 Task: nan
Action: Mouse moved to (76, 110)
Screenshot: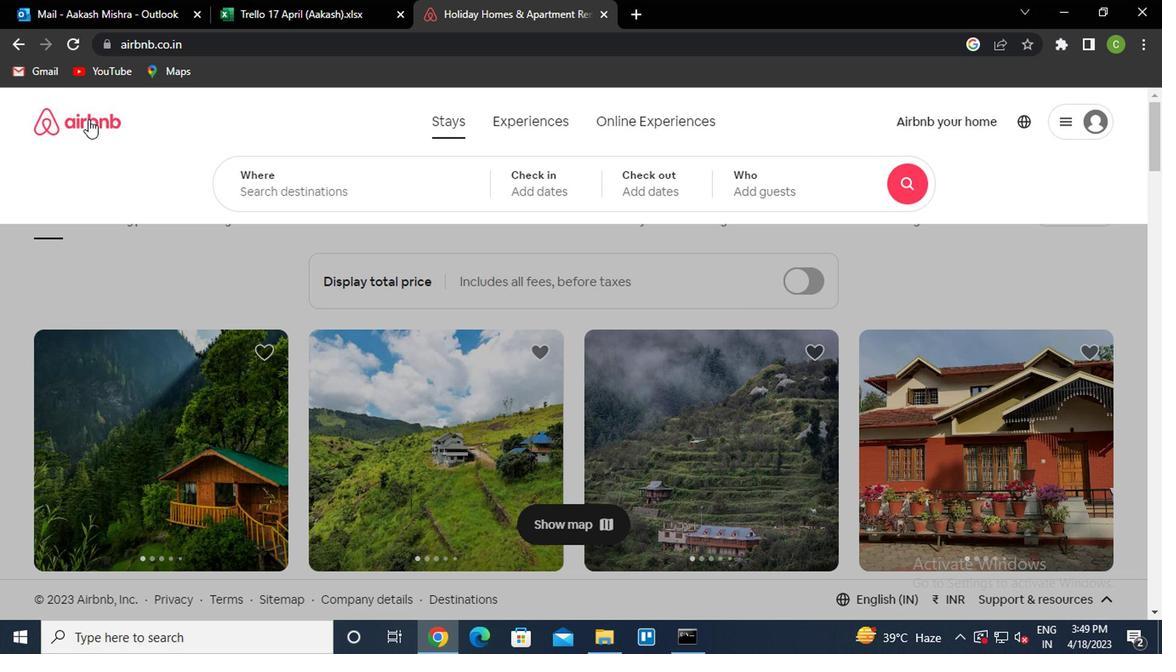 
Action: Mouse pressed left at (76, 110)
Screenshot: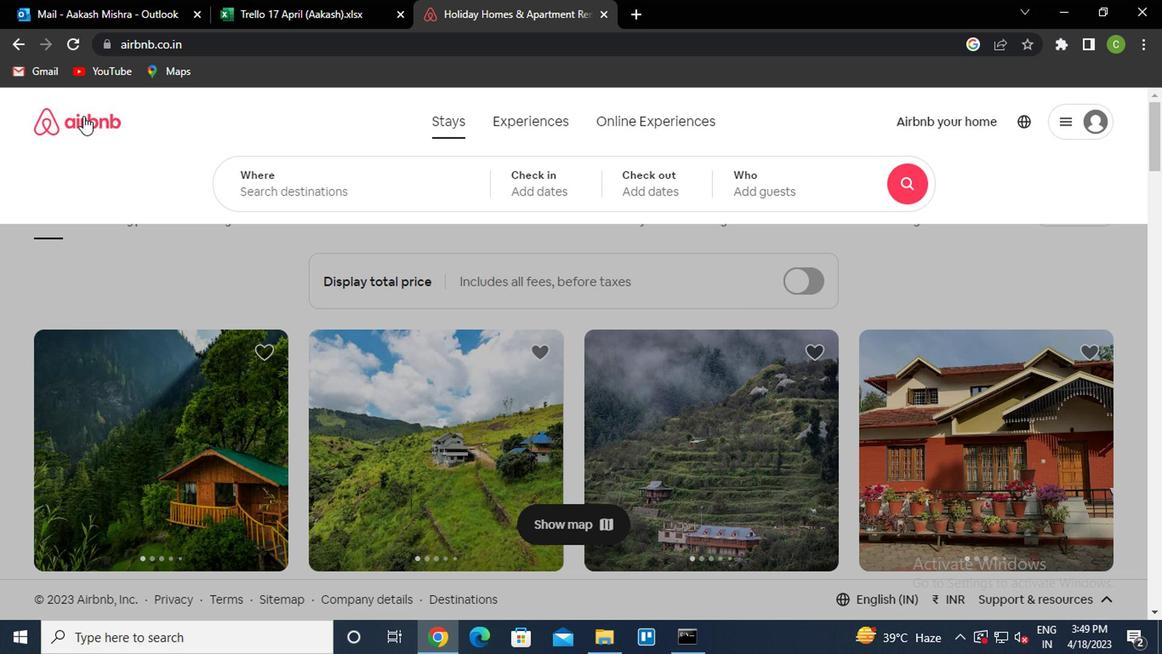 
Action: Mouse moved to (329, 189)
Screenshot: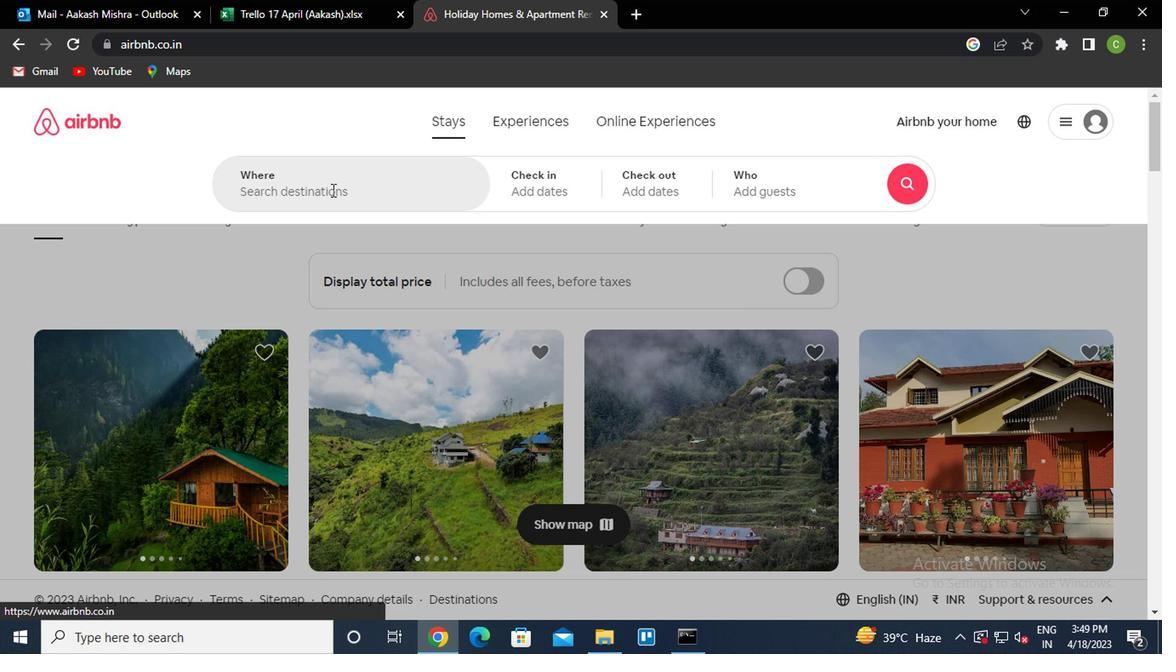 
Action: Mouse pressed left at (329, 189)
Screenshot: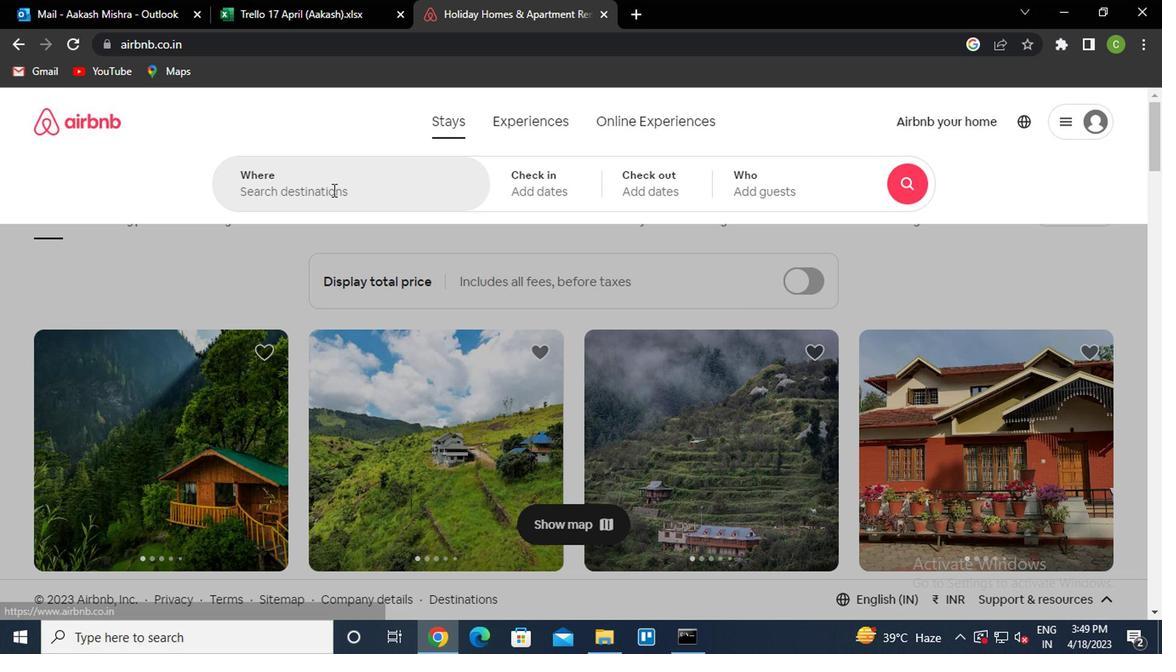 
Action: Mouse moved to (348, 198)
Screenshot: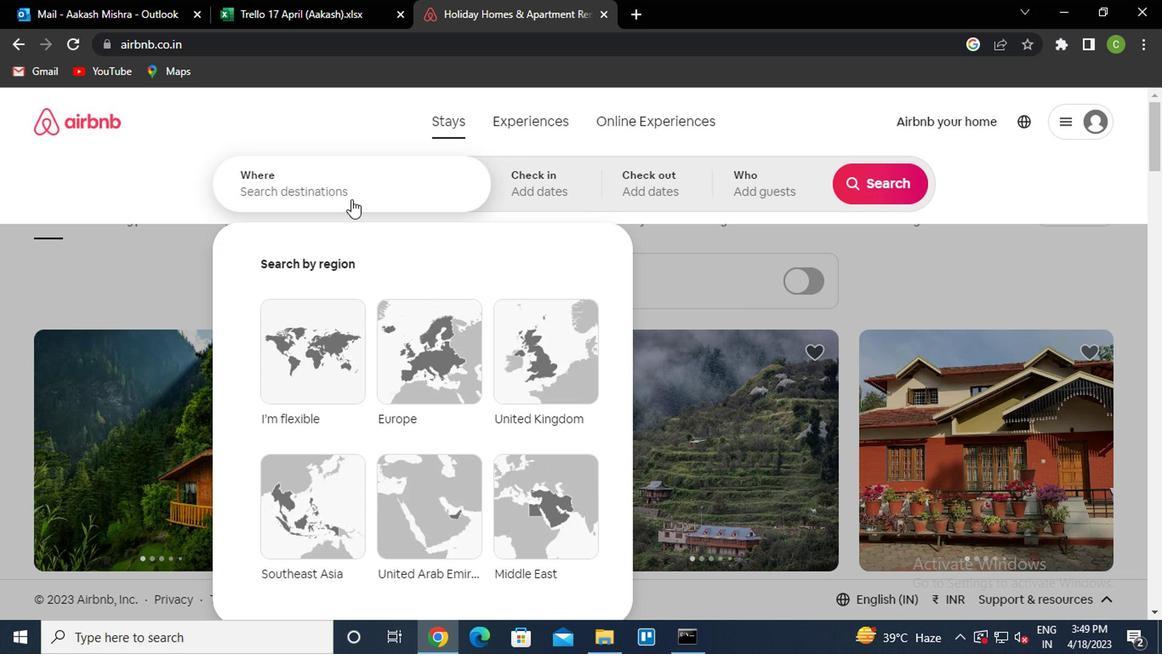
Action: Key pressed c<Key.caps_lock>onceicao<Key.space>brazil<Key.down><Key.enter>
Screenshot: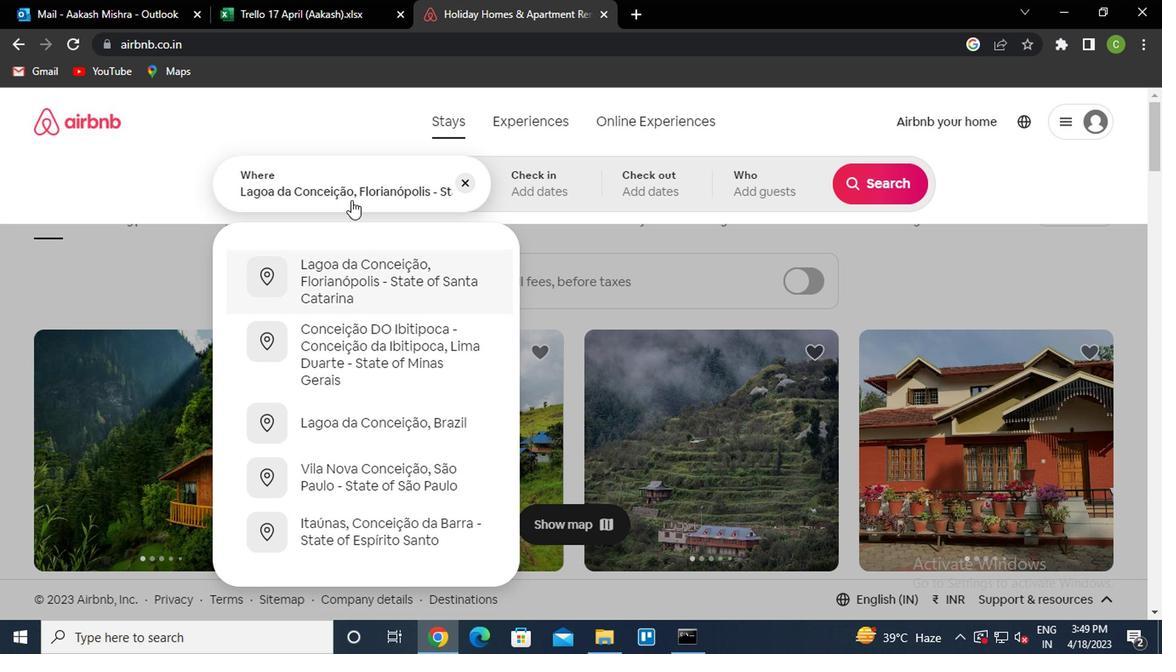 
Action: Mouse moved to (870, 321)
Screenshot: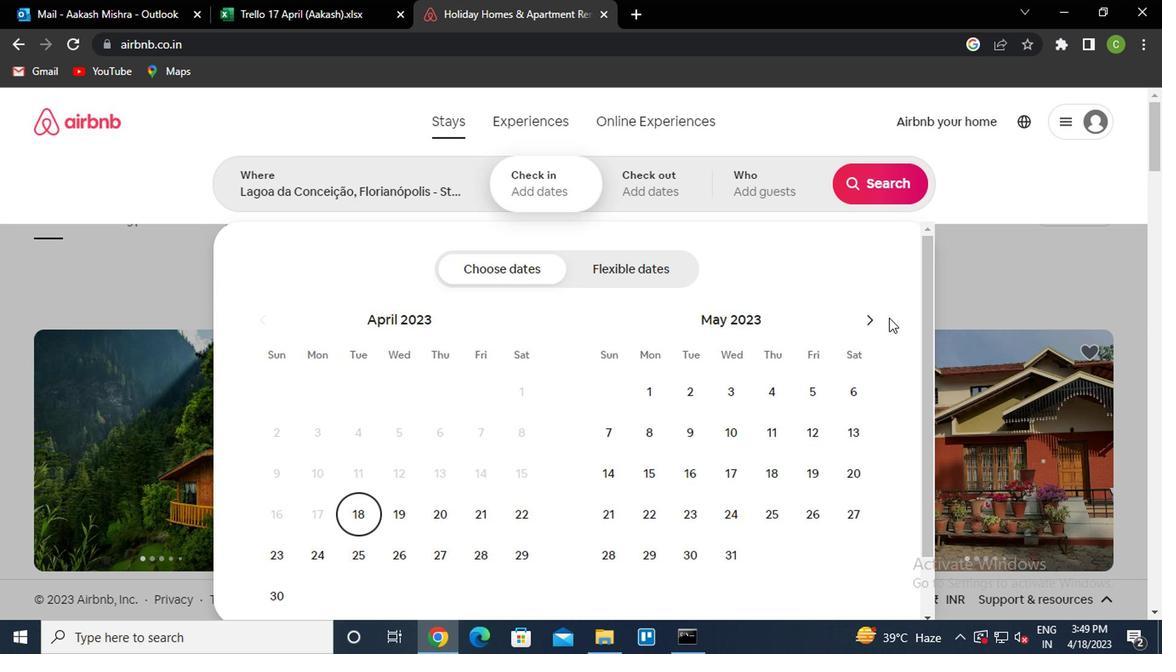 
Action: Mouse pressed left at (870, 321)
Screenshot: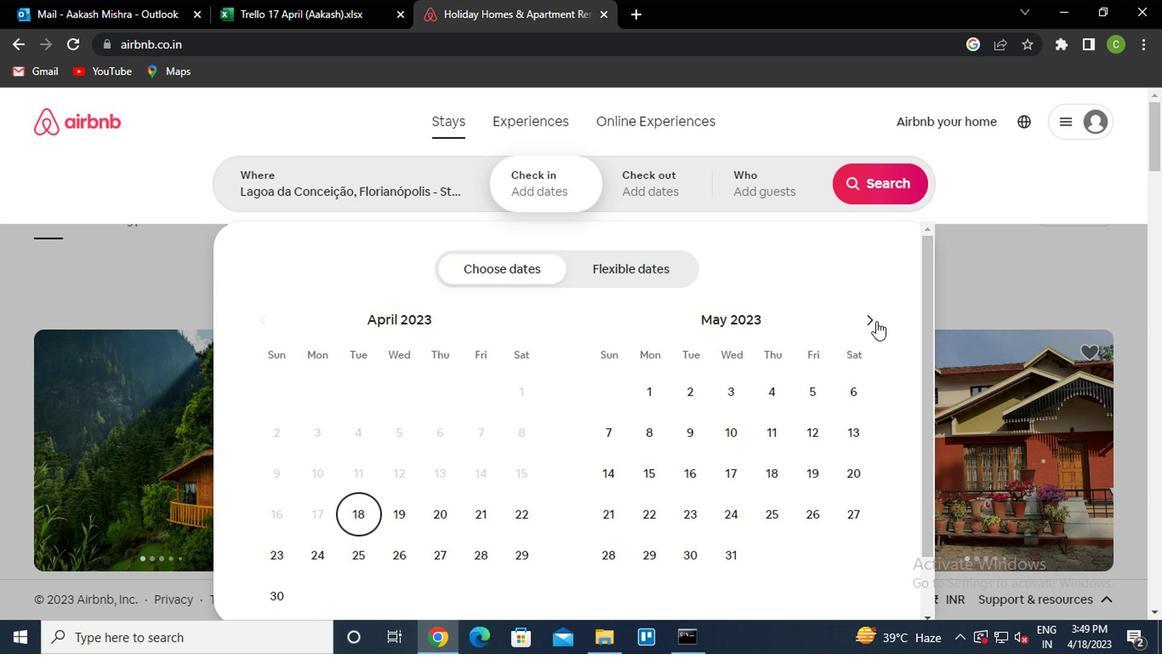 
Action: Mouse moved to (598, 477)
Screenshot: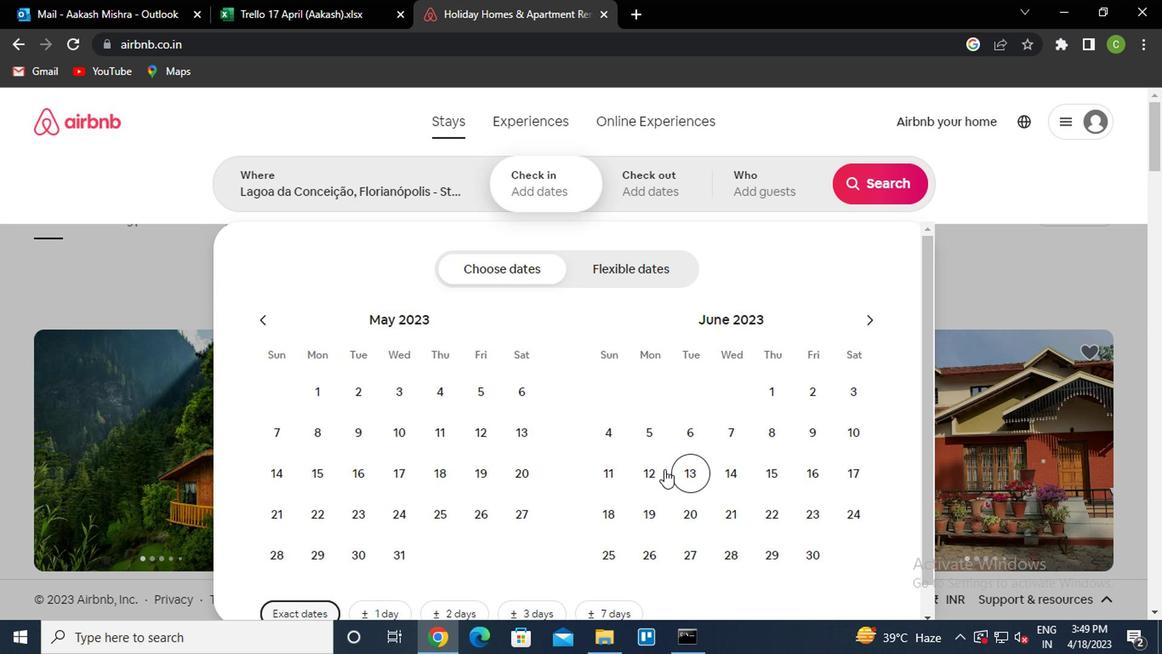 
Action: Mouse pressed left at (598, 477)
Screenshot: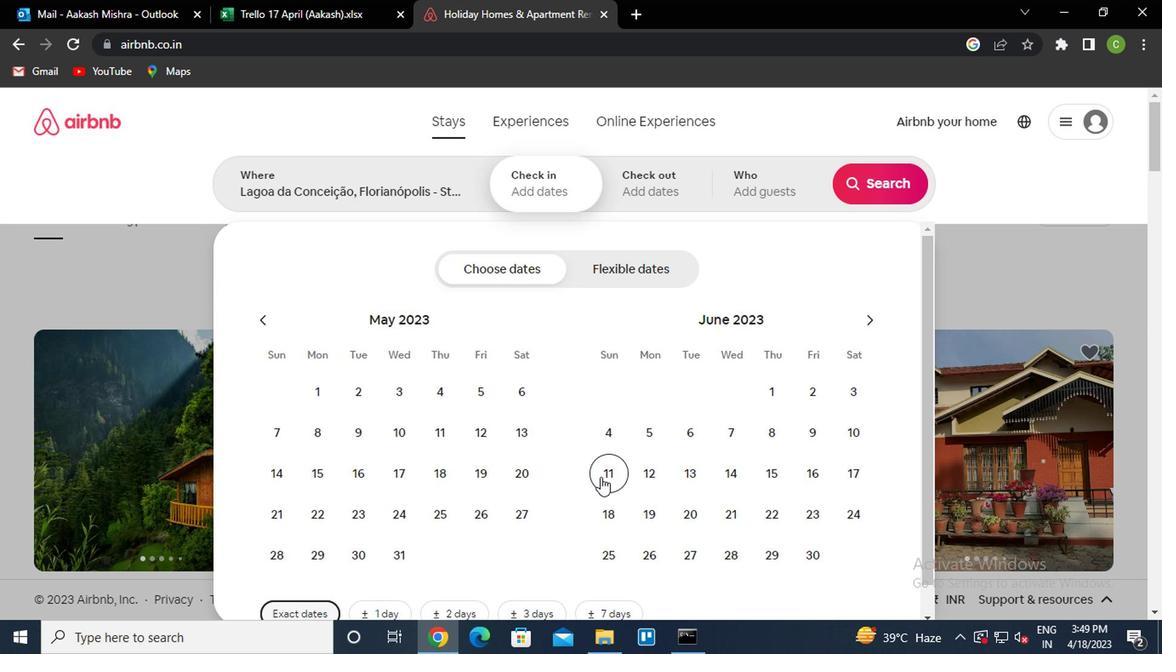 
Action: Mouse moved to (777, 482)
Screenshot: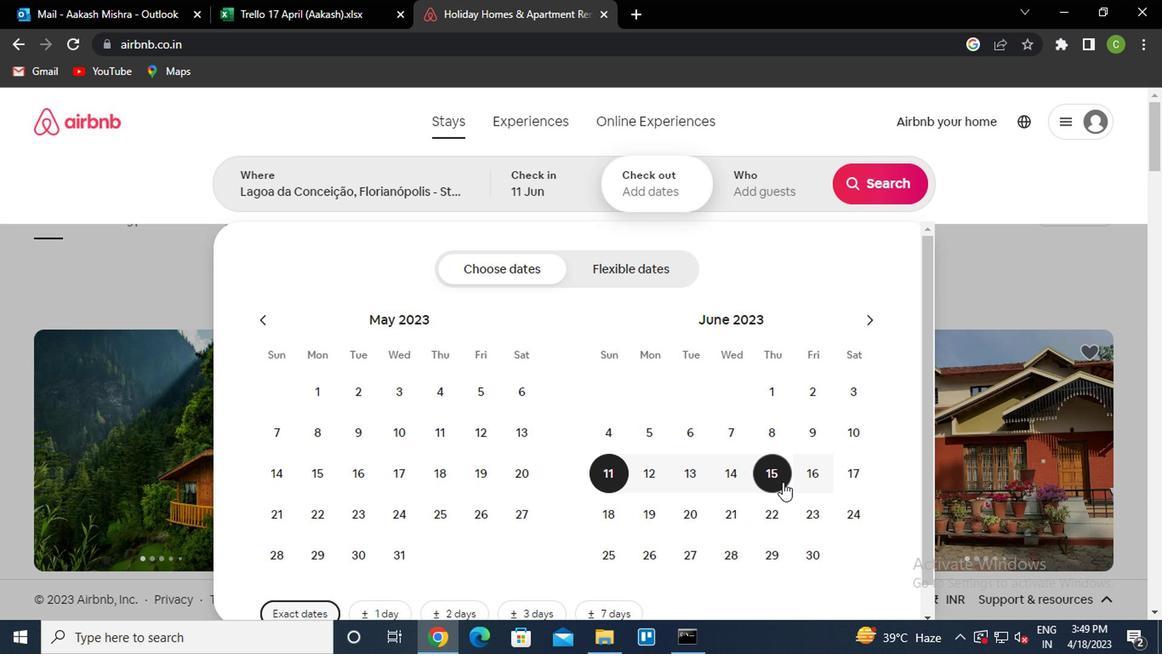 
Action: Mouse pressed left at (777, 482)
Screenshot: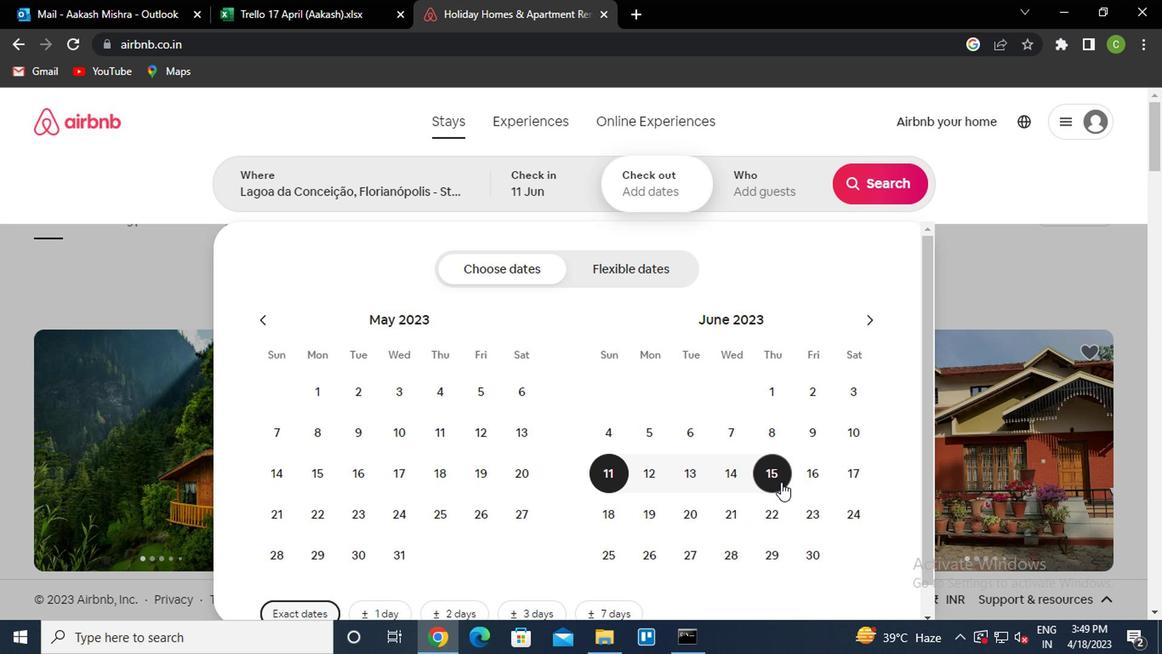 
Action: Mouse moved to (800, 187)
Screenshot: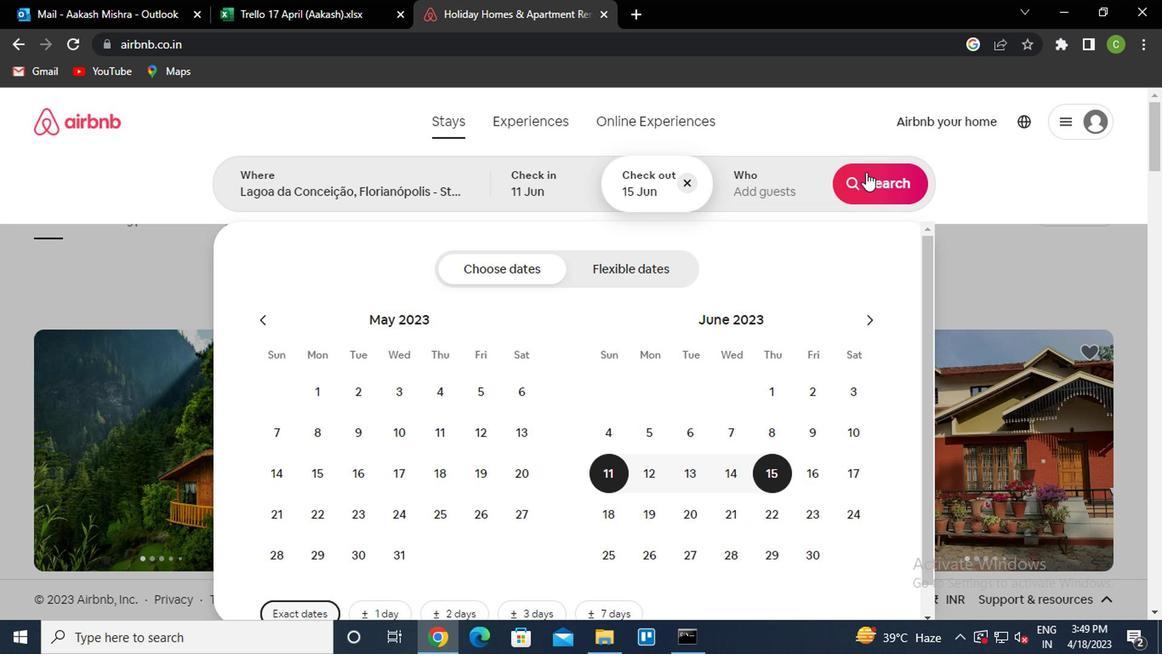 
Action: Mouse pressed left at (800, 187)
Screenshot: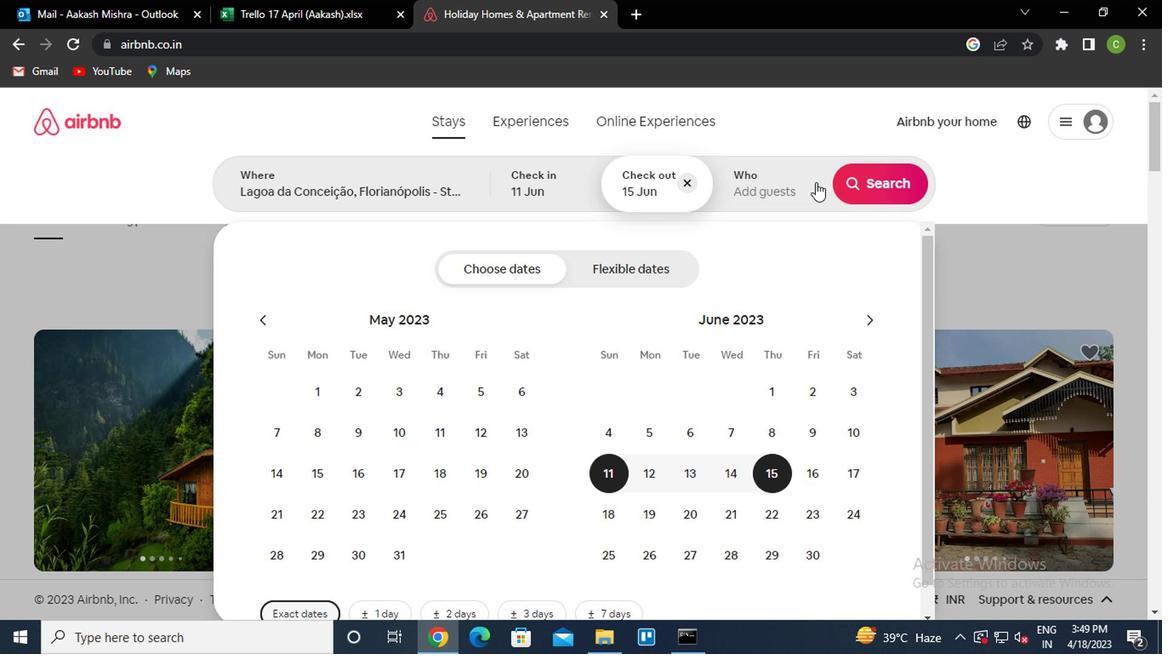 
Action: Mouse moved to (887, 272)
Screenshot: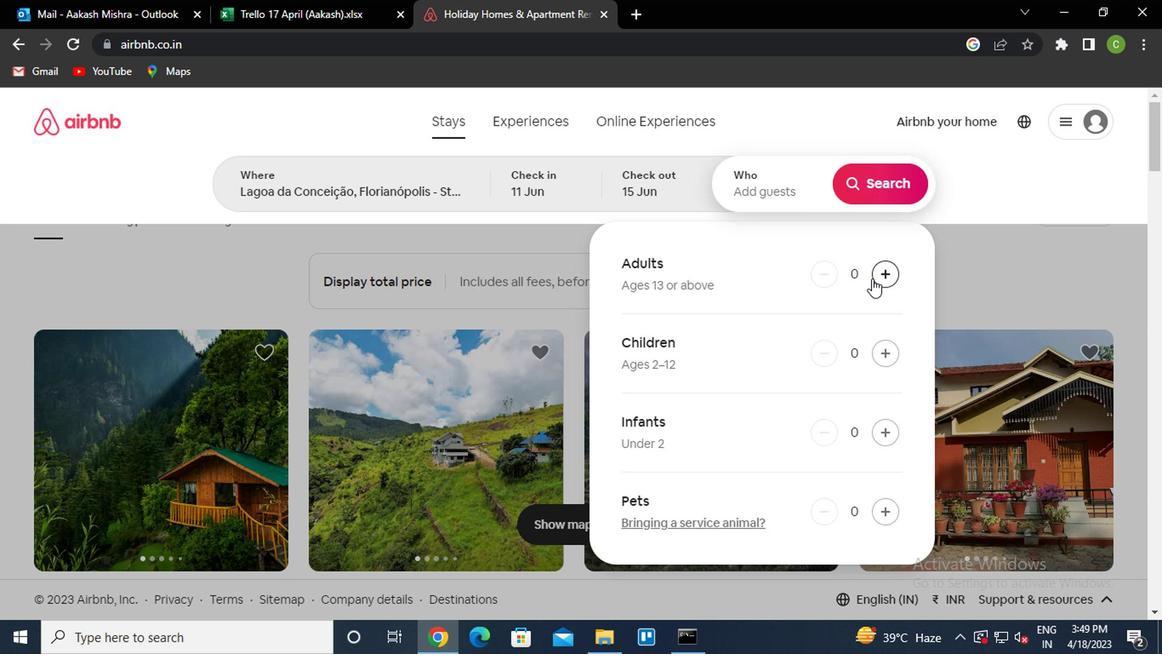 
Action: Mouse pressed left at (887, 272)
Screenshot: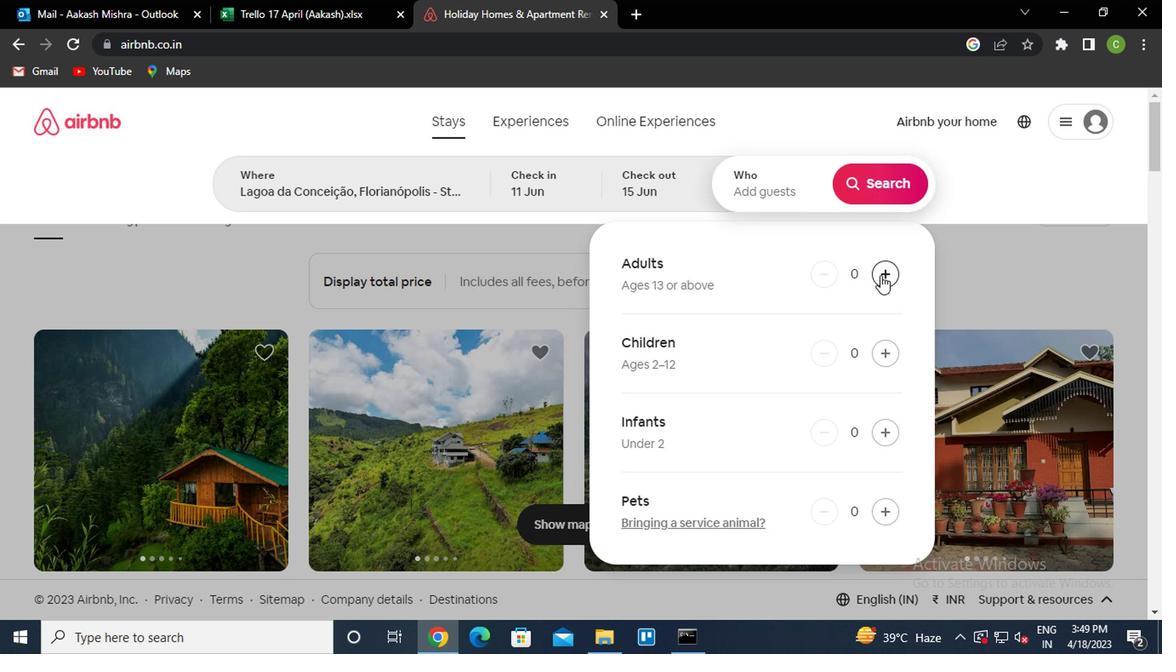 
Action: Mouse pressed left at (887, 272)
Screenshot: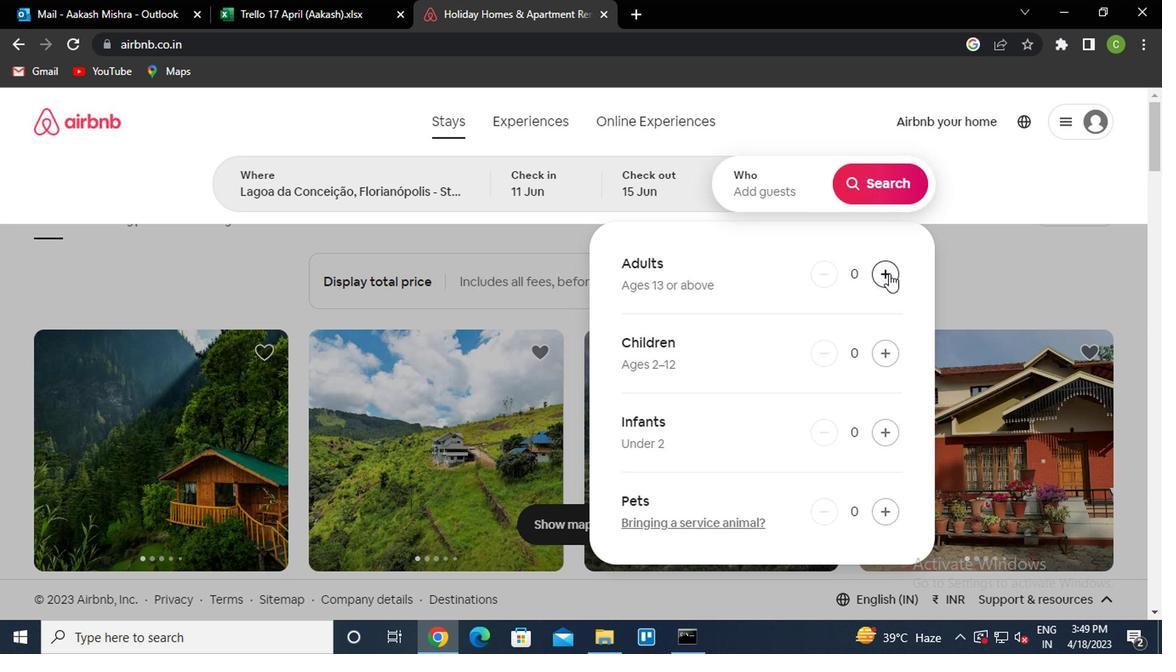 
Action: Mouse moved to (962, 276)
Screenshot: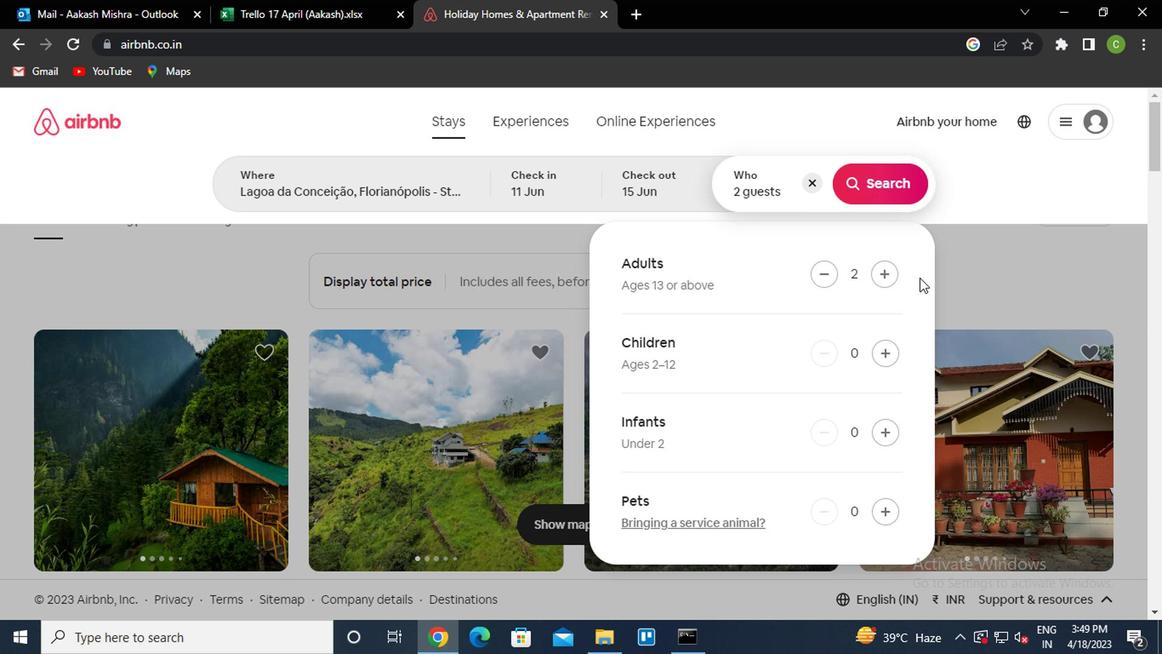 
Action: Mouse pressed left at (962, 276)
Screenshot: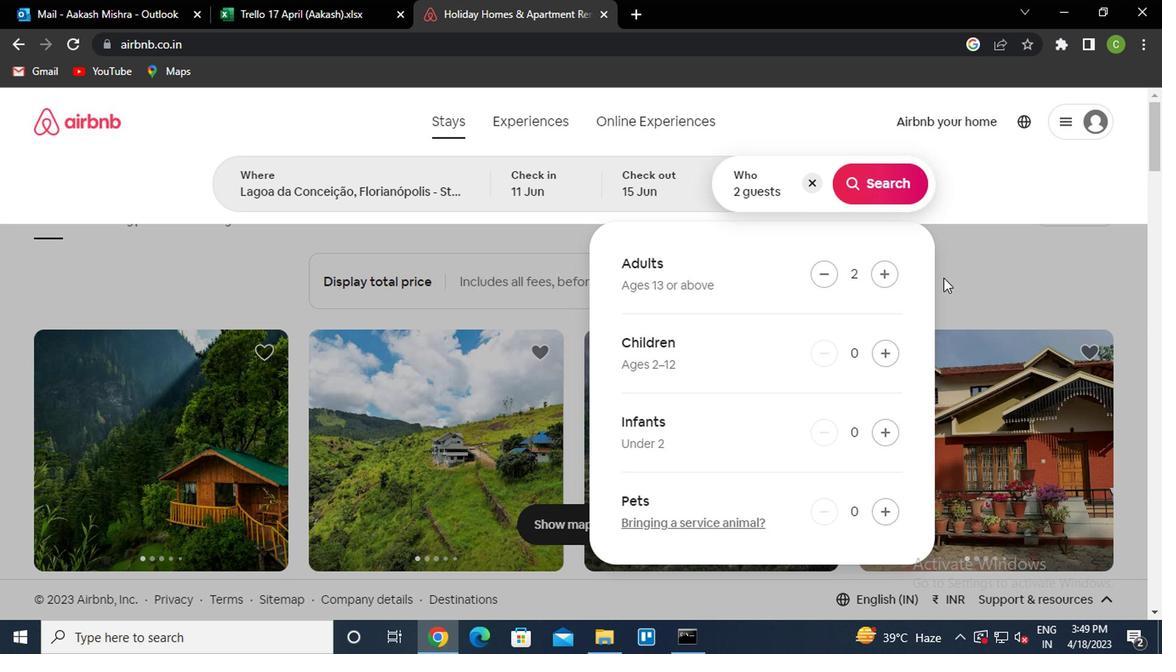 
Action: Mouse moved to (1074, 208)
Screenshot: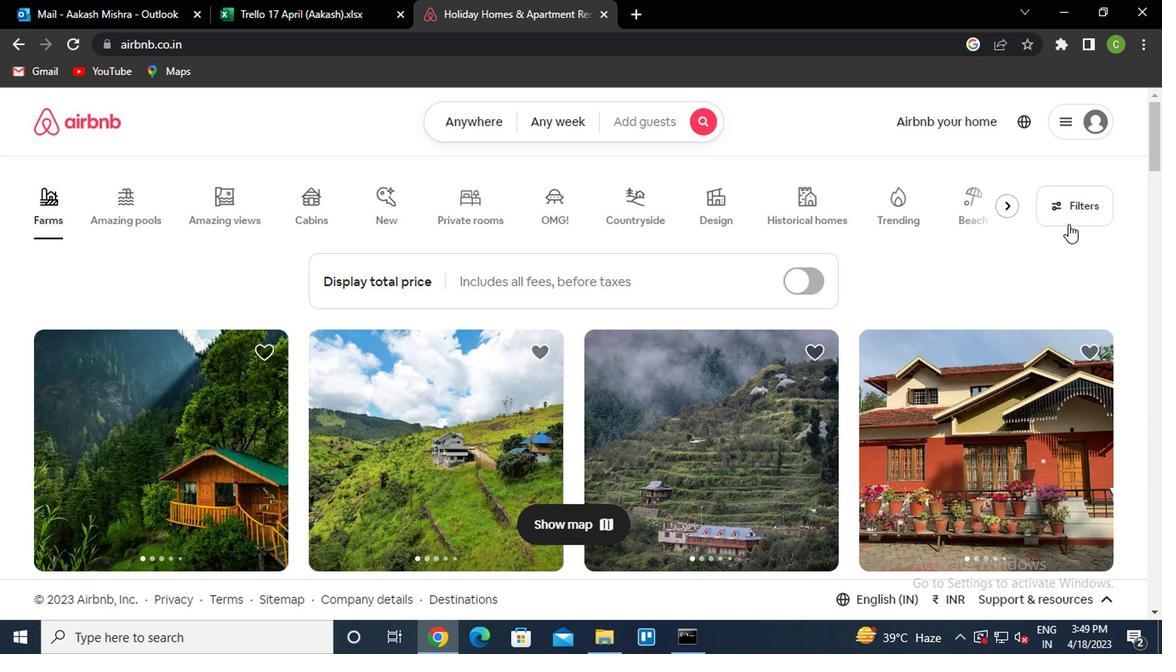 
Action: Mouse pressed left at (1074, 208)
Screenshot: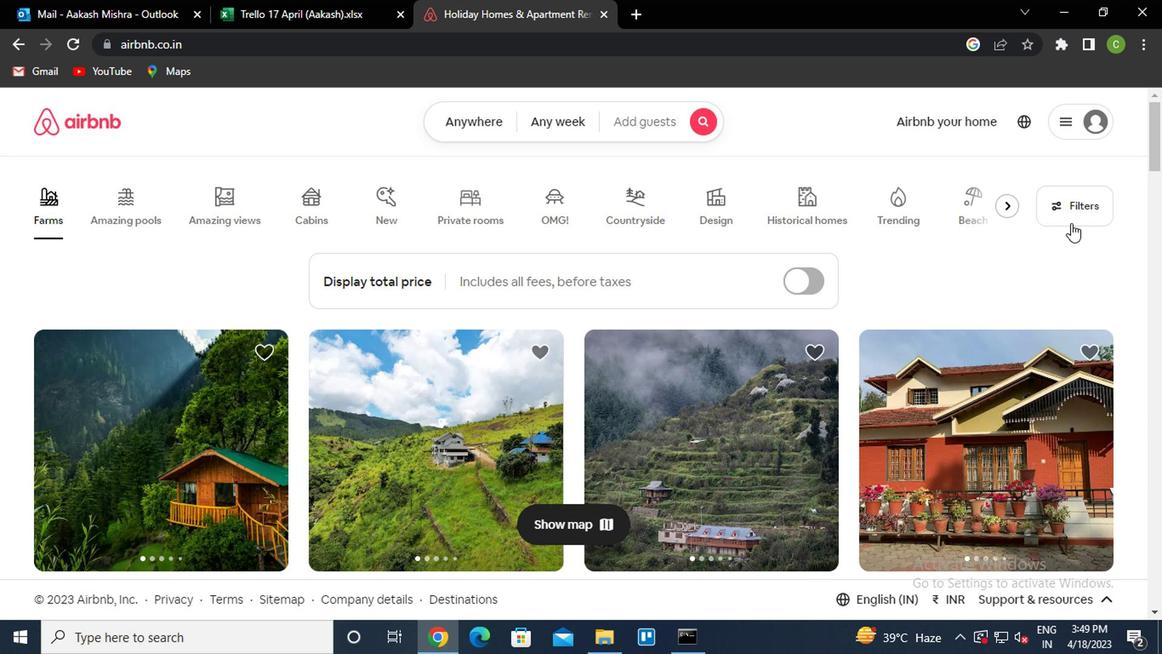 
Action: Mouse moved to (399, 402)
Screenshot: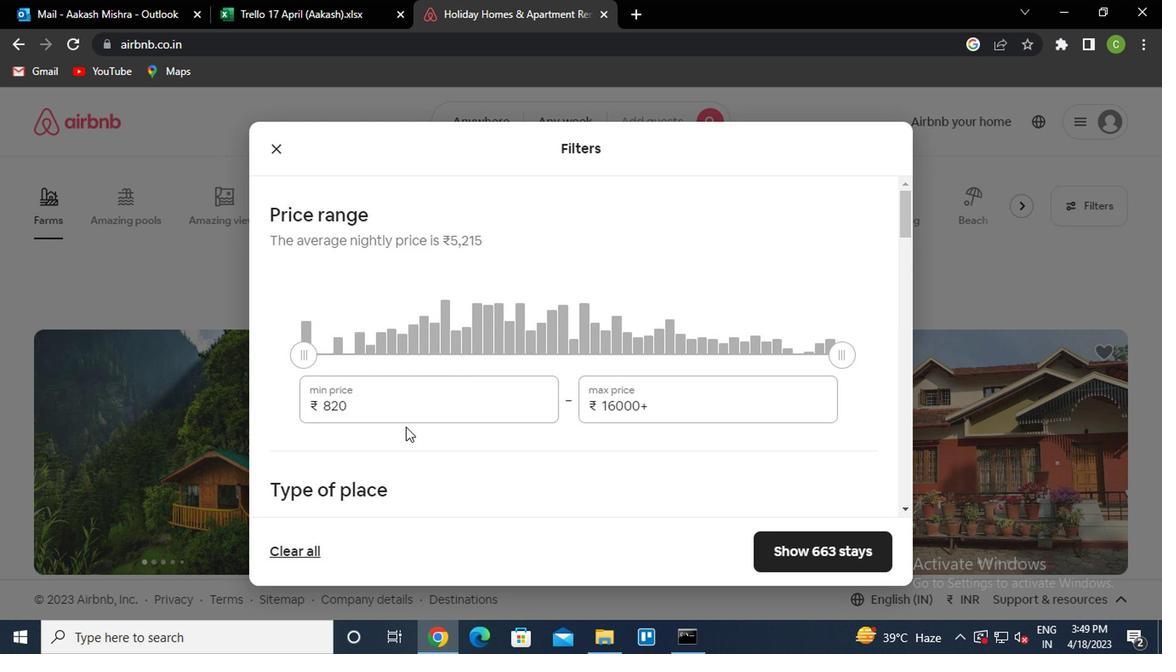 
Action: Mouse pressed left at (399, 402)
Screenshot: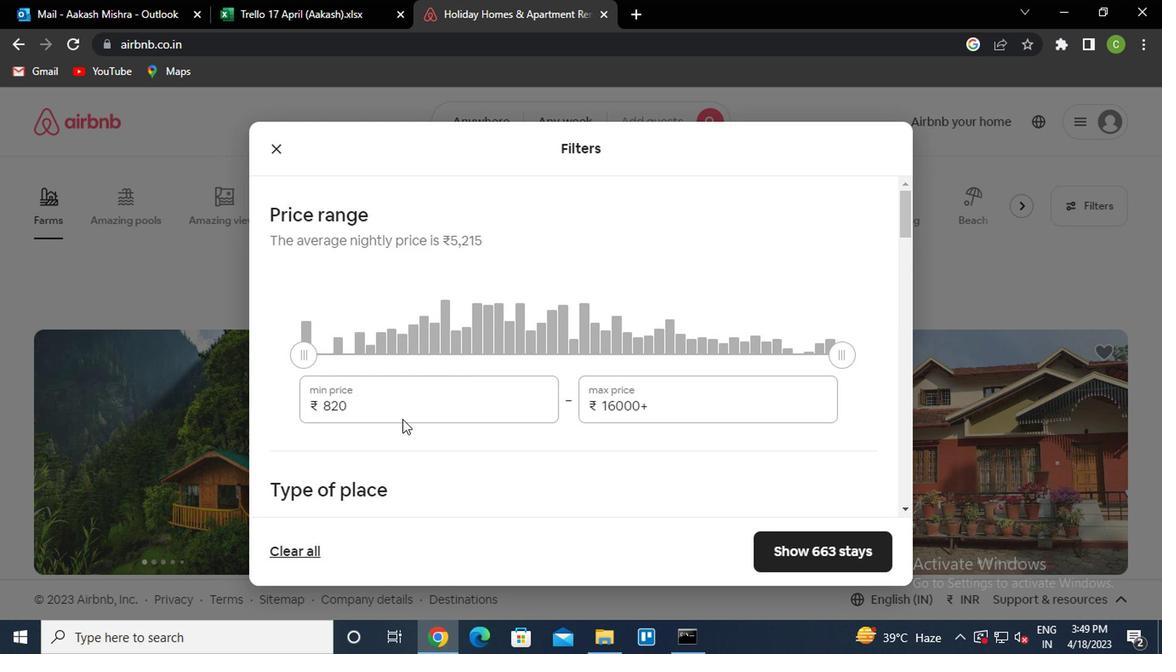 
Action: Key pressed <Key.backspace><Key.backspace><Key.backspace>7000<Key.tab>16000
Screenshot: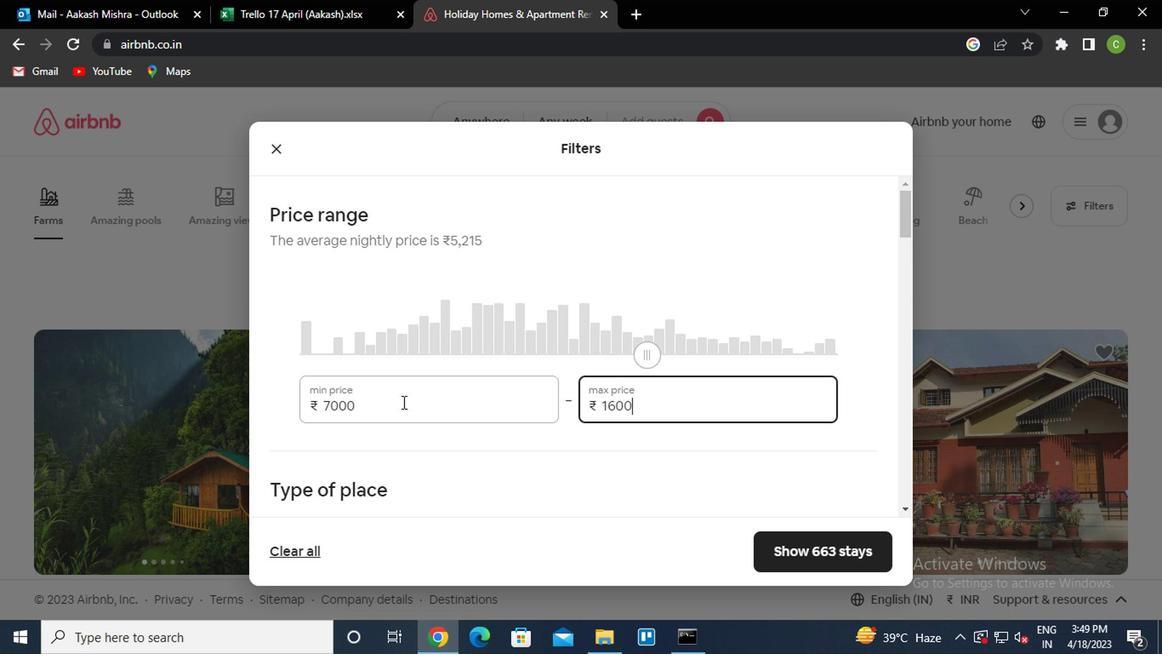 
Action: Mouse scrolled (399, 400) with delta (0, -1)
Screenshot: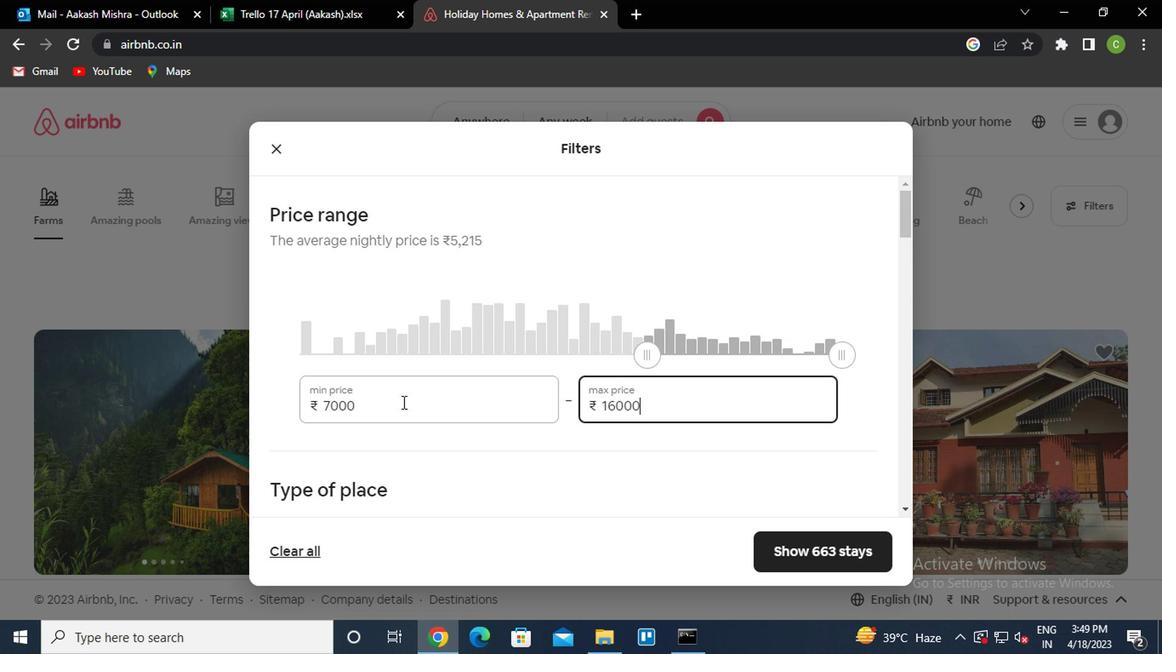 
Action: Mouse scrolled (399, 400) with delta (0, -1)
Screenshot: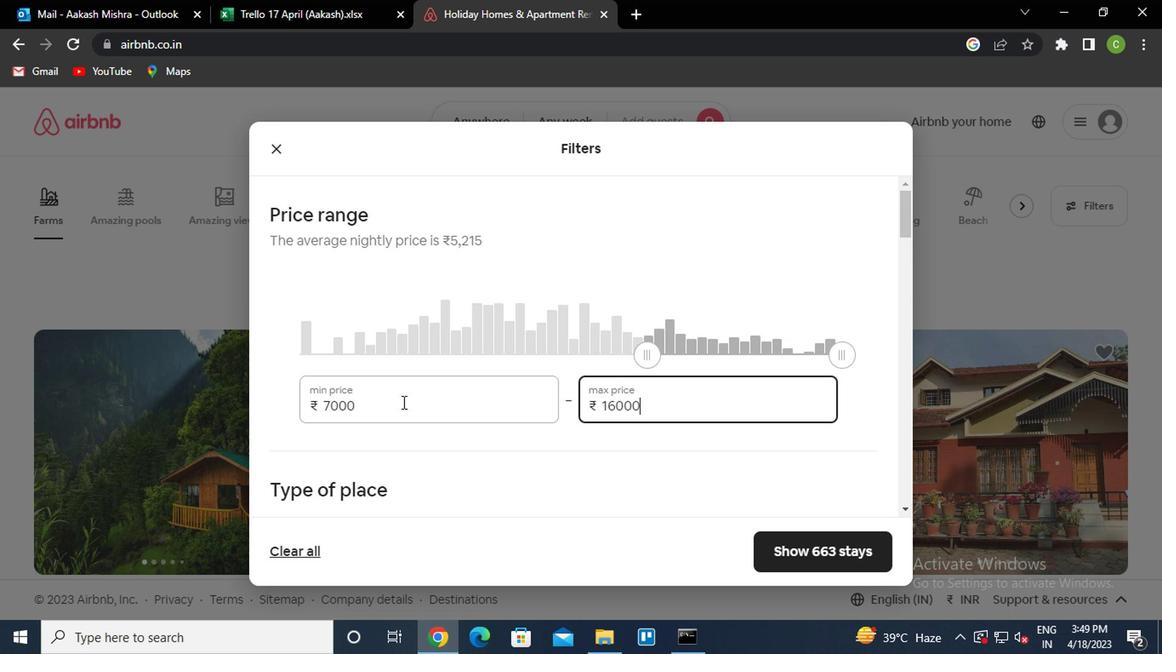 
Action: Mouse scrolled (399, 400) with delta (0, -1)
Screenshot: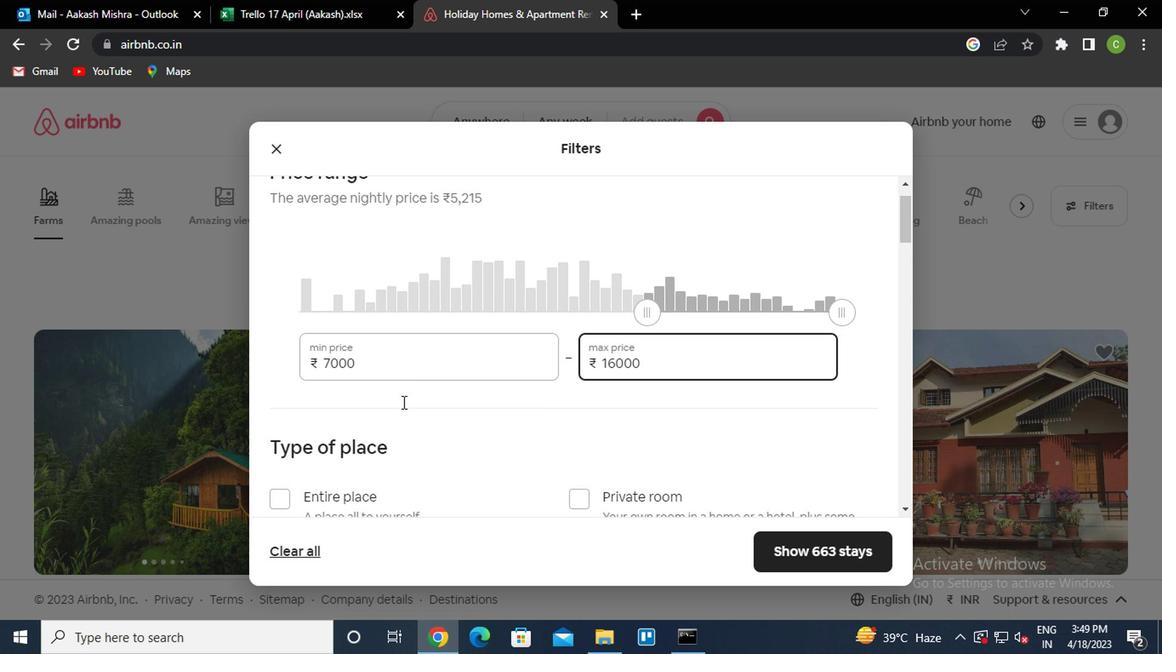 
Action: Mouse moved to (583, 285)
Screenshot: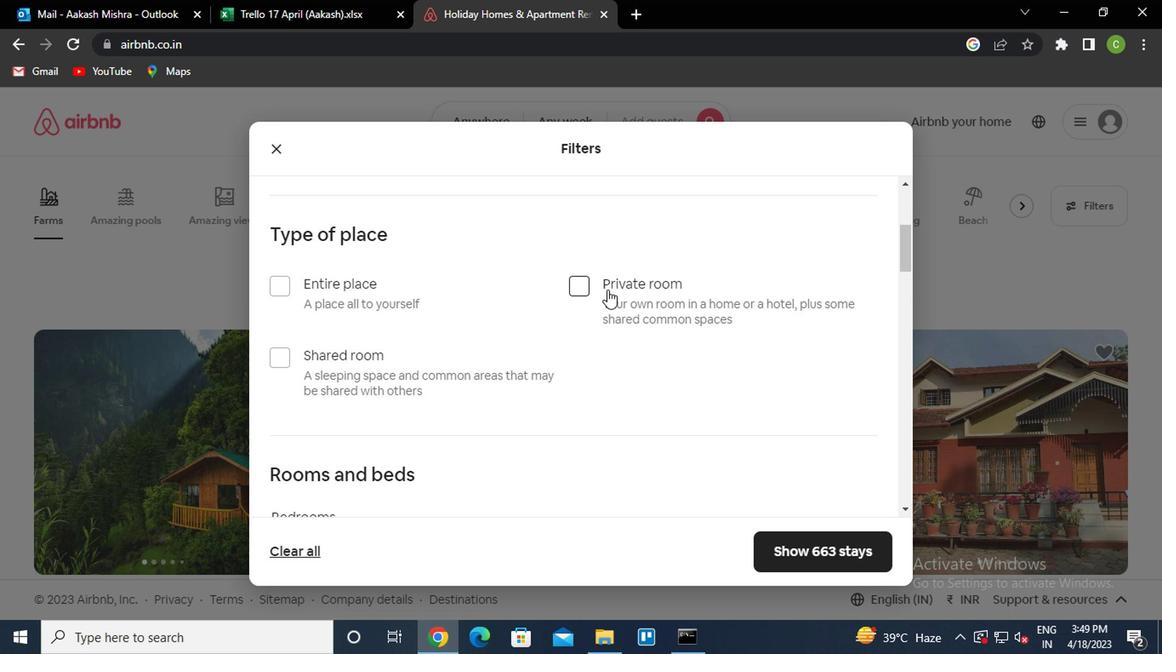 
Action: Mouse pressed left at (583, 285)
Screenshot: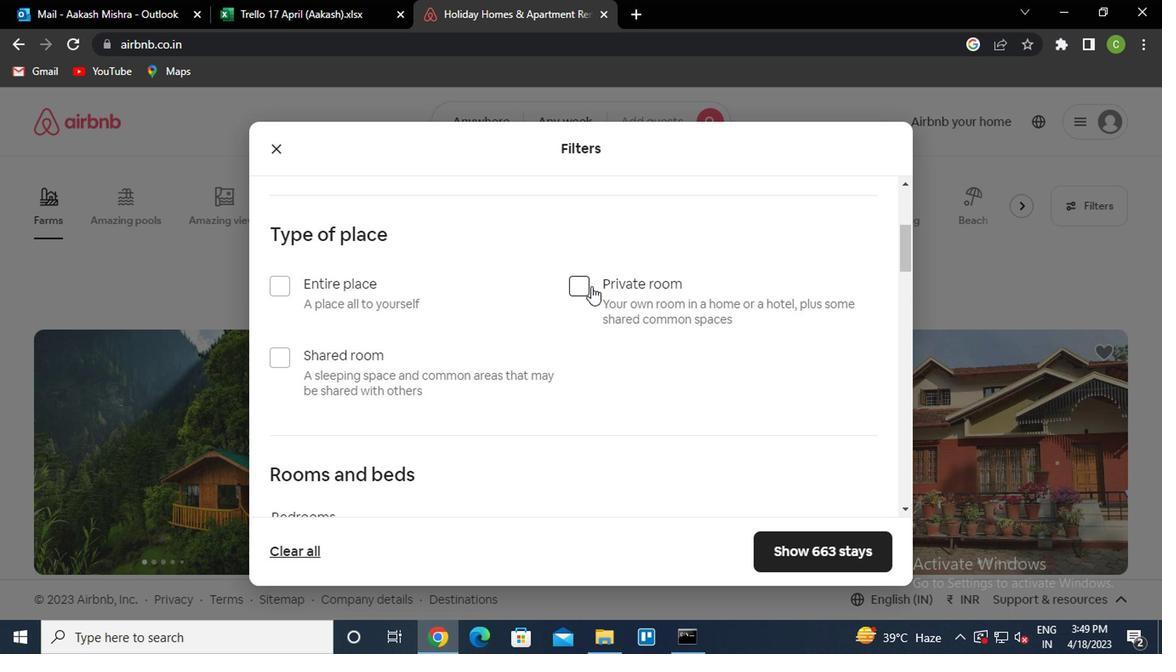 
Action: Mouse moved to (677, 381)
Screenshot: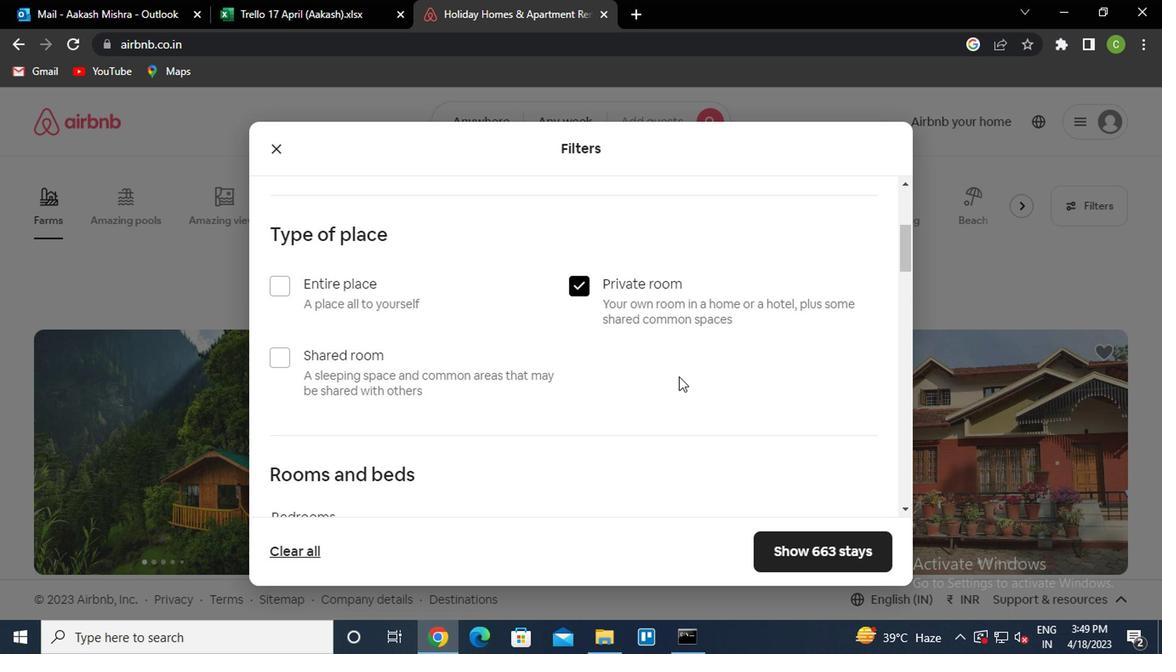 
Action: Mouse scrolled (677, 380) with delta (0, -1)
Screenshot: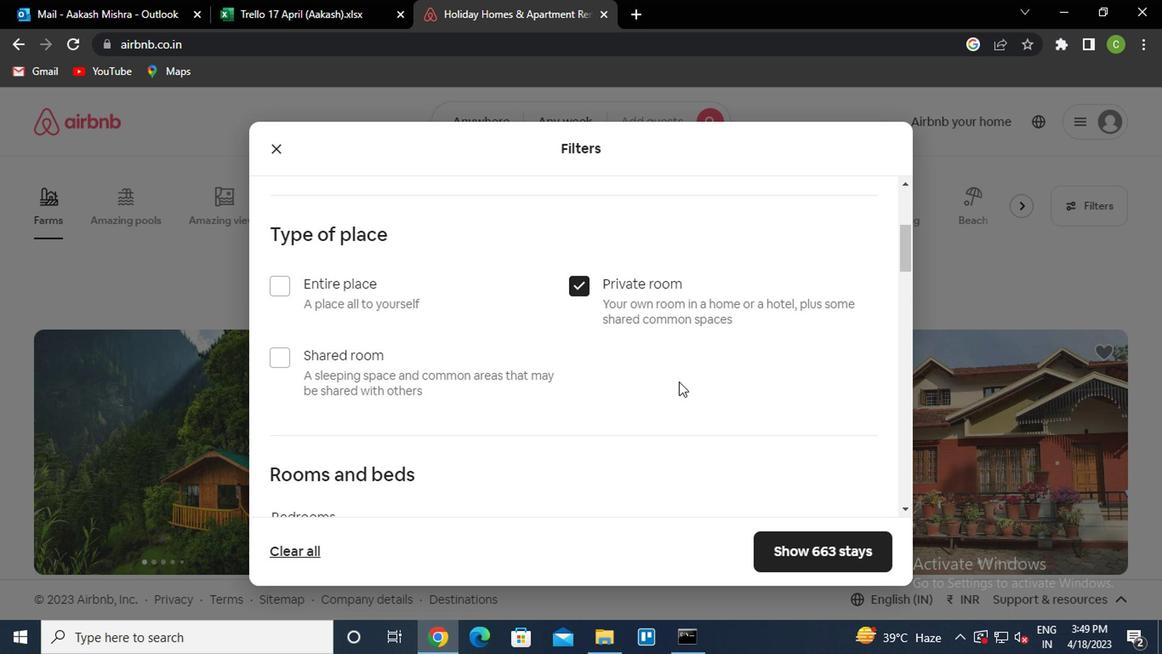 
Action: Mouse moved to (367, 469)
Screenshot: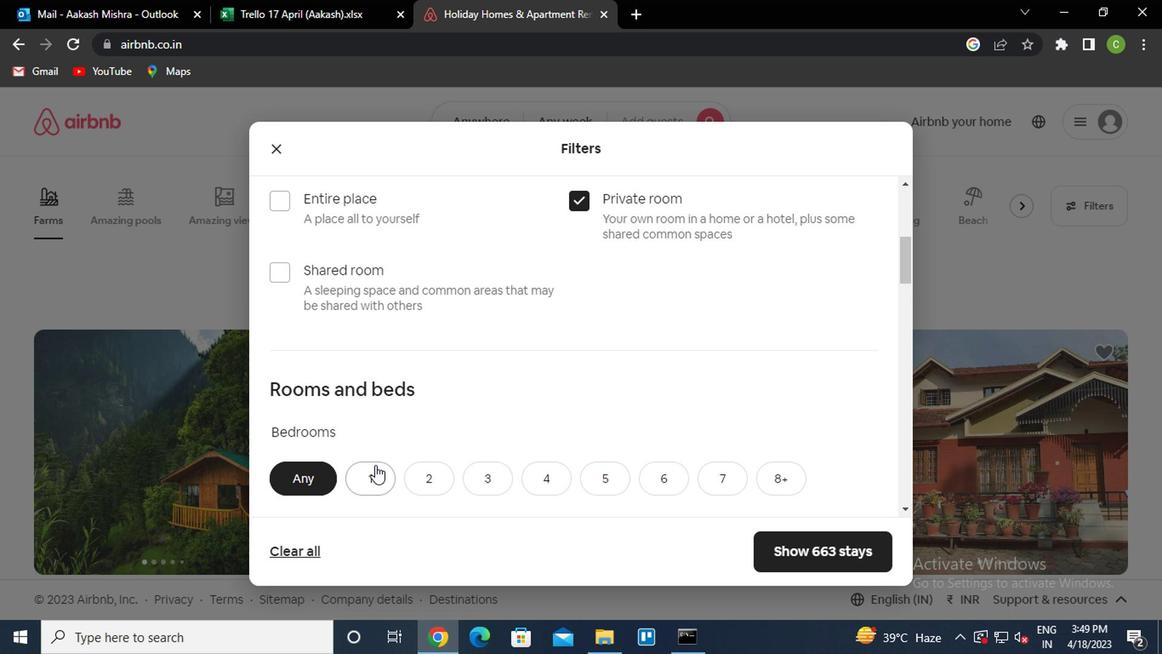 
Action: Mouse pressed left at (367, 469)
Screenshot: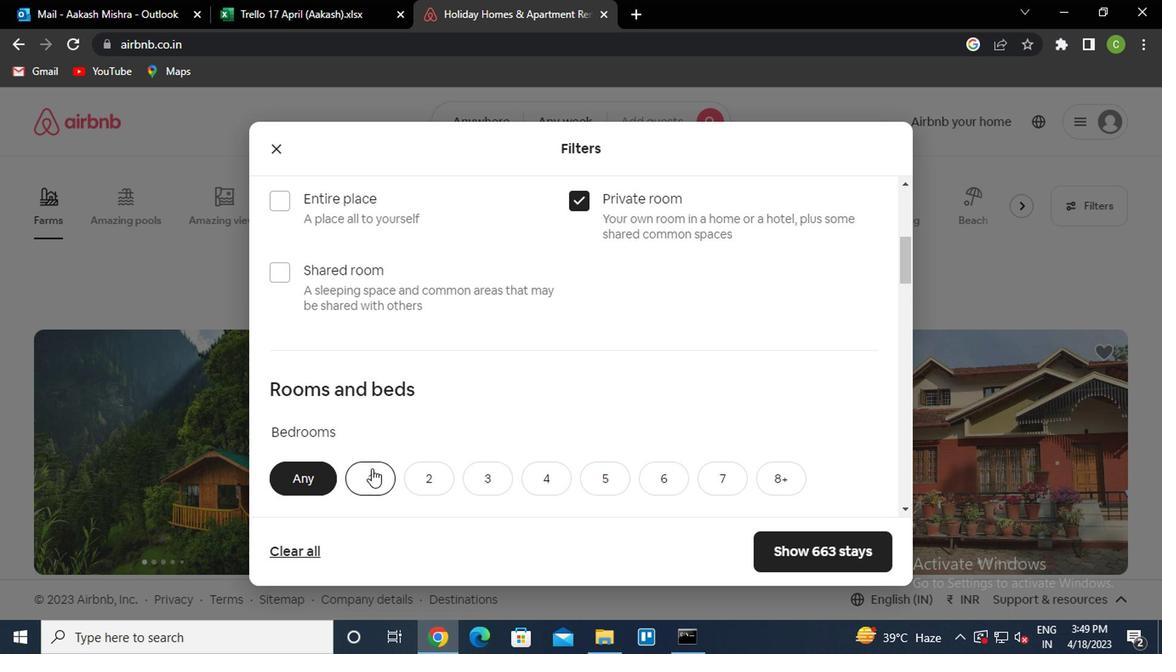
Action: Mouse moved to (467, 403)
Screenshot: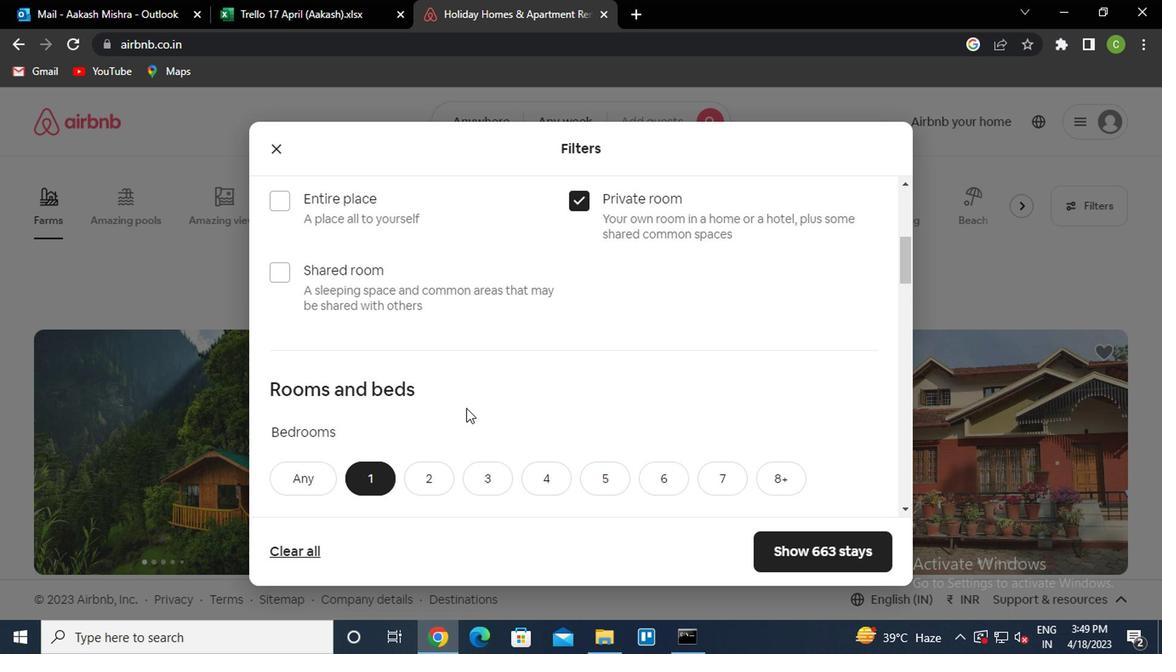 
Action: Mouse scrolled (467, 402) with delta (0, 0)
Screenshot: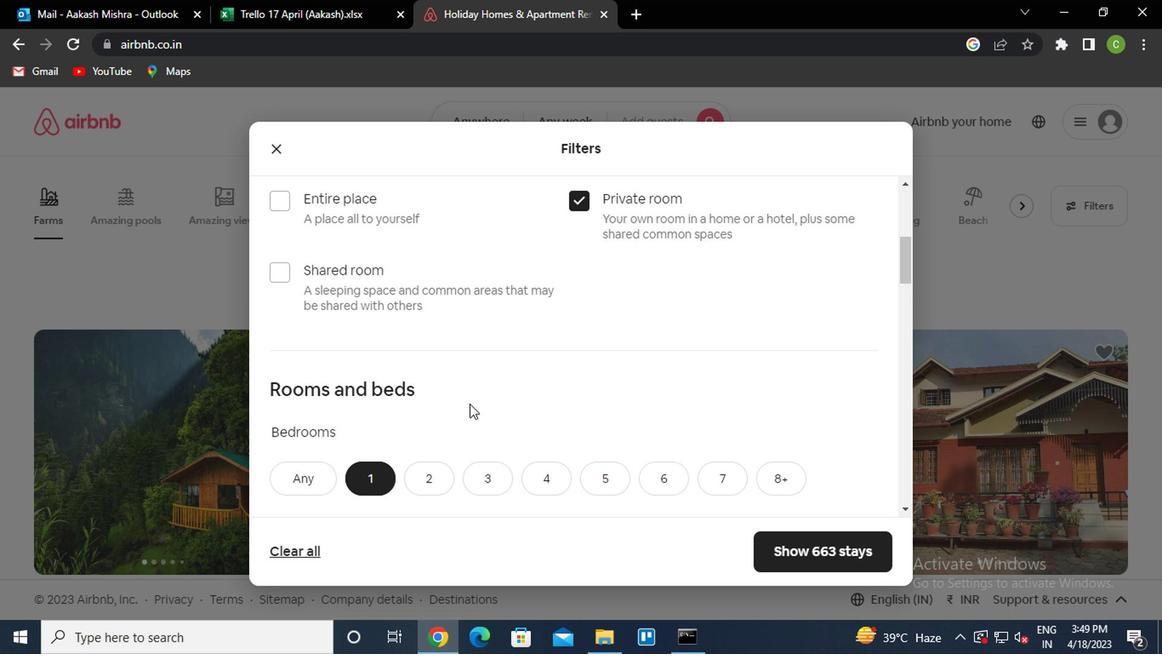 
Action: Mouse moved to (417, 482)
Screenshot: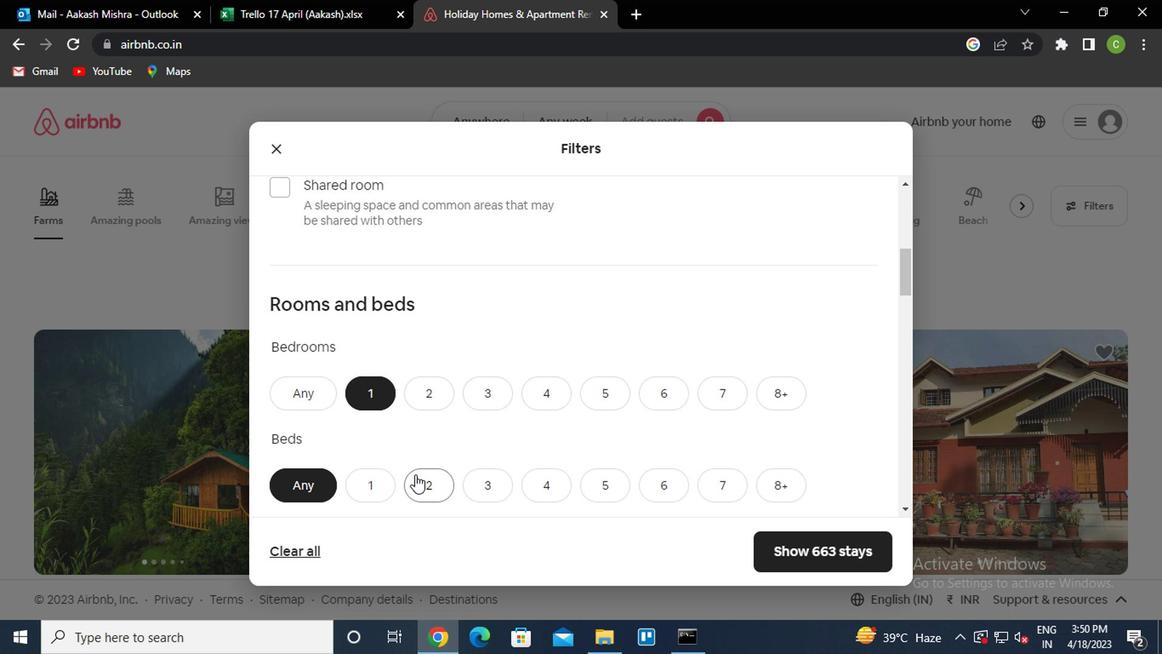 
Action: Mouse pressed left at (417, 482)
Screenshot: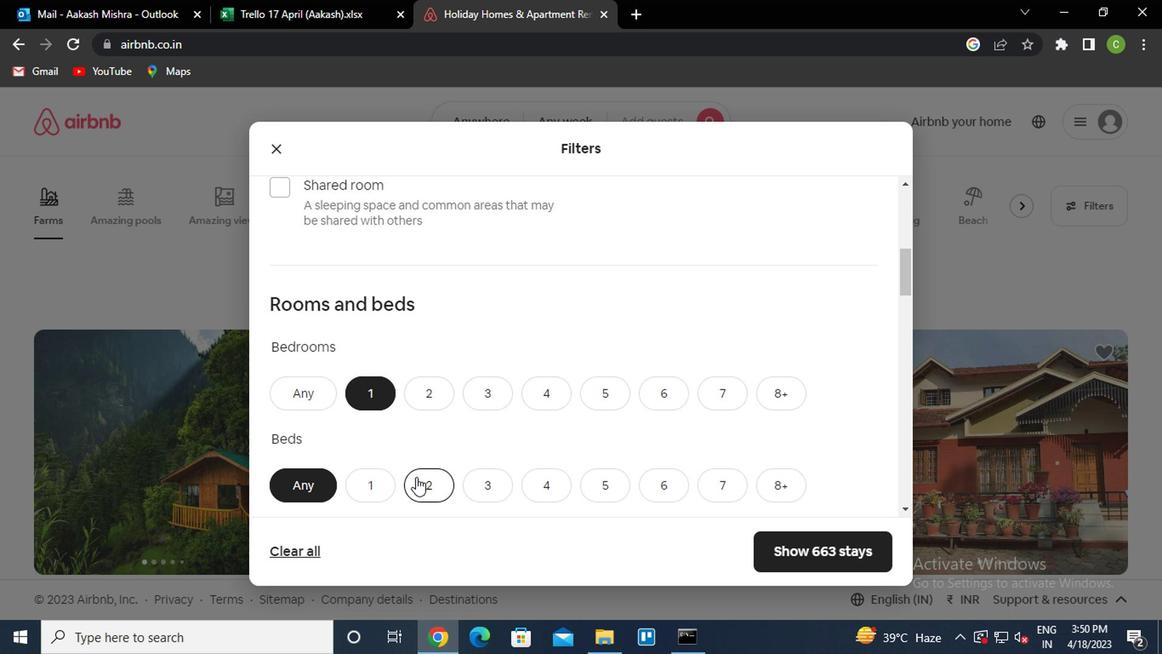 
Action: Mouse moved to (432, 457)
Screenshot: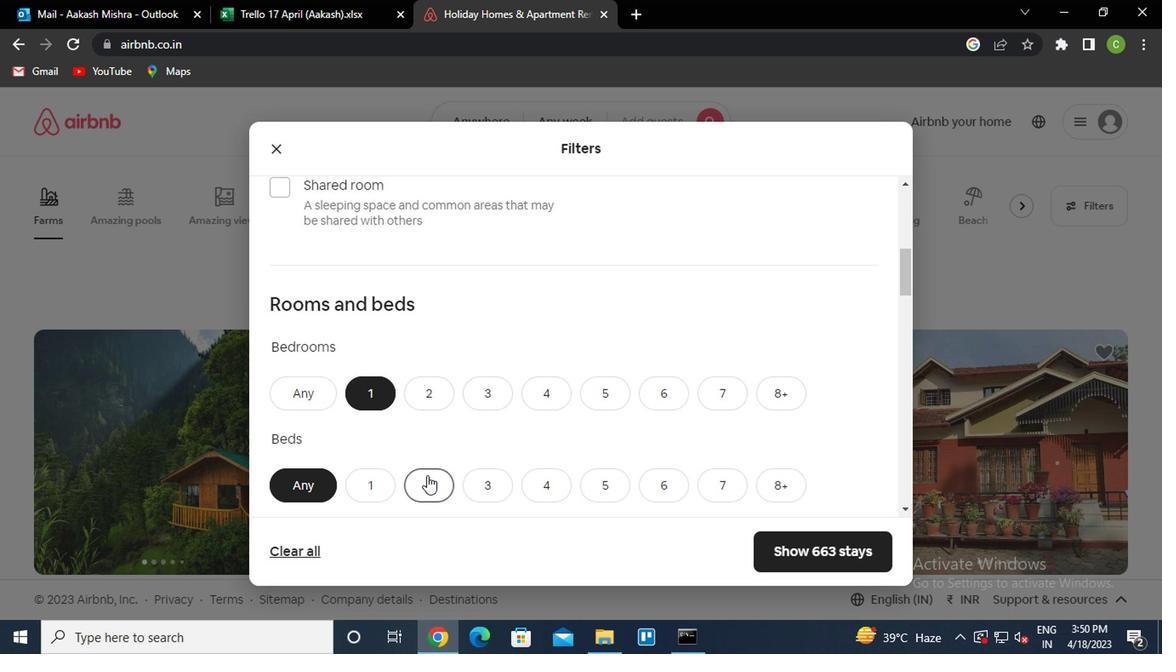 
Action: Mouse scrolled (432, 456) with delta (0, 0)
Screenshot: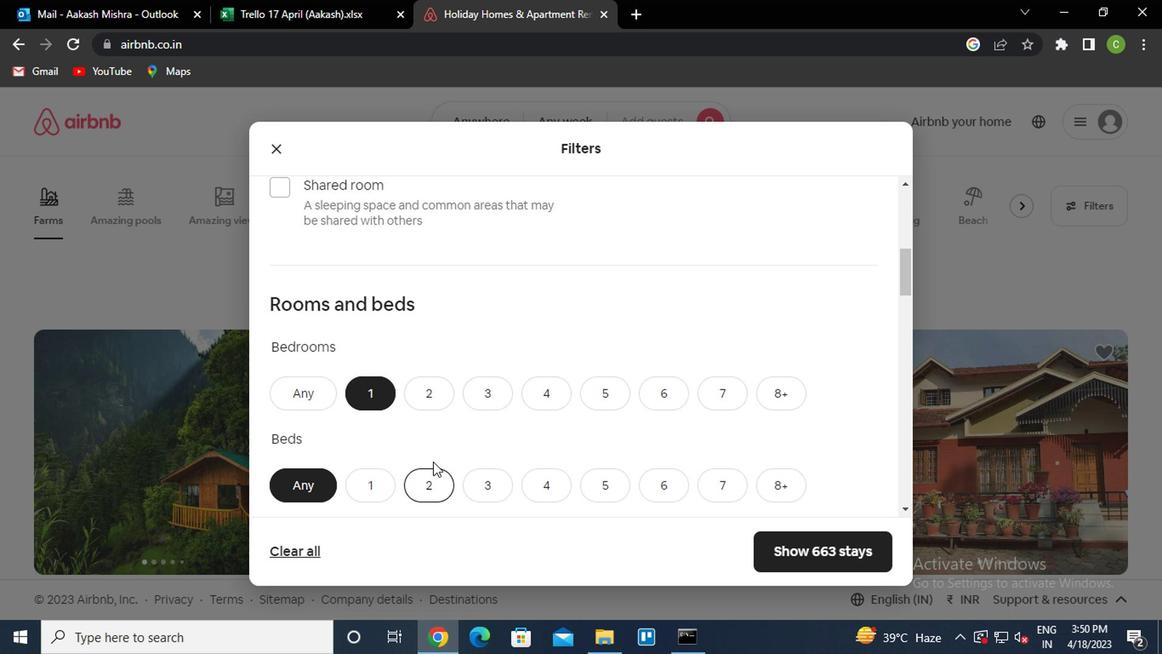 
Action: Mouse moved to (432, 456)
Screenshot: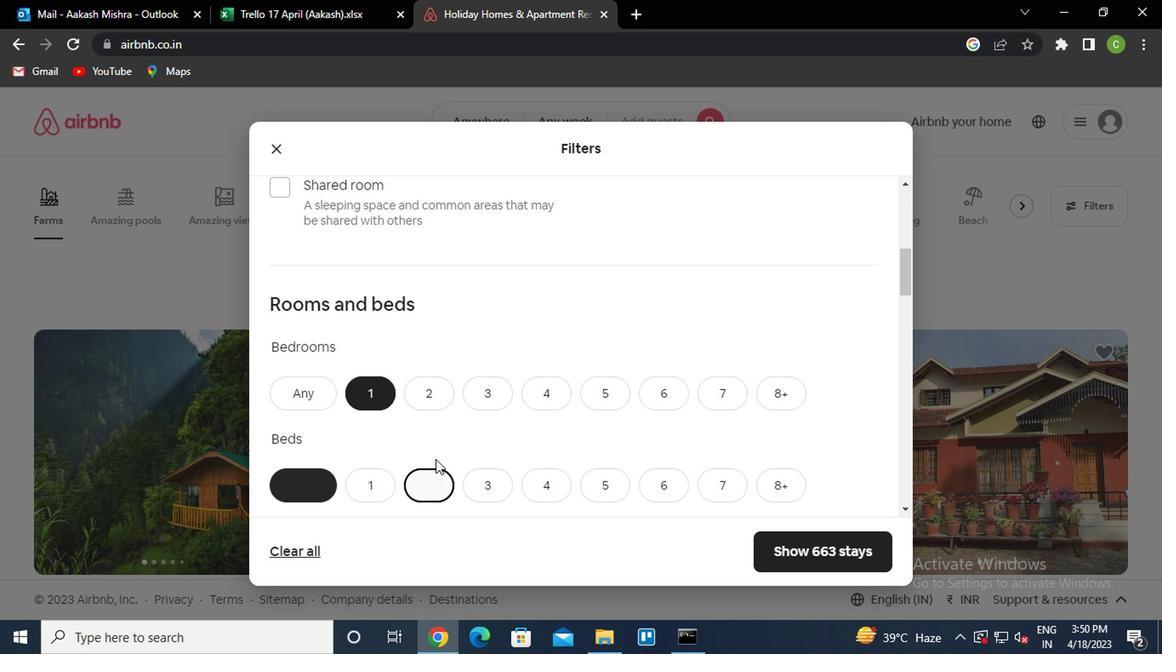 
Action: Mouse scrolled (432, 454) with delta (0, -1)
Screenshot: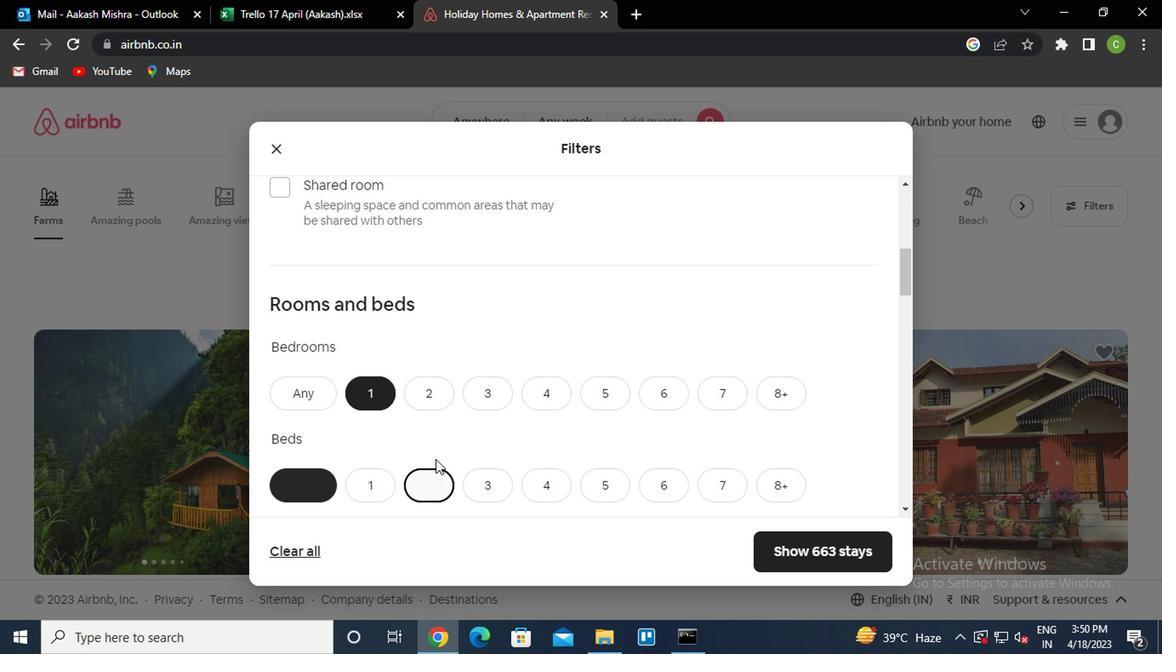 
Action: Mouse moved to (372, 406)
Screenshot: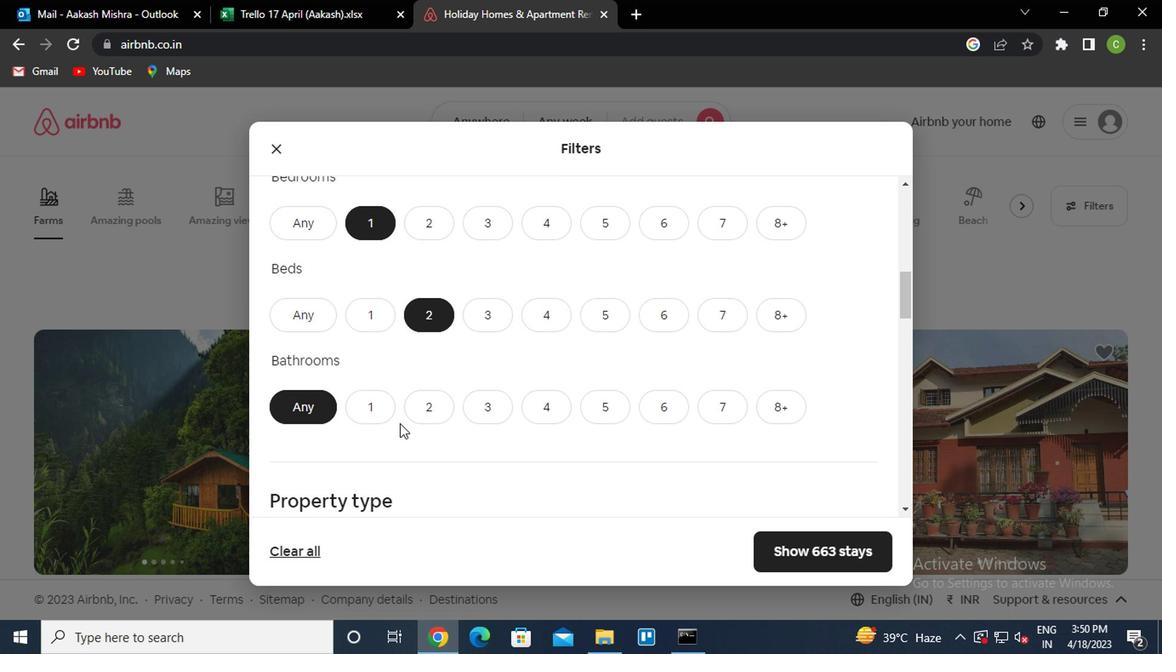
Action: Mouse pressed left at (372, 406)
Screenshot: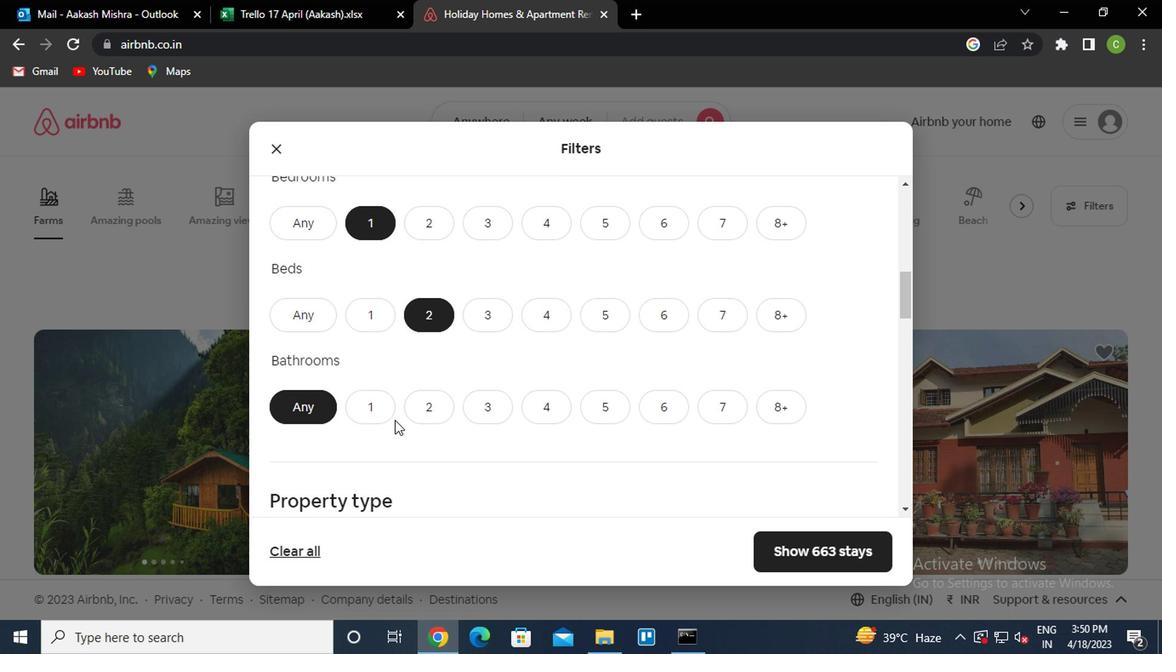 
Action: Mouse moved to (545, 442)
Screenshot: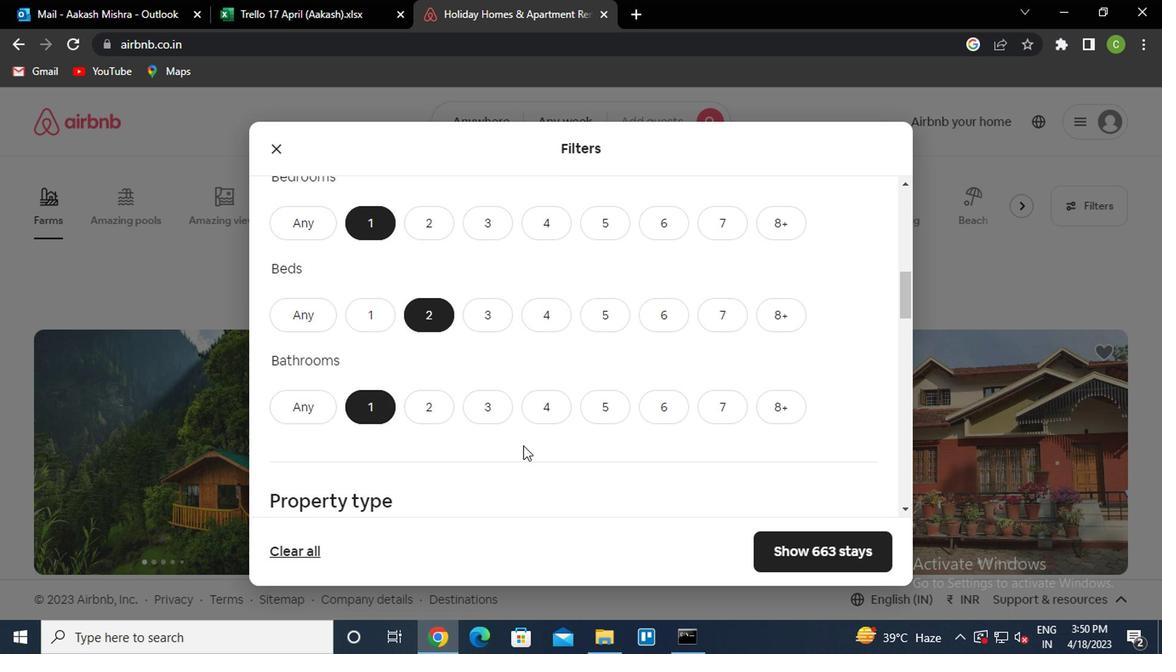 
Action: Mouse scrolled (545, 442) with delta (0, 0)
Screenshot: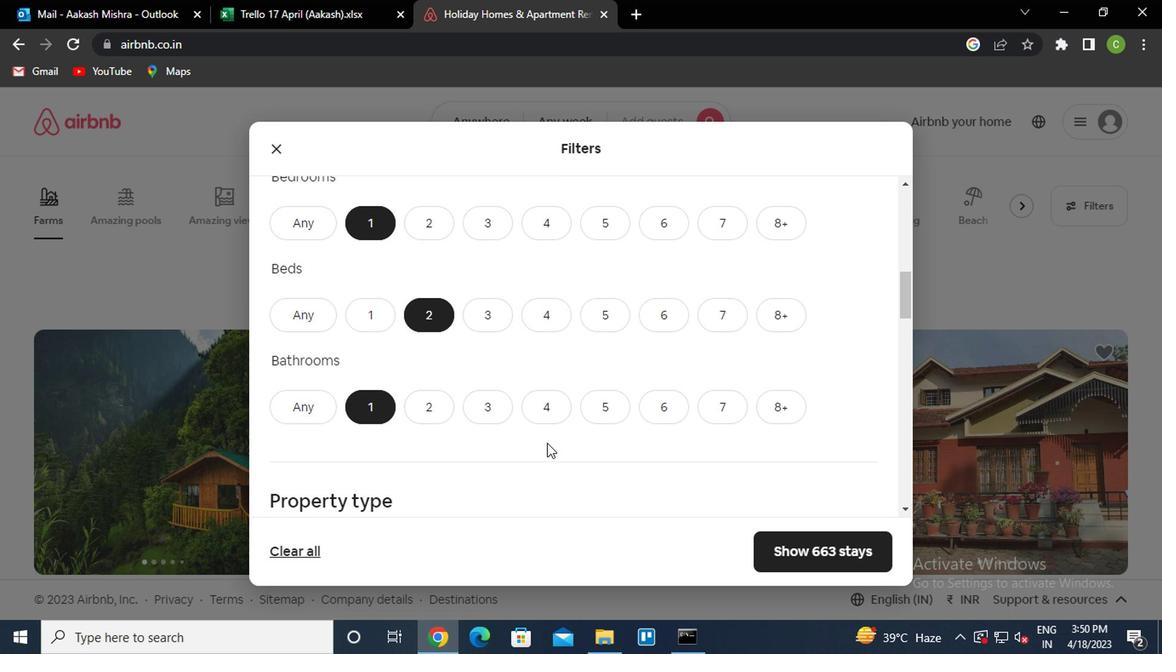 
Action: Mouse scrolled (545, 442) with delta (0, 0)
Screenshot: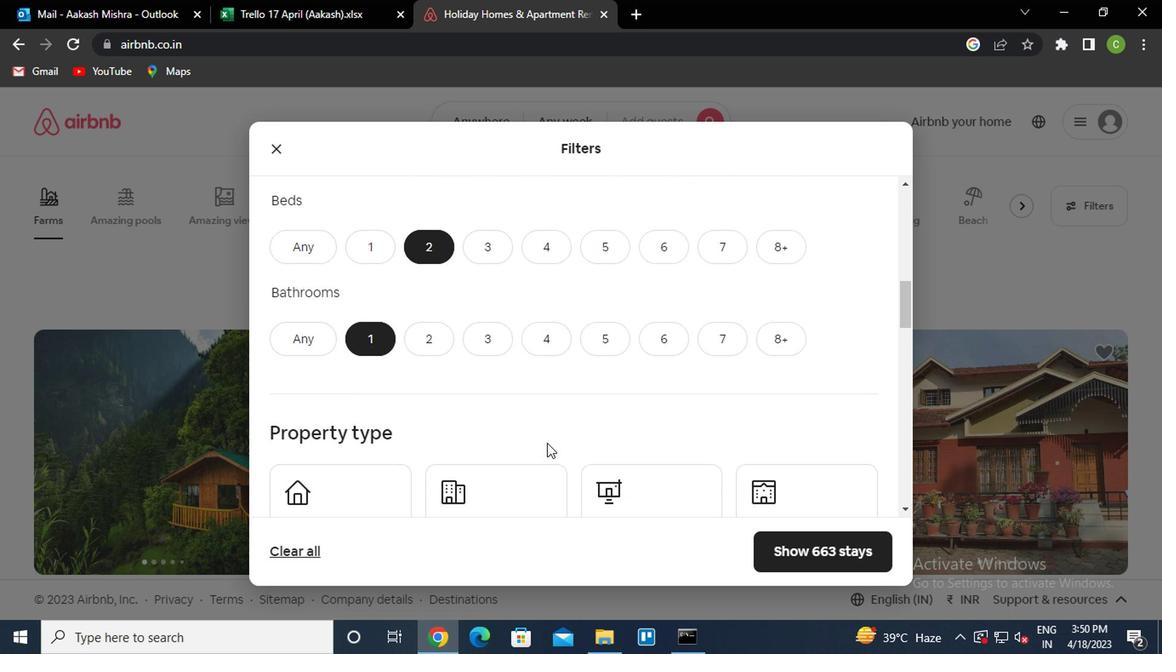 
Action: Mouse scrolled (545, 442) with delta (0, 0)
Screenshot: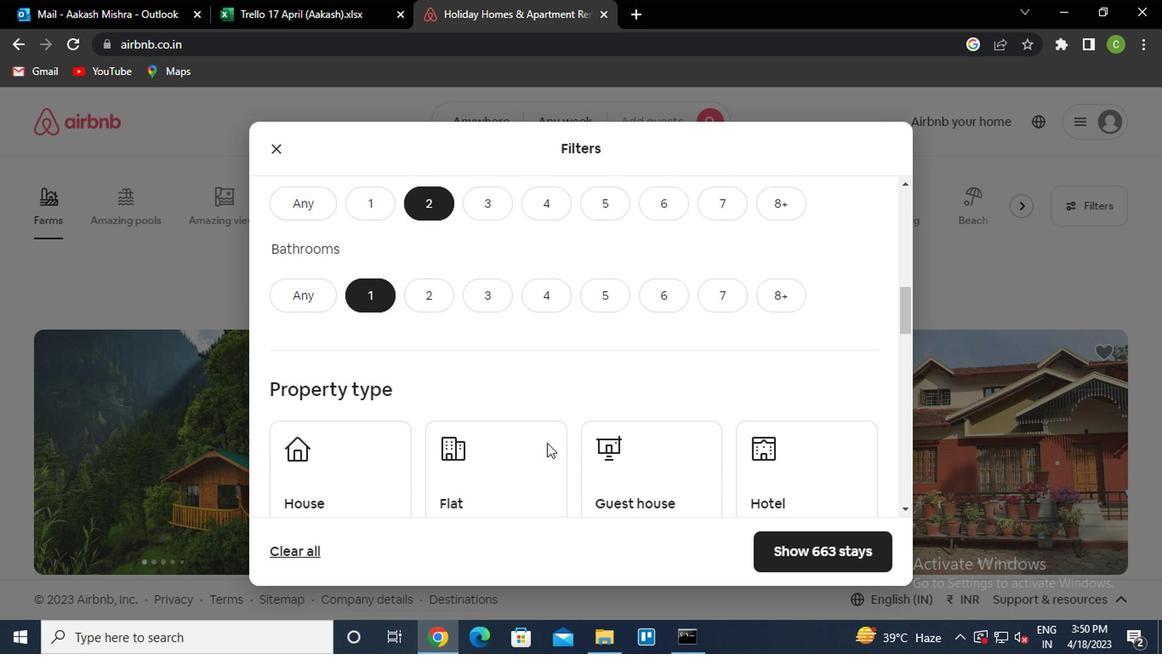 
Action: Mouse moved to (792, 330)
Screenshot: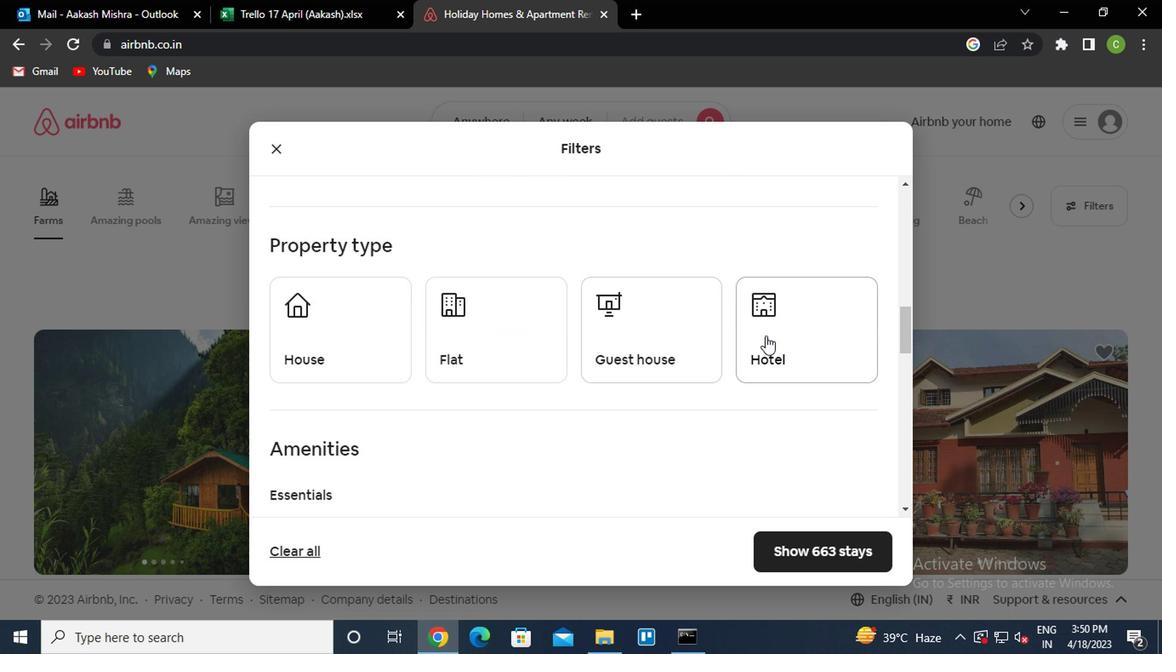
Action: Mouse pressed left at (792, 330)
Screenshot: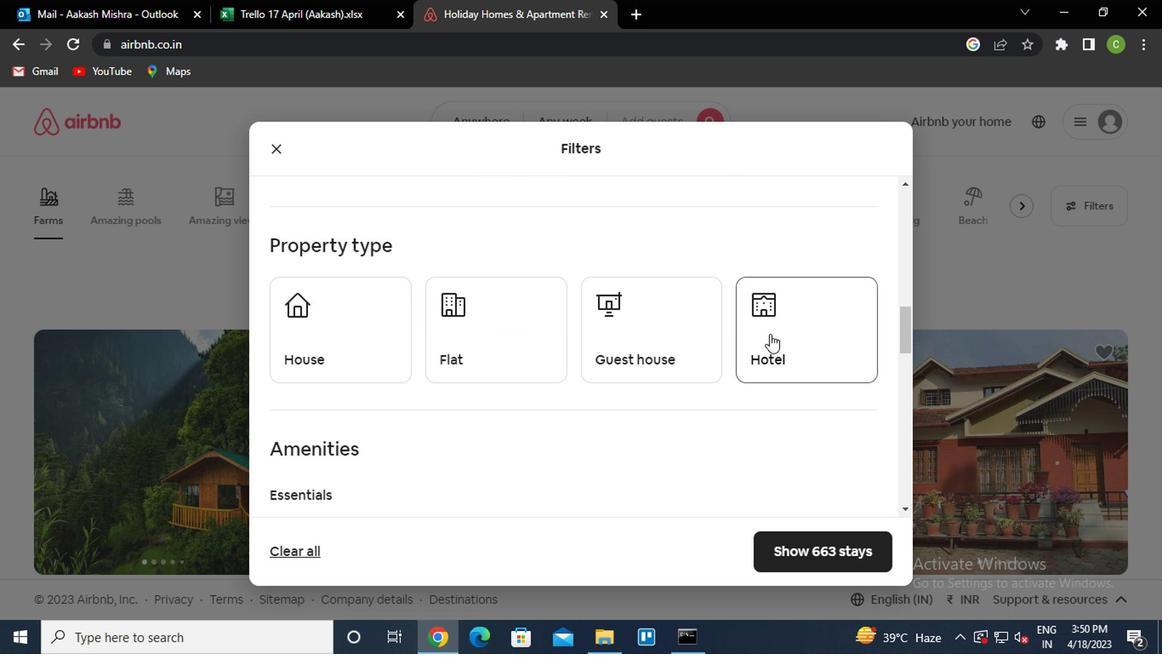 
Action: Mouse moved to (618, 475)
Screenshot: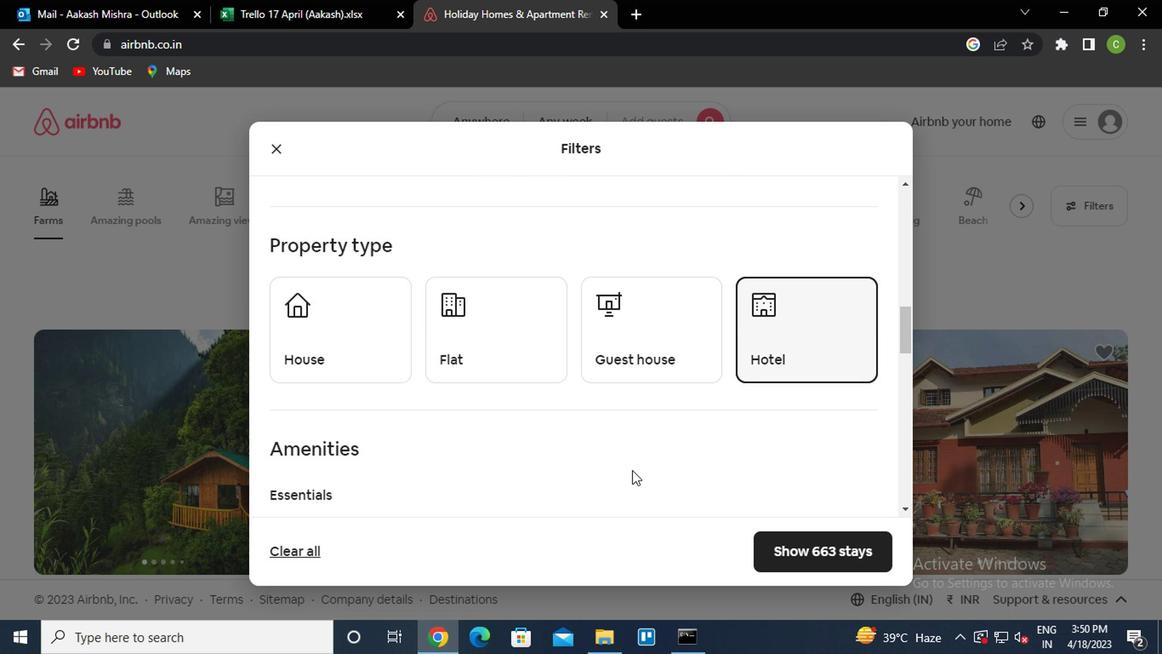 
Action: Mouse scrolled (618, 474) with delta (0, 0)
Screenshot: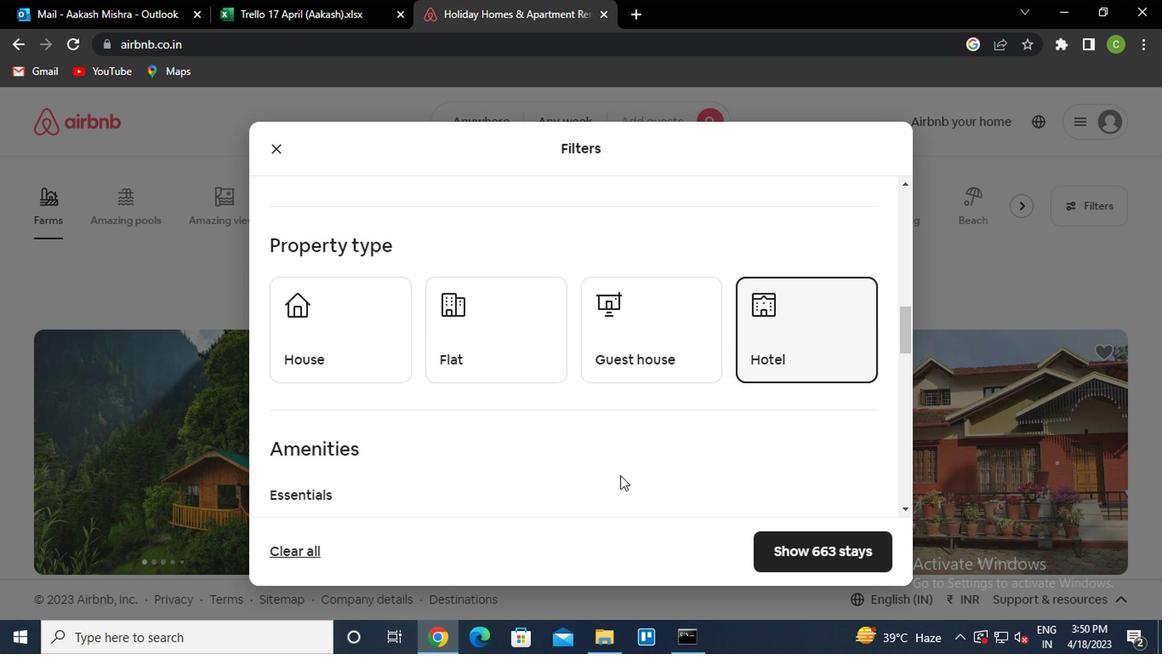 
Action: Mouse scrolled (618, 474) with delta (0, 0)
Screenshot: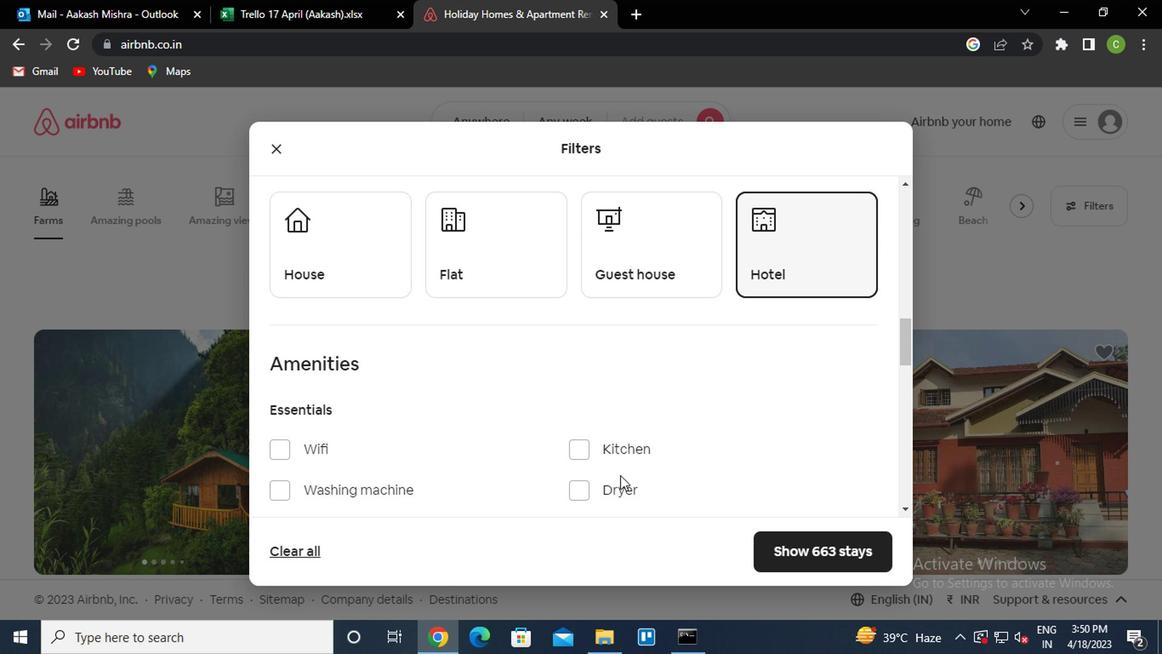 
Action: Mouse scrolled (618, 474) with delta (0, 0)
Screenshot: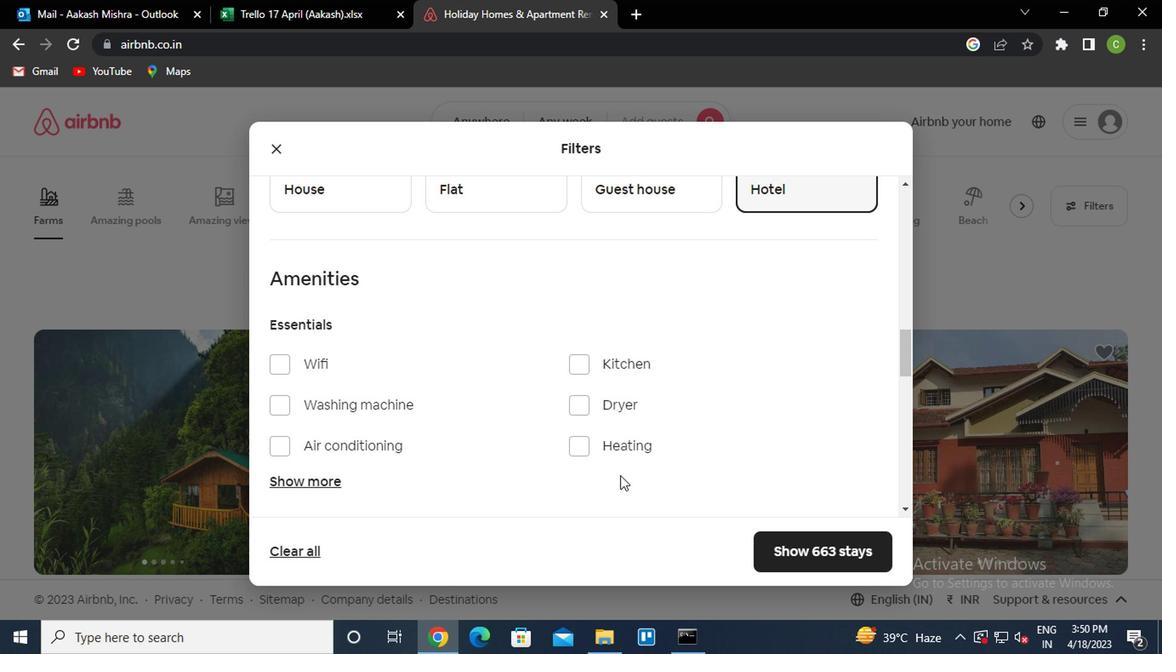 
Action: Mouse moved to (612, 477)
Screenshot: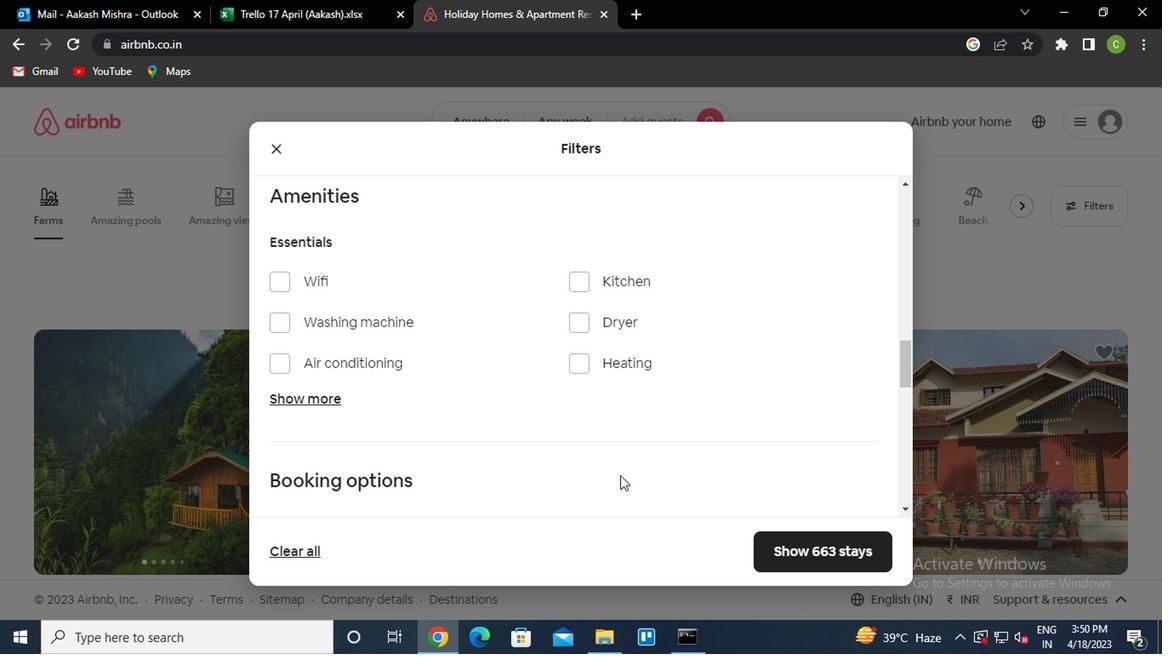
Action: Mouse scrolled (612, 477) with delta (0, 0)
Screenshot: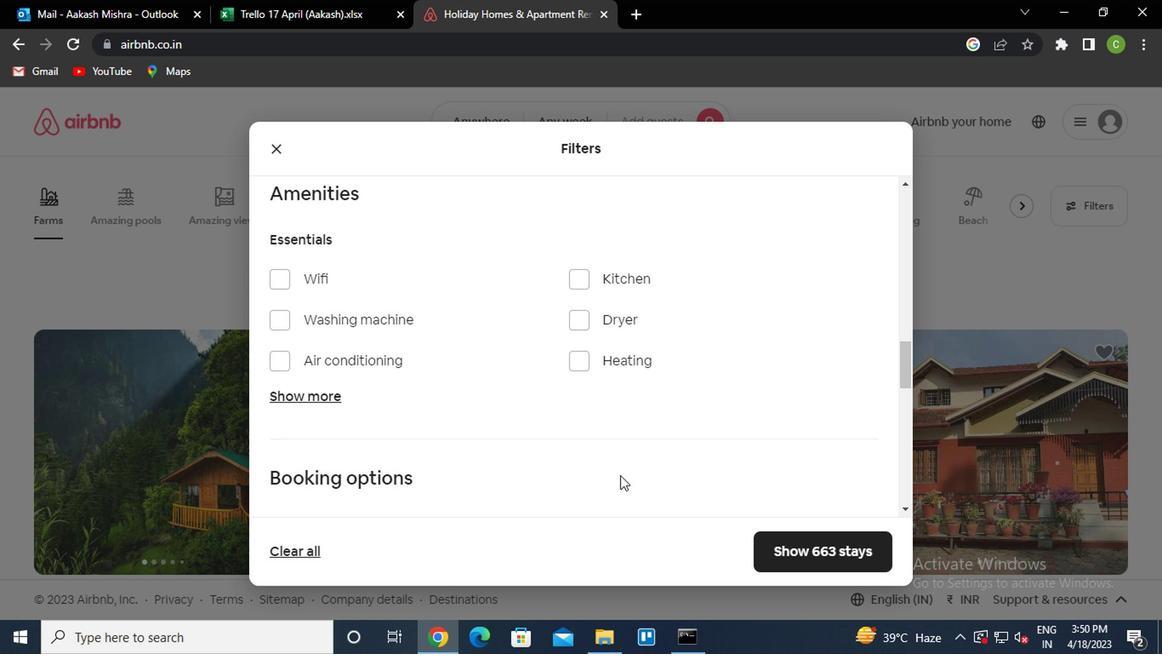 
Action: Mouse moved to (604, 477)
Screenshot: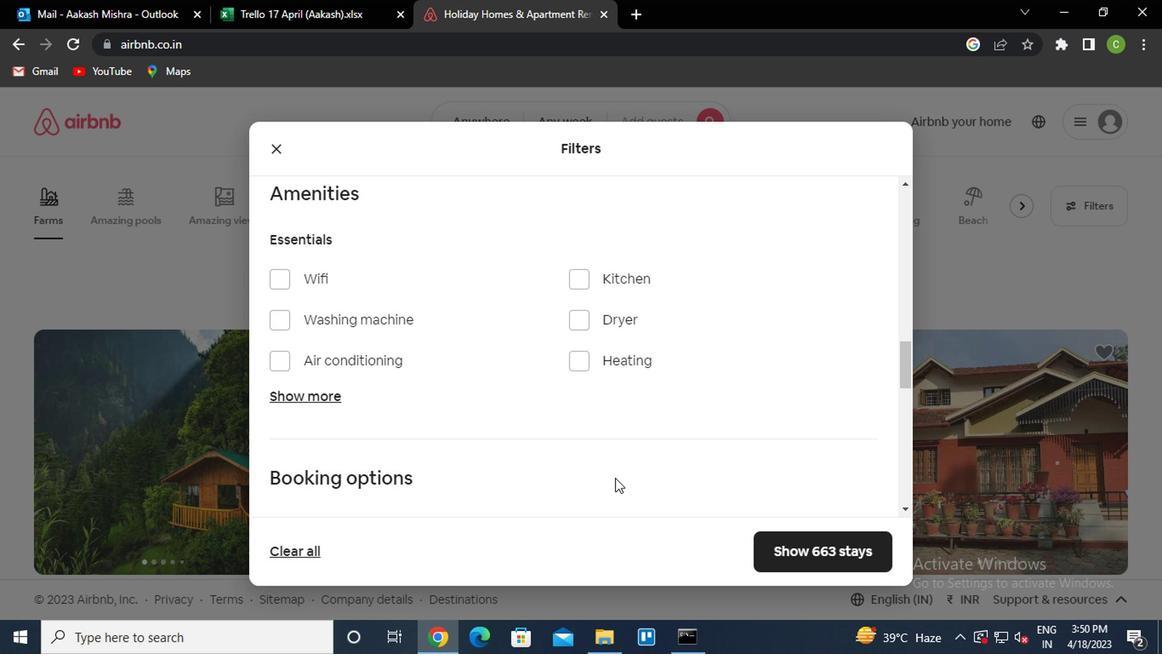 
Action: Mouse scrolled (604, 477) with delta (0, 0)
Screenshot: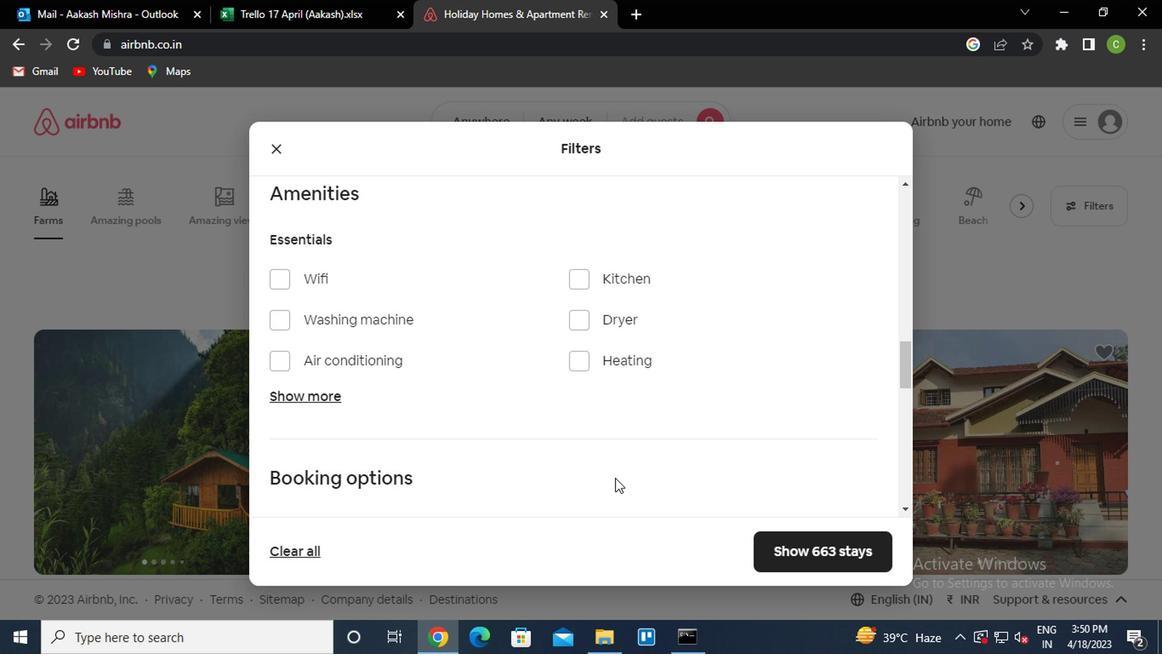 
Action: Mouse moved to (595, 477)
Screenshot: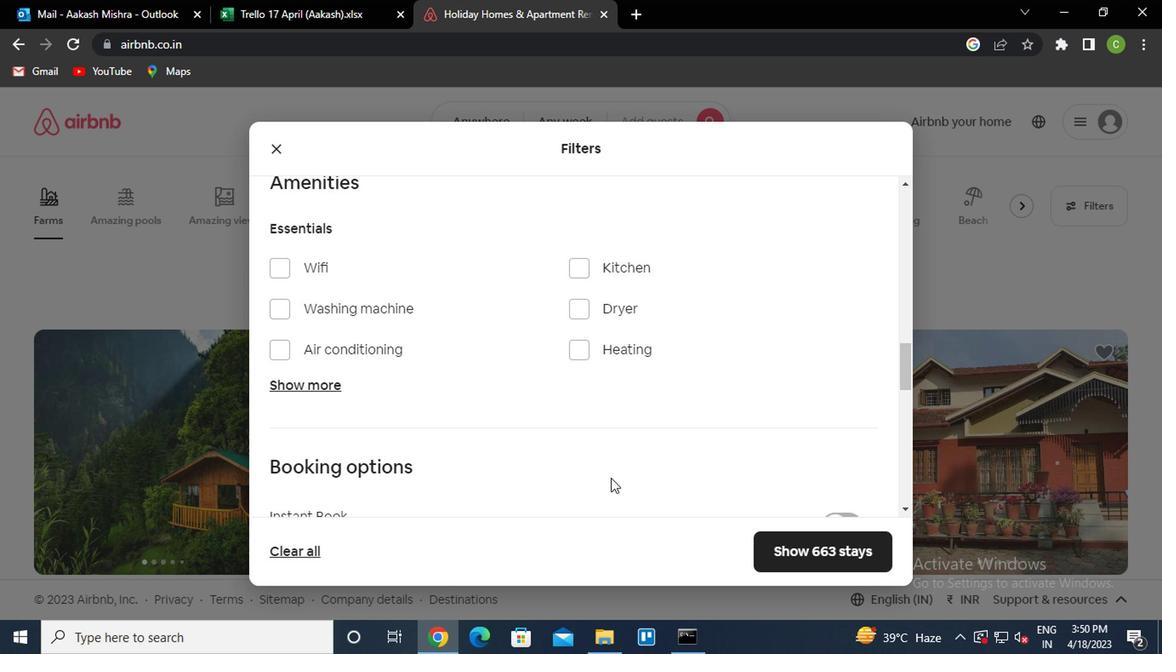 
Action: Mouse scrolled (595, 477) with delta (0, 0)
Screenshot: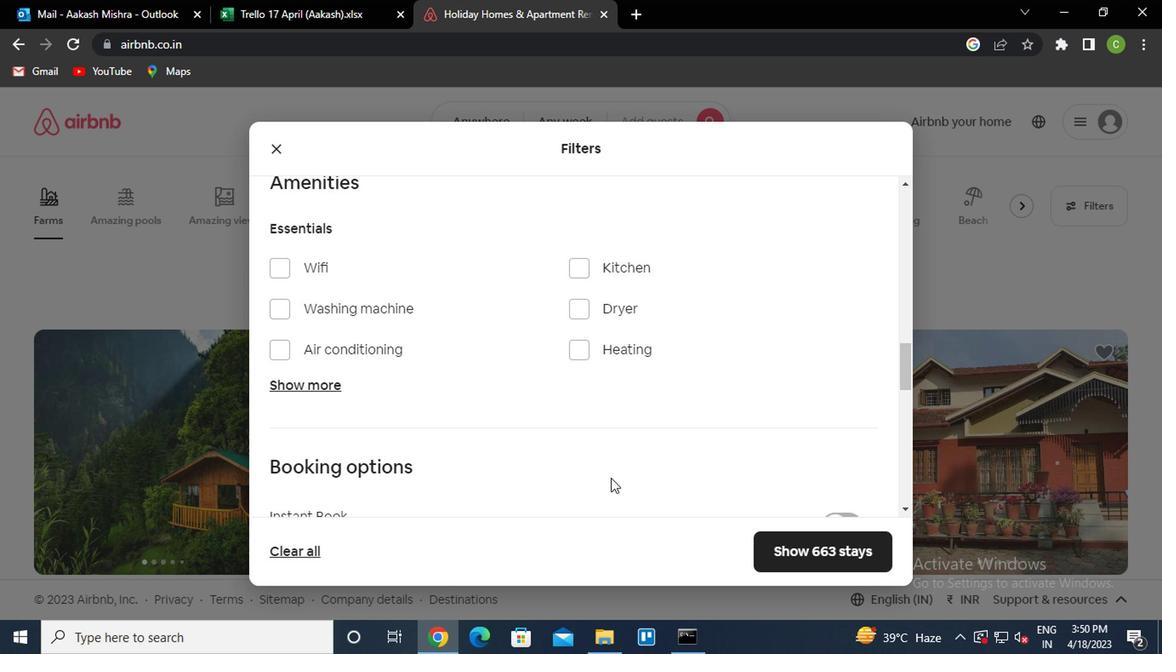
Action: Mouse moved to (591, 477)
Screenshot: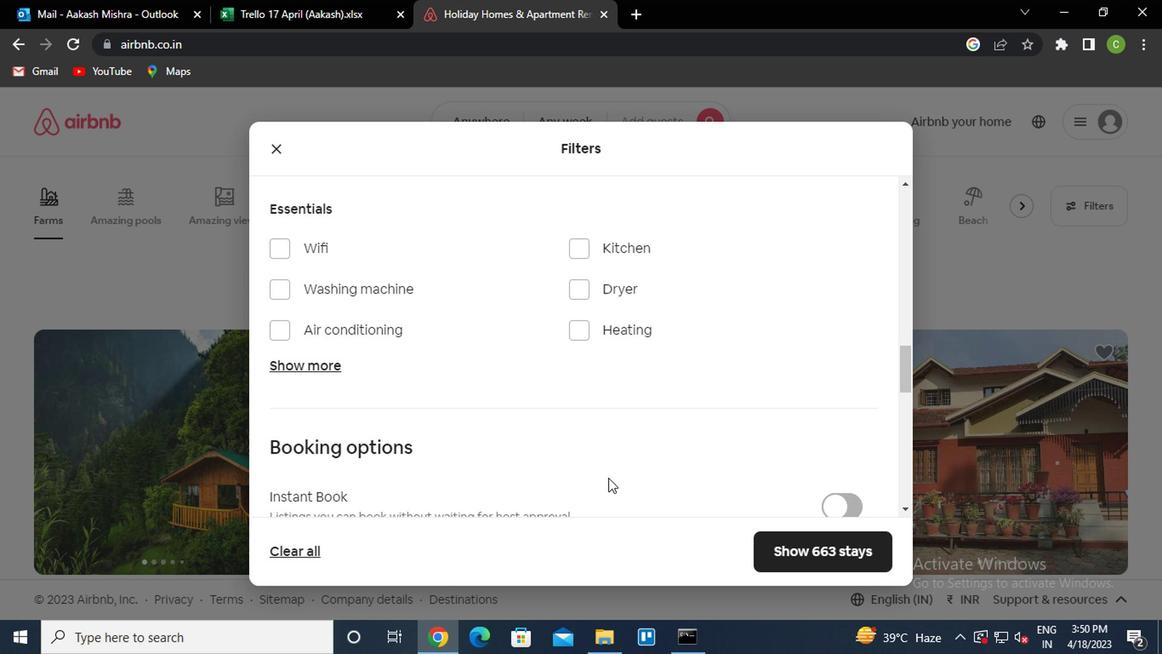 
Action: Mouse scrolled (591, 476) with delta (0, 0)
Screenshot: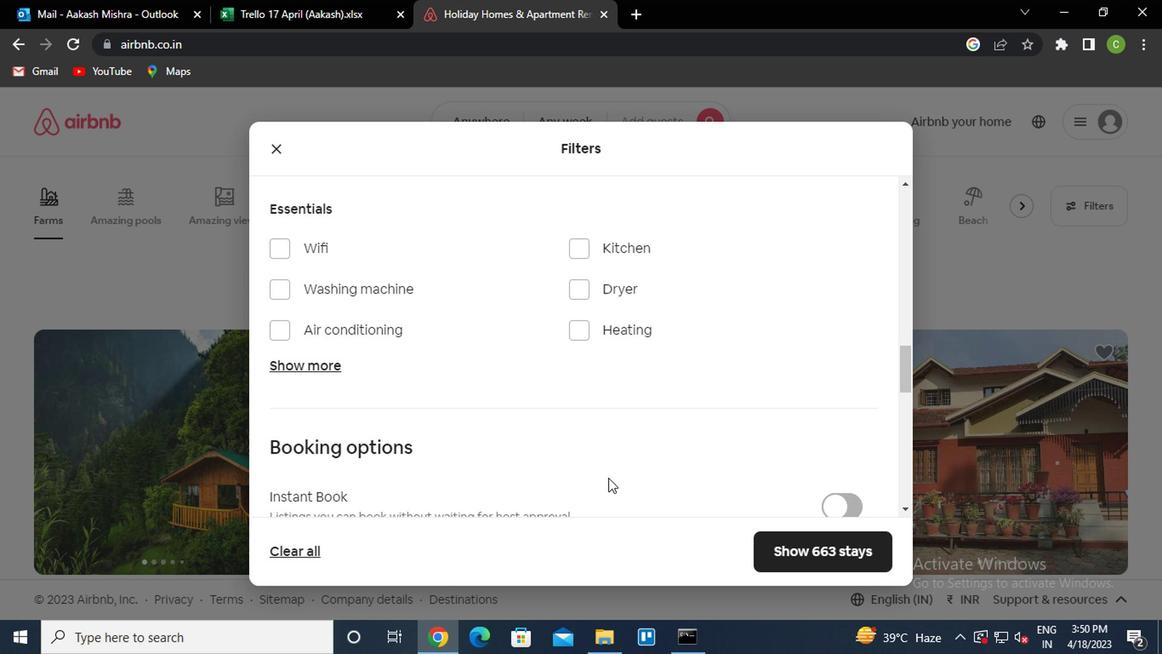 
Action: Mouse moved to (448, 371)
Screenshot: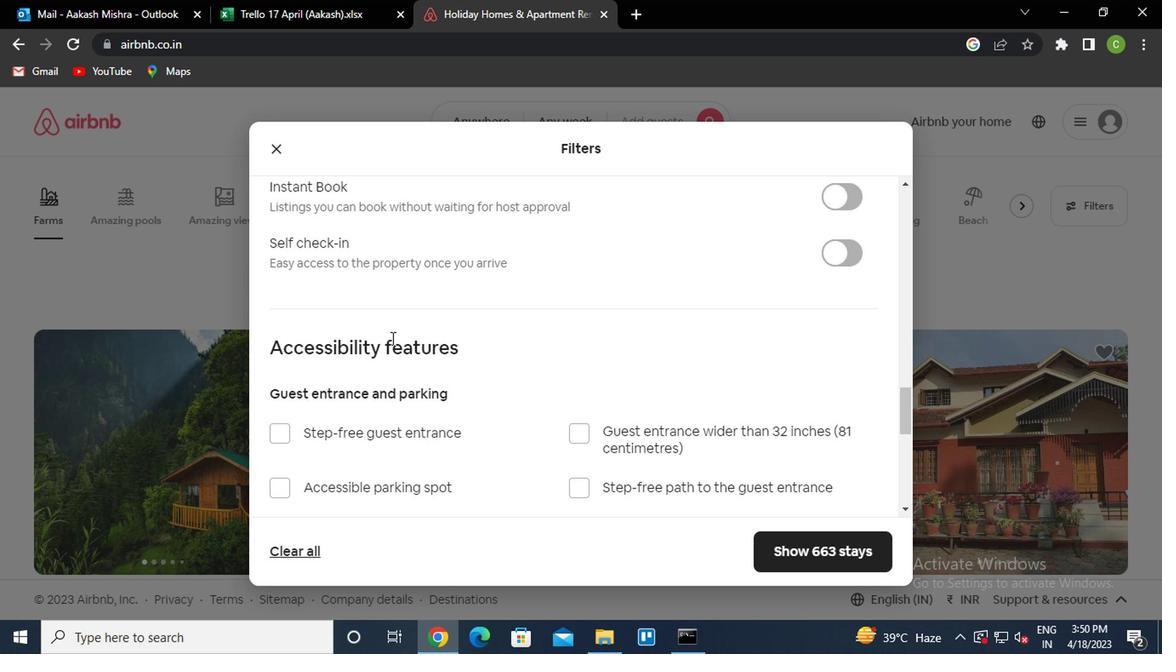 
Action: Mouse scrolled (448, 371) with delta (0, 0)
Screenshot: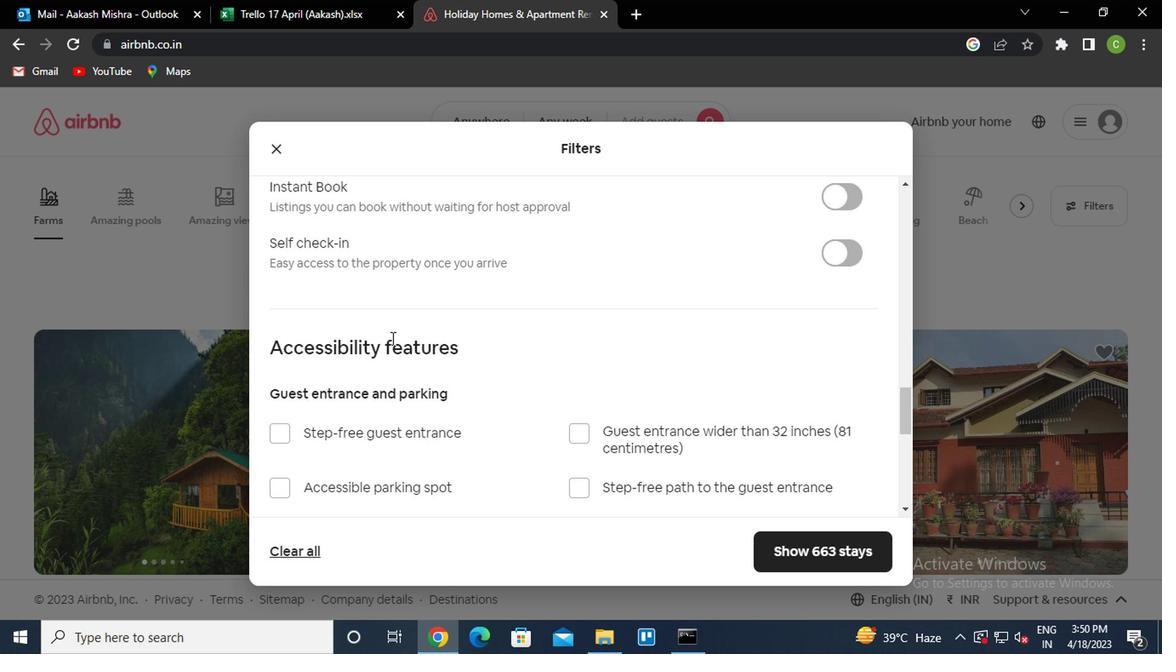 
Action: Mouse moved to (448, 371)
Screenshot: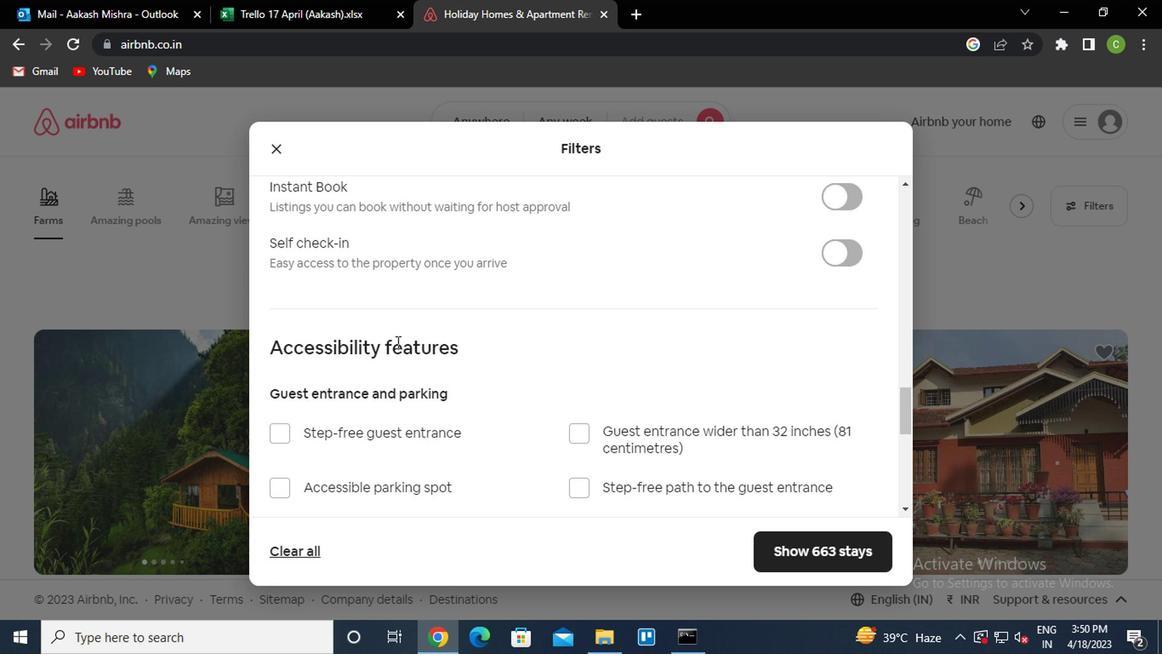 
Action: Mouse scrolled (448, 371) with delta (0, 0)
Screenshot: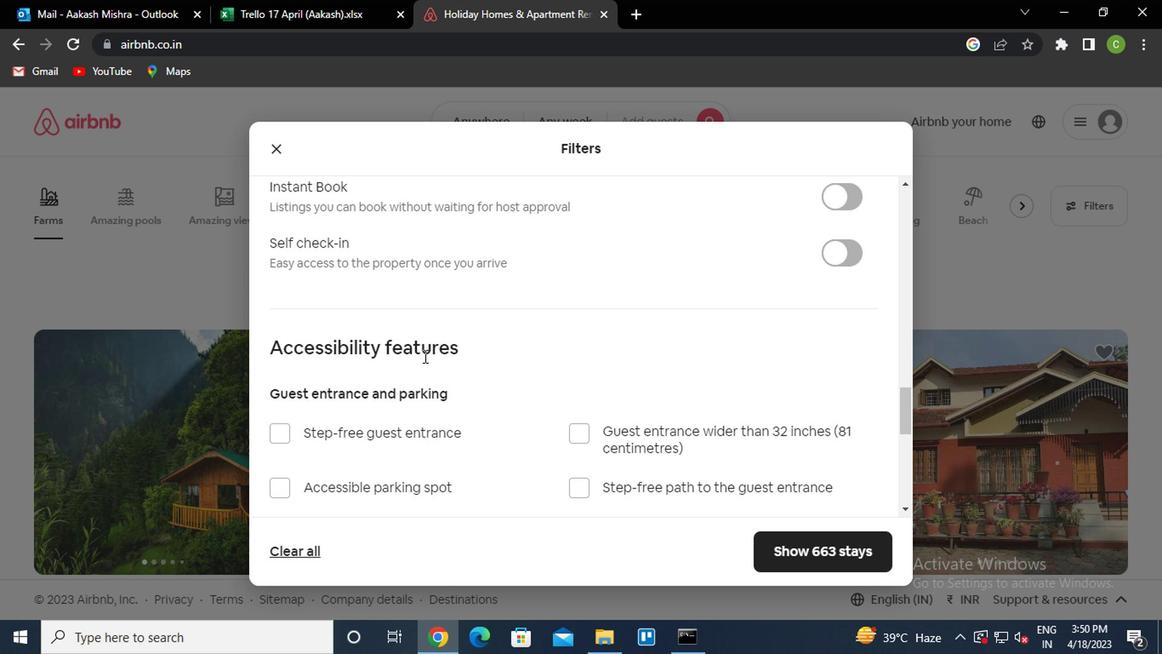 
Action: Mouse moved to (590, 348)
Screenshot: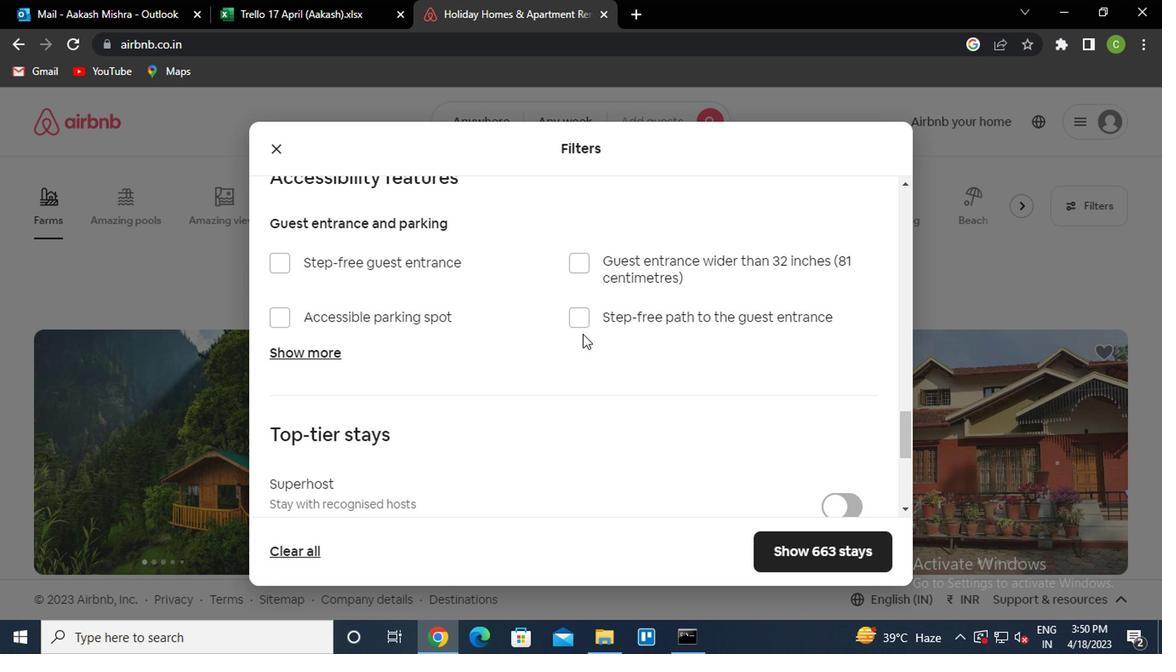 
Action: Mouse scrolled (590, 347) with delta (0, -1)
Screenshot: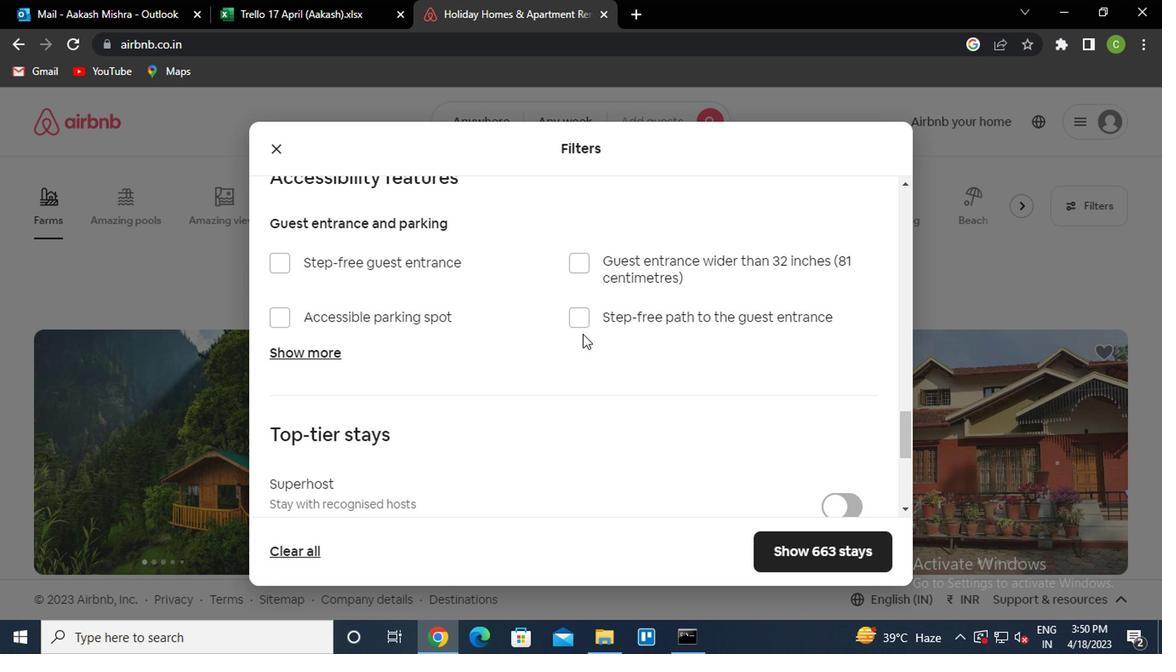 
Action: Mouse moved to (589, 351)
Screenshot: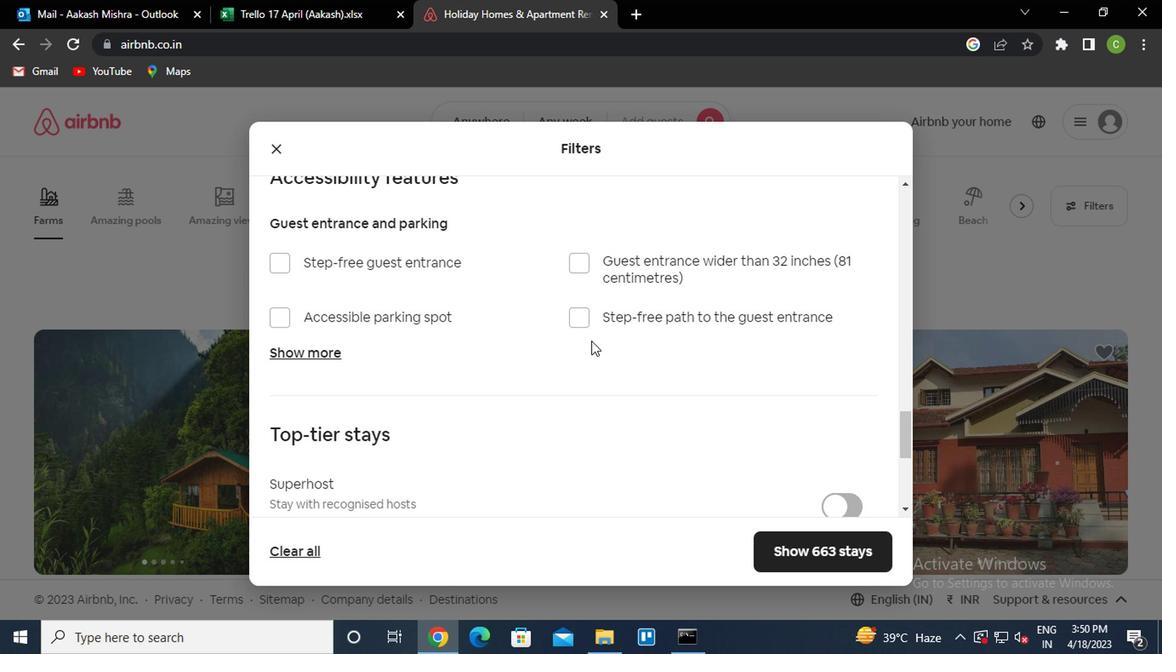 
Action: Mouse scrolled (589, 350) with delta (0, 0)
Screenshot: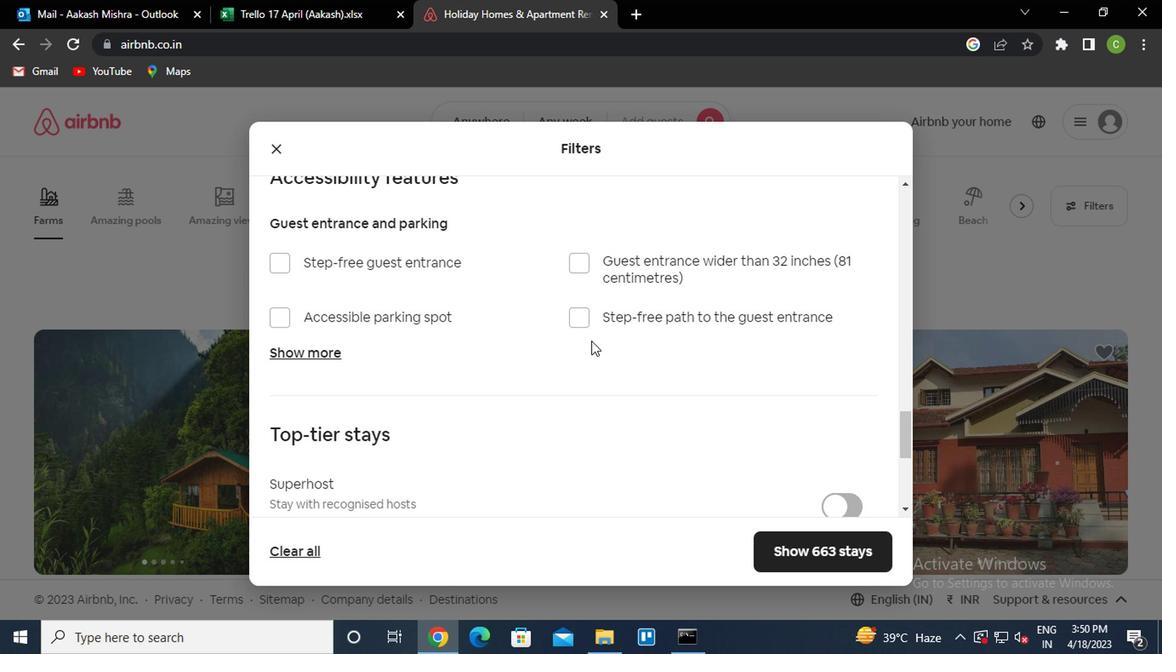 
Action: Mouse moved to (588, 351)
Screenshot: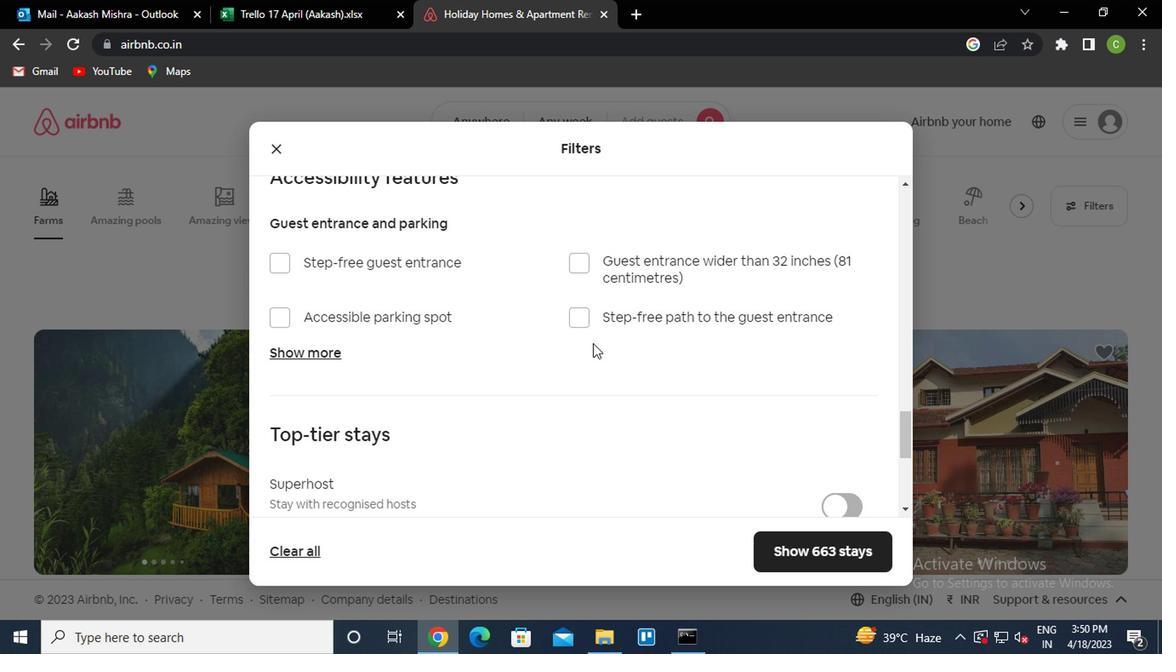 
Action: Mouse scrolled (588, 351) with delta (0, 0)
Screenshot: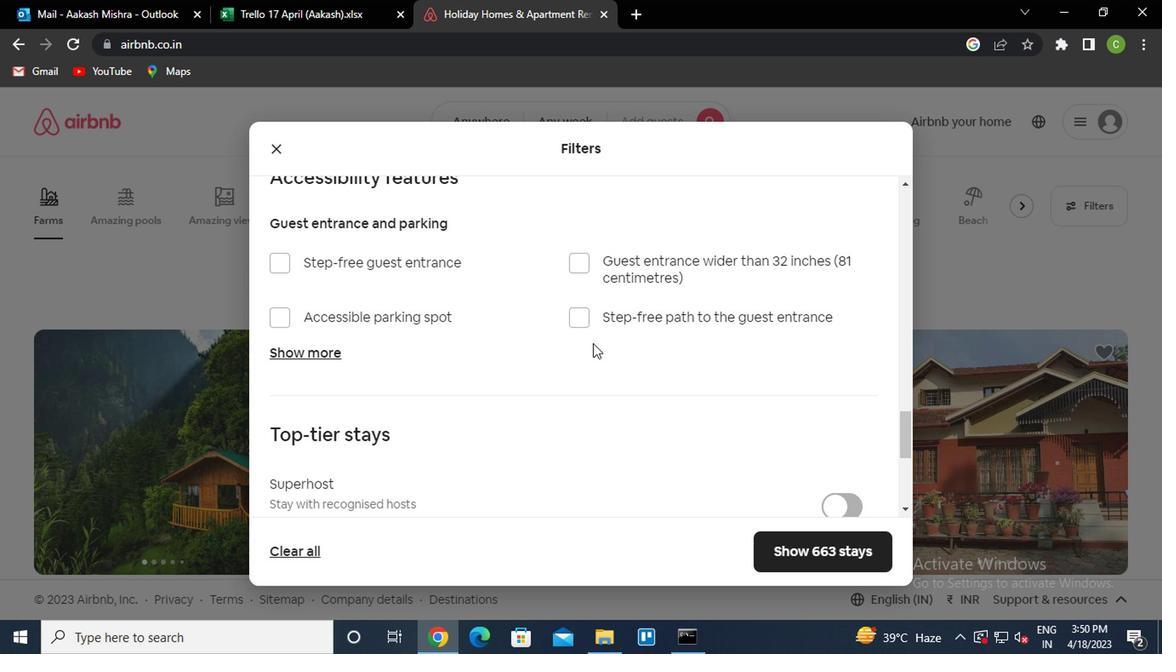 
Action: Mouse moved to (586, 354)
Screenshot: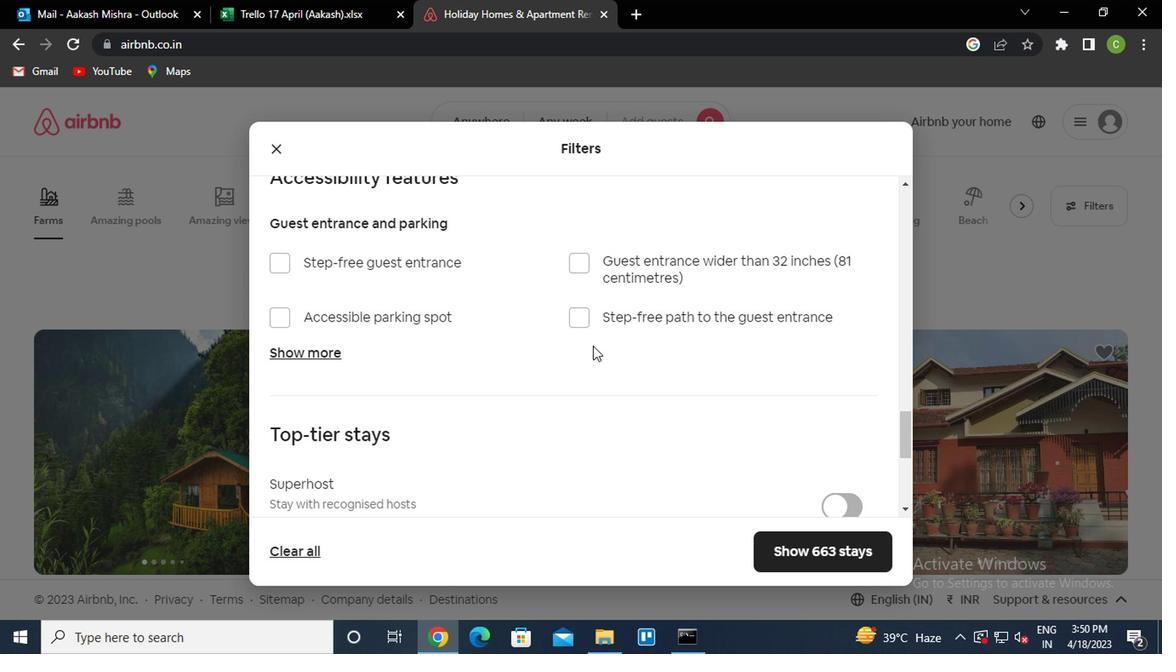 
Action: Mouse scrolled (586, 353) with delta (0, -1)
Screenshot: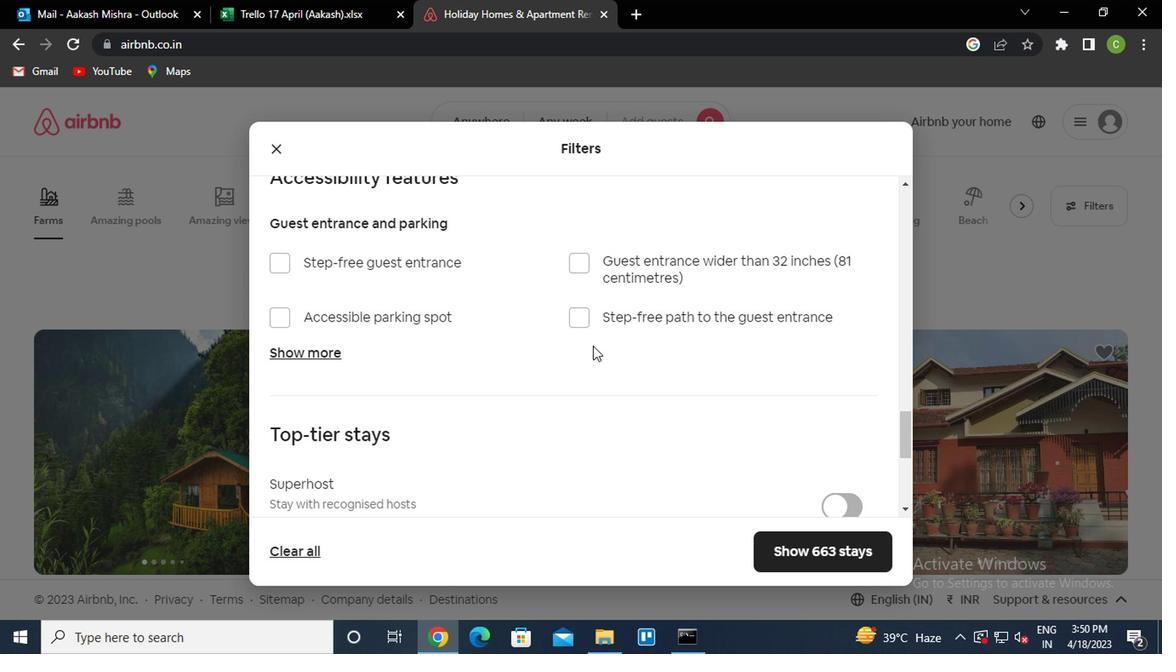 
Action: Mouse moved to (560, 334)
Screenshot: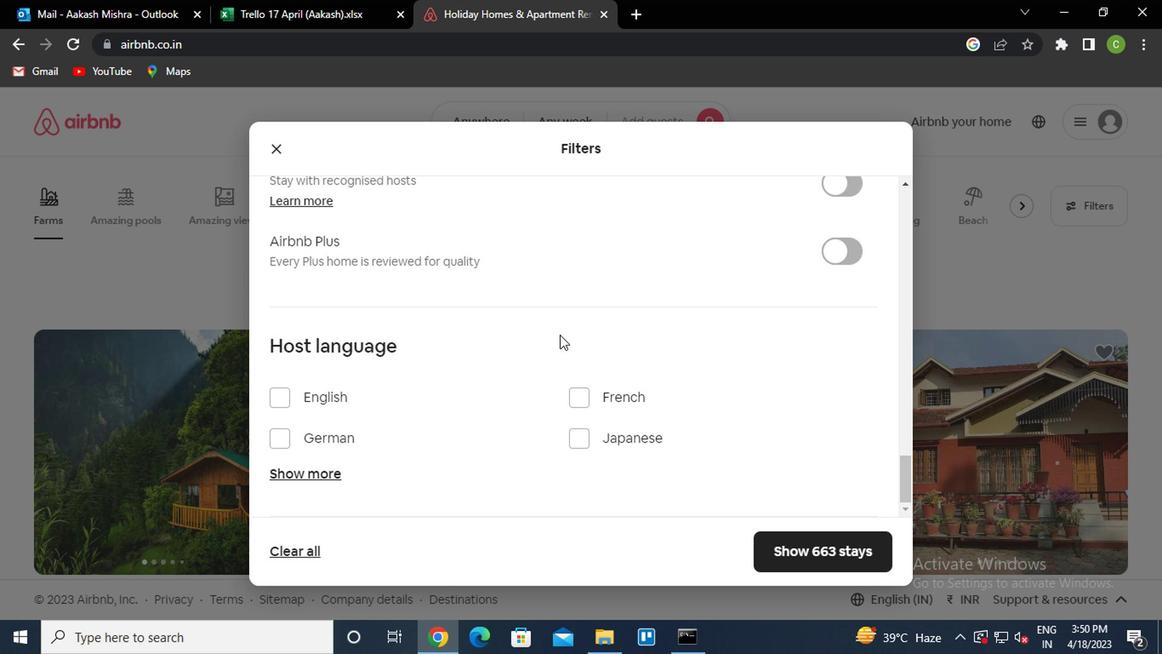 
Action: Mouse scrolled (560, 336) with delta (0, 1)
Screenshot: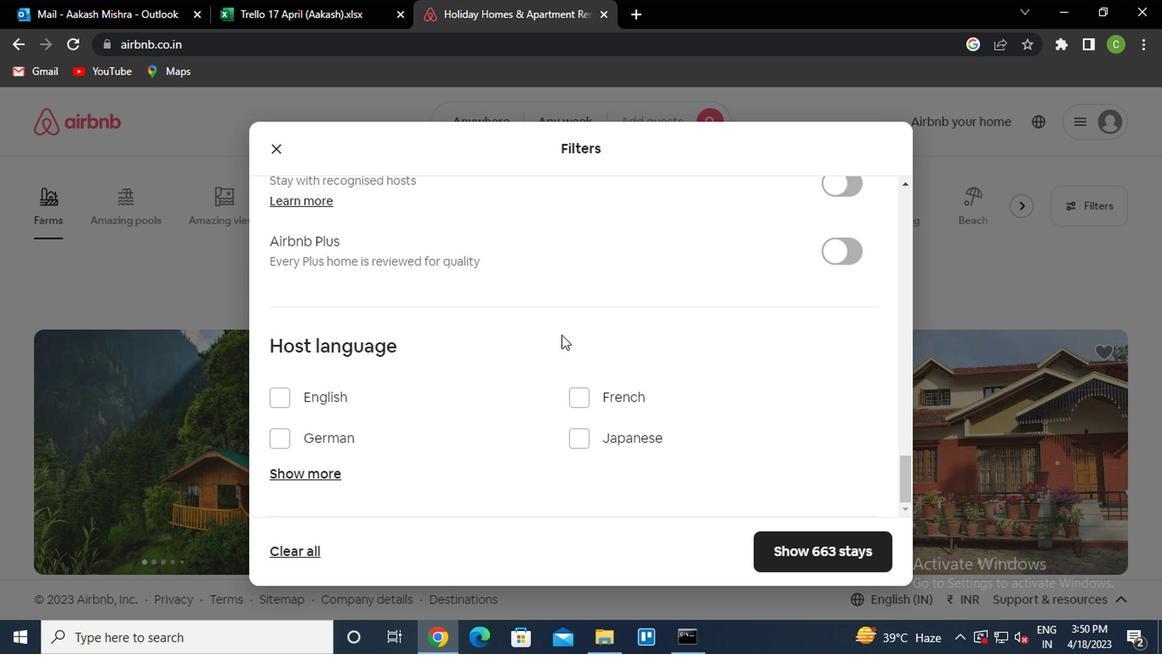 
Action: Mouse moved to (654, 355)
Screenshot: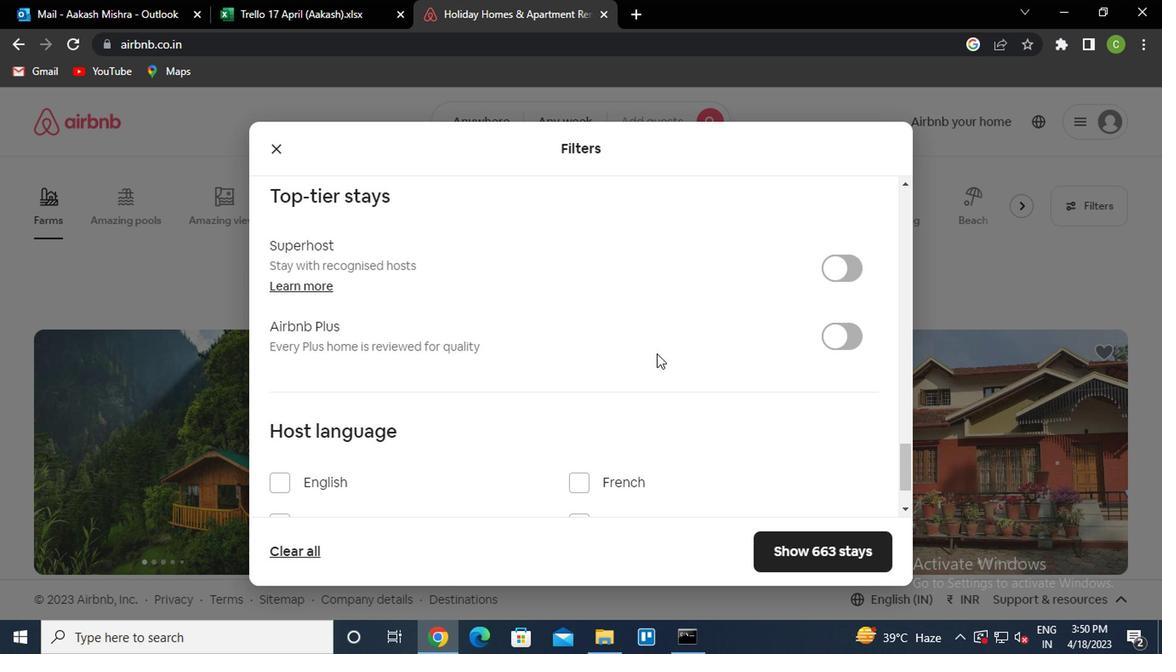 
Action: Mouse scrolled (654, 354) with delta (0, 0)
Screenshot: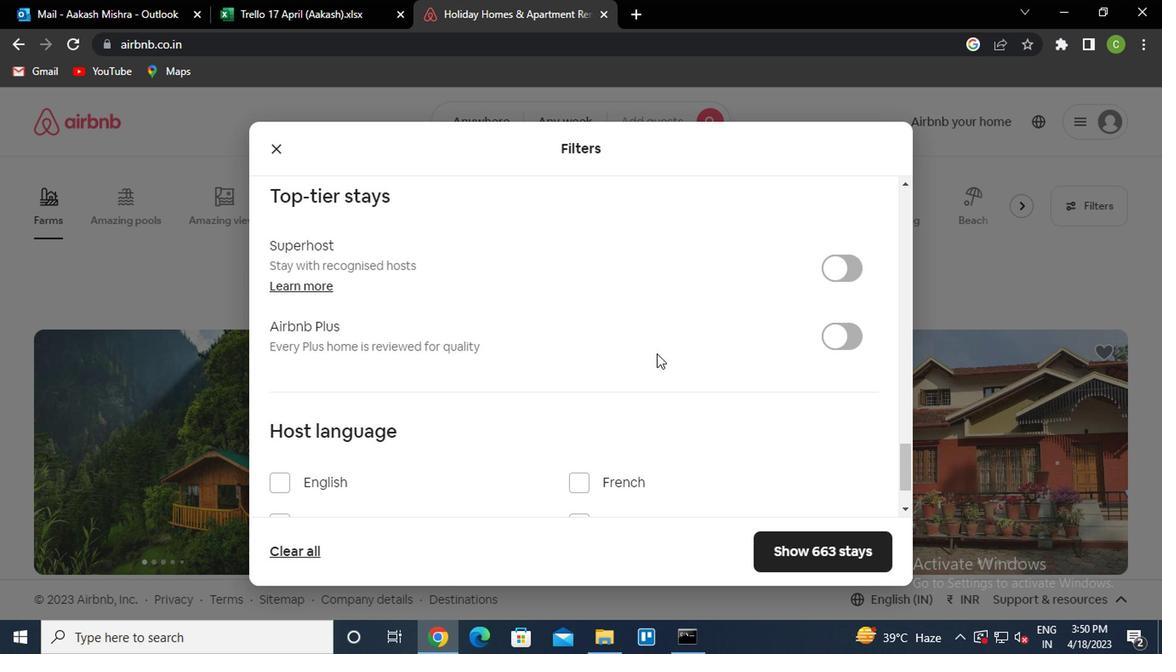 
Action: Mouse scrolled (654, 354) with delta (0, 0)
Screenshot: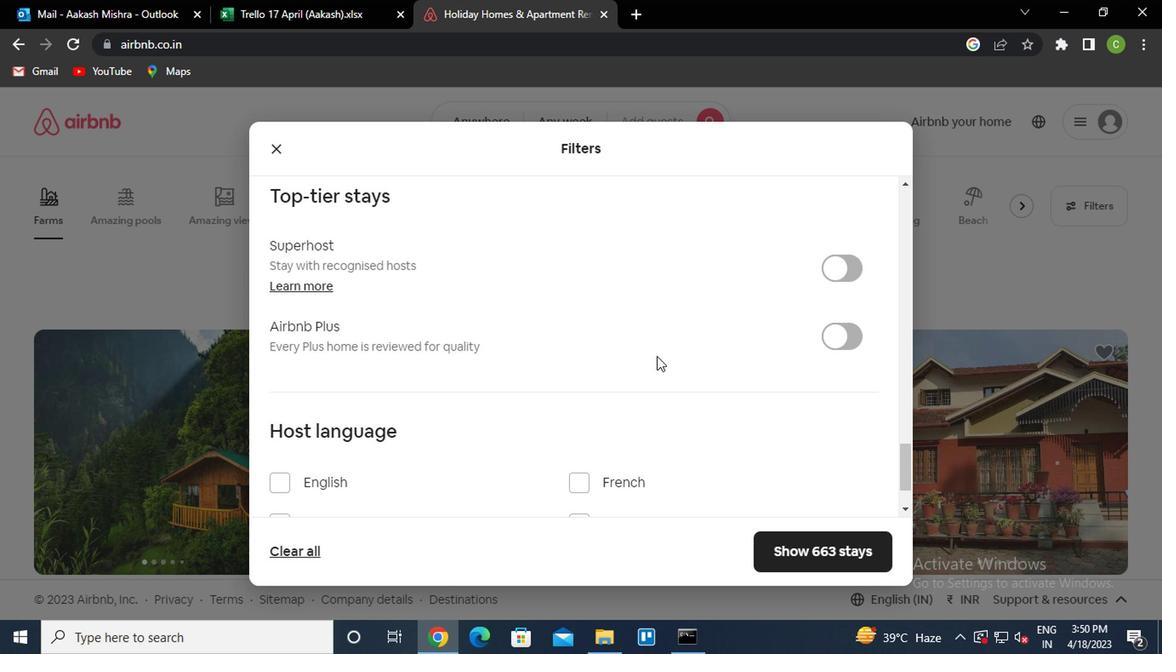 
Action: Mouse scrolled (654, 356) with delta (0, 1)
Screenshot: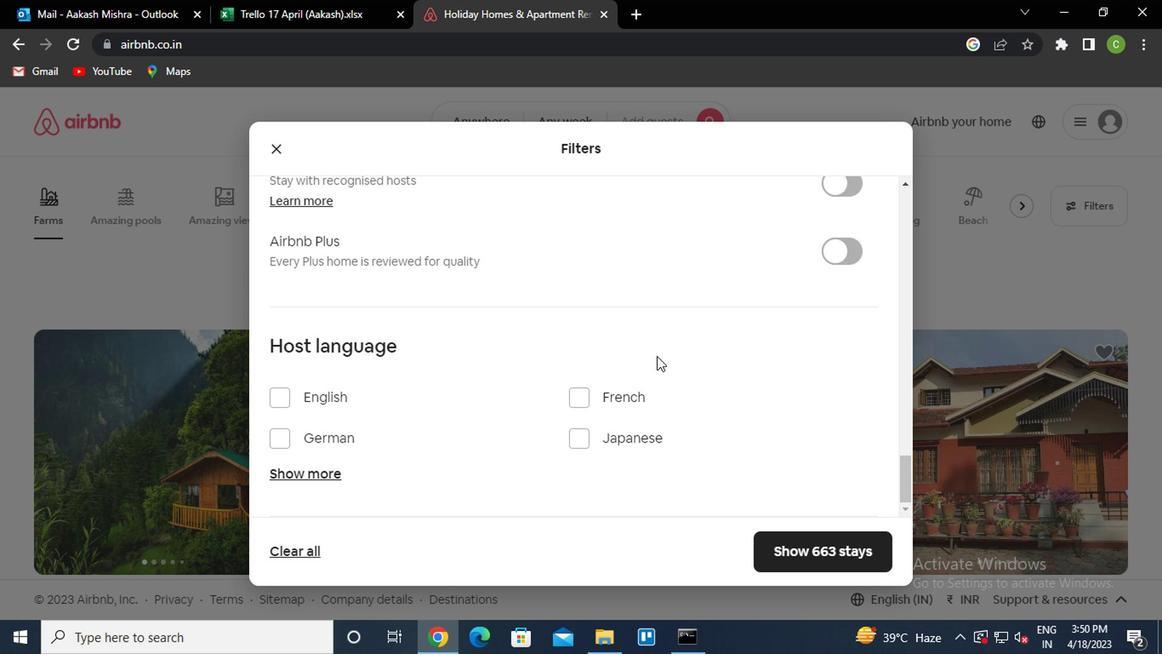 
Action: Mouse scrolled (654, 356) with delta (0, 1)
Screenshot: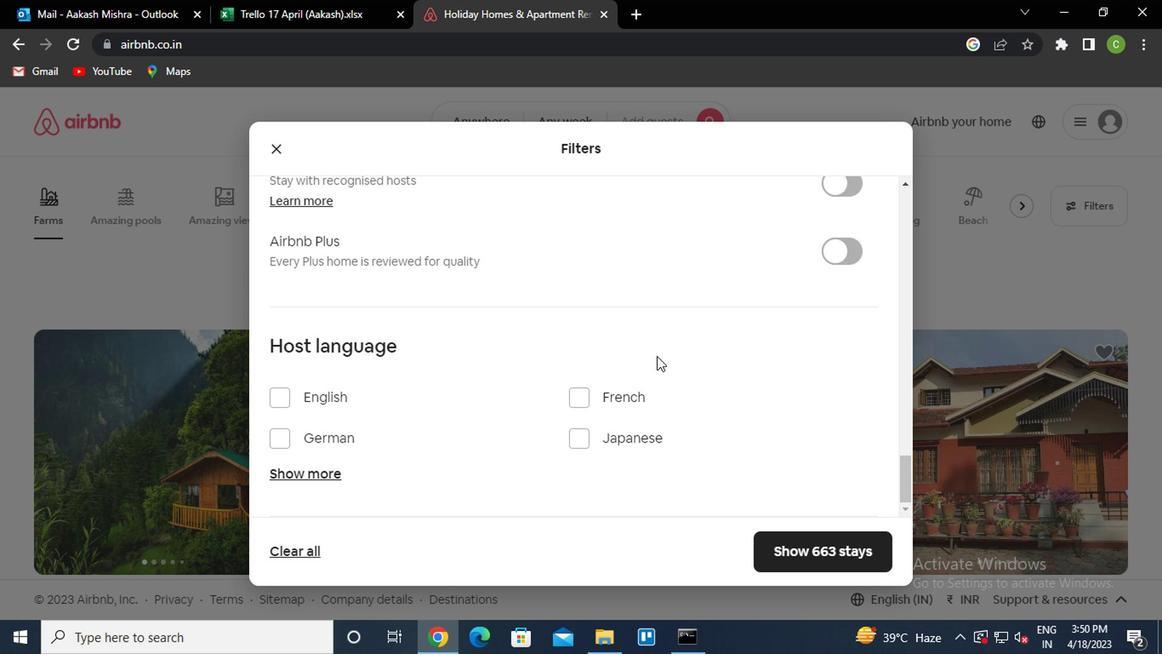 
Action: Mouse scrolled (654, 356) with delta (0, 1)
Screenshot: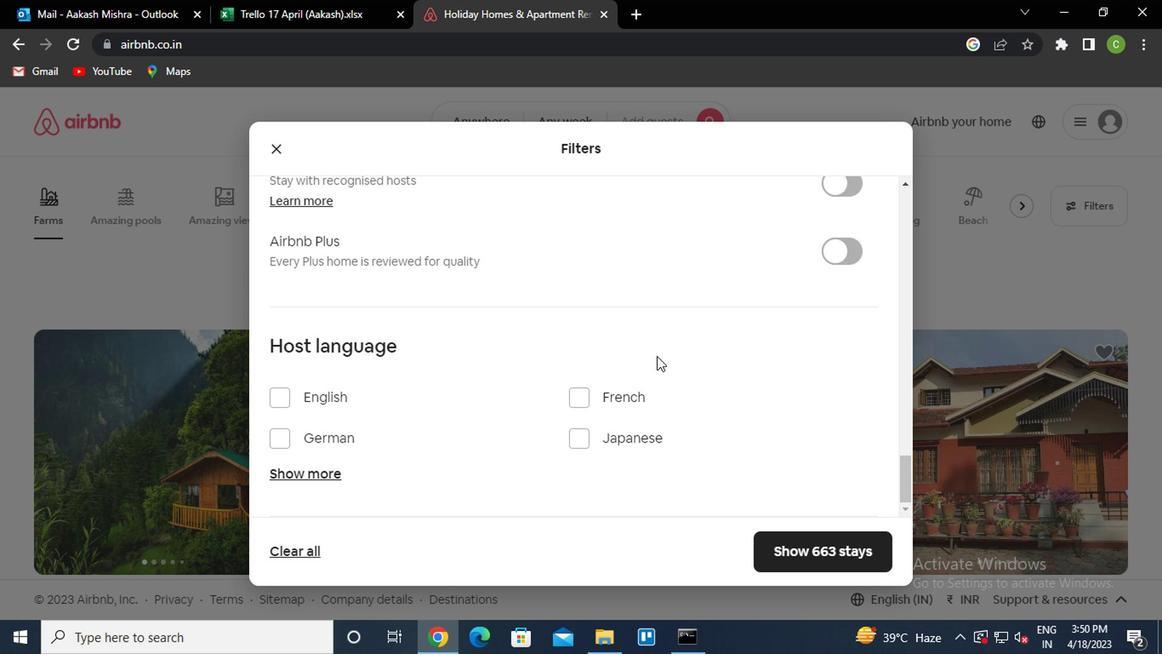 
Action: Mouse scrolled (654, 356) with delta (0, 1)
Screenshot: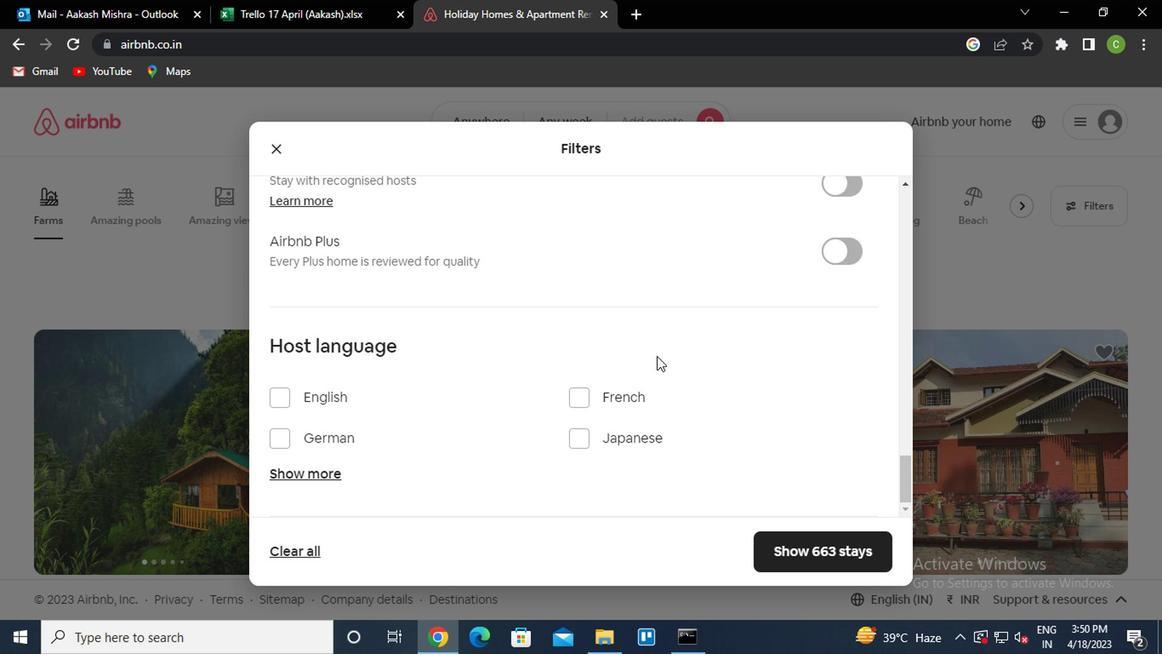 
Action: Mouse scrolled (654, 356) with delta (0, 1)
Screenshot: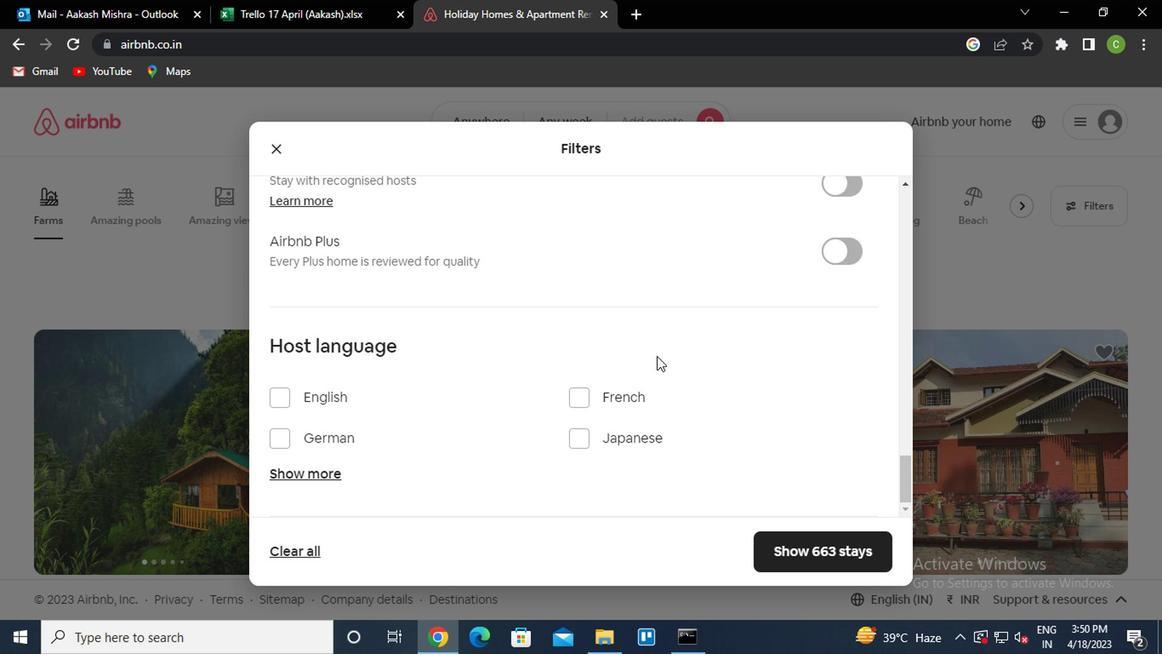 
Action: Mouse moved to (741, 322)
Screenshot: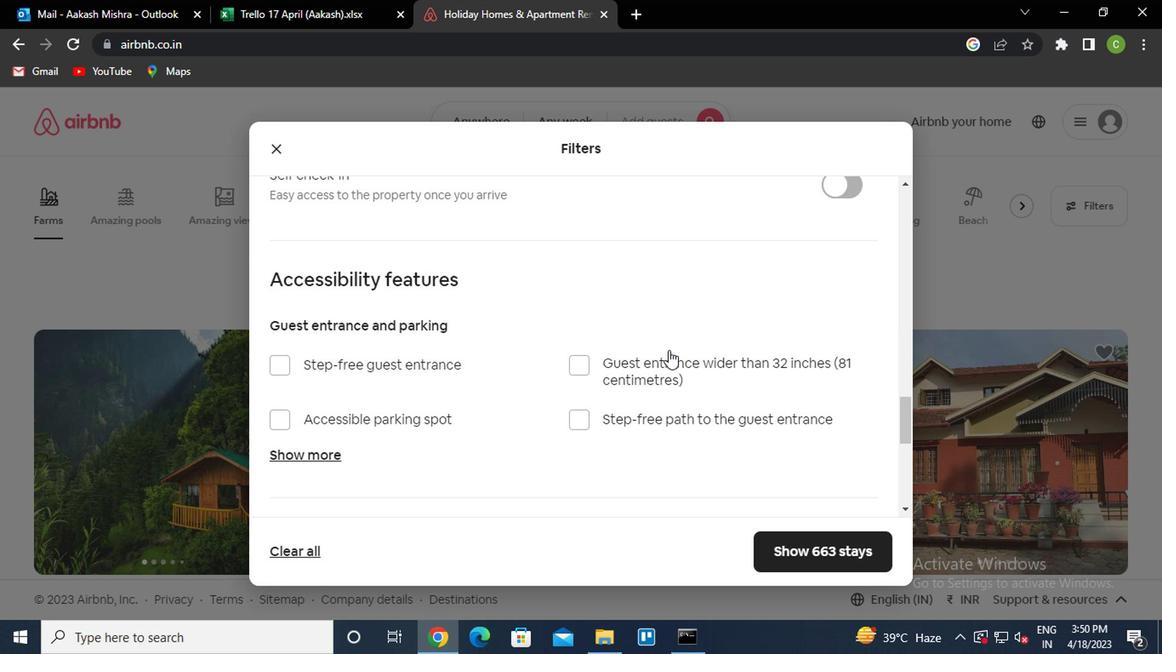 
Action: Mouse scrolled (741, 322) with delta (0, 0)
Screenshot: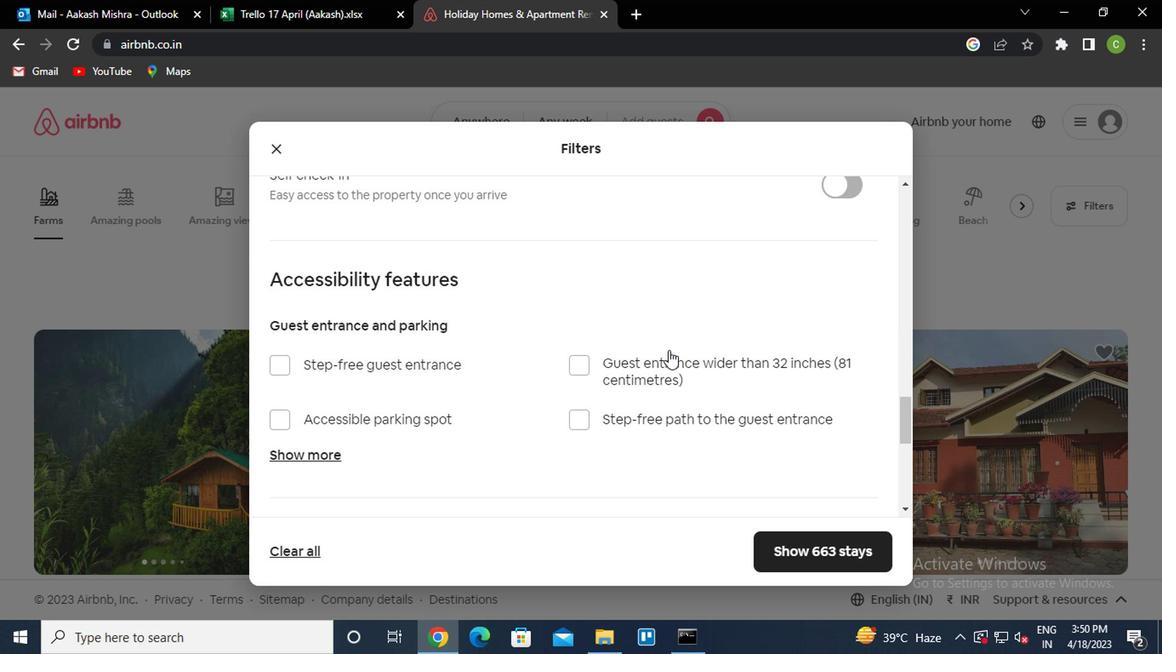 
Action: Mouse scrolled (741, 322) with delta (0, 0)
Screenshot: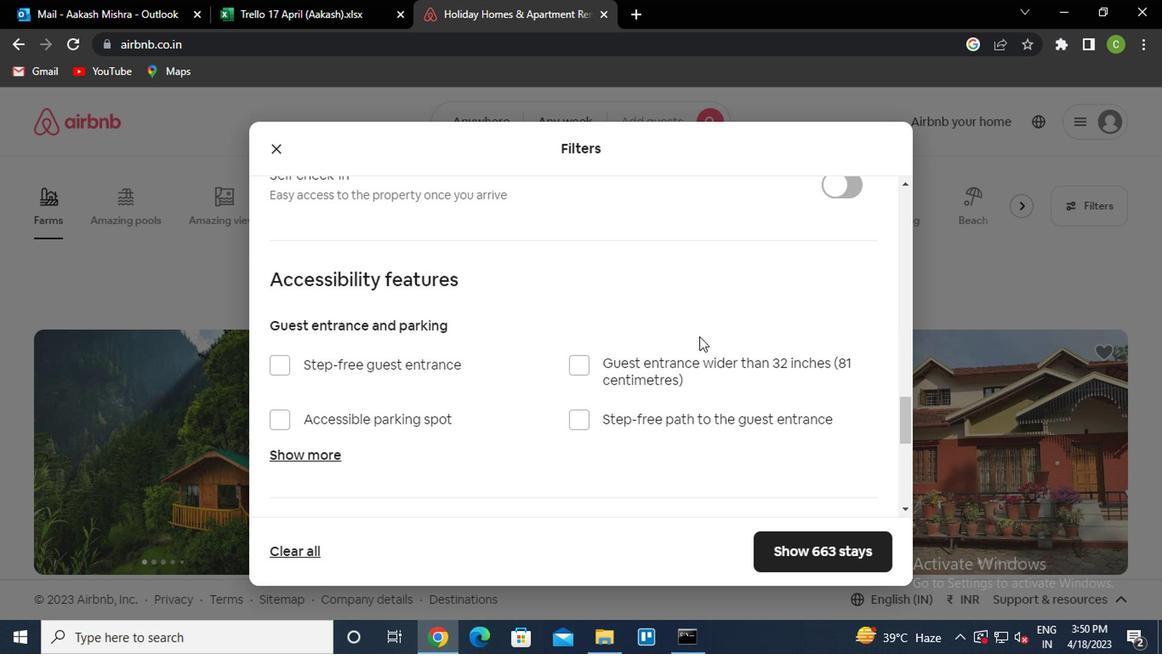 
Action: Mouse moved to (746, 319)
Screenshot: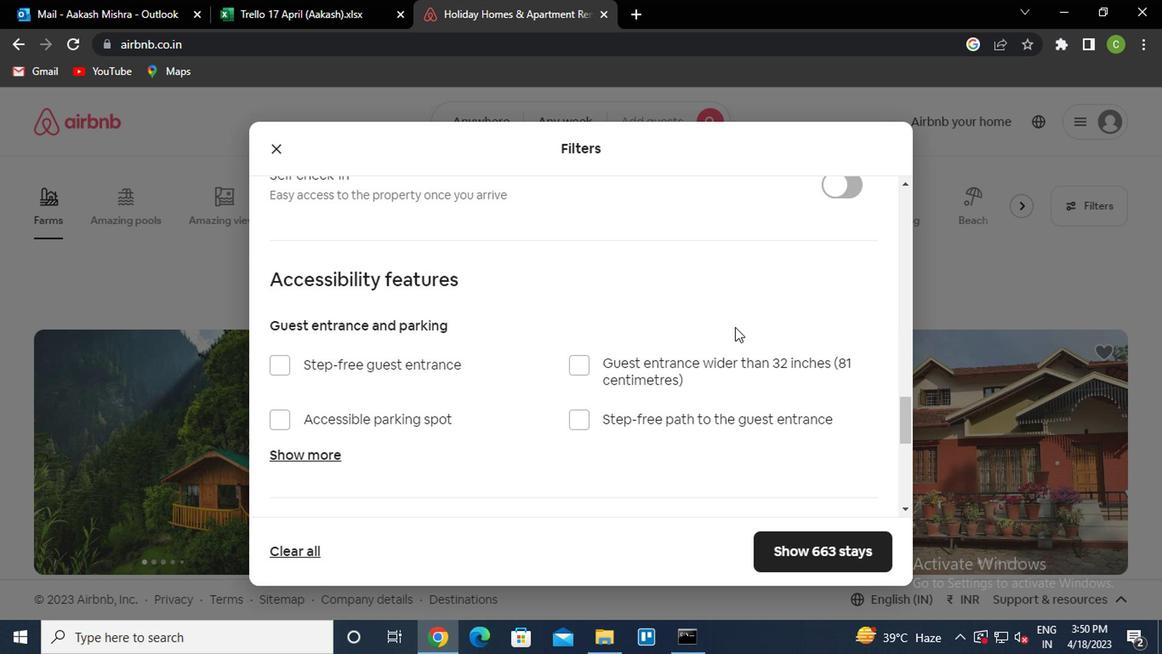 
Action: Mouse scrolled (746, 320) with delta (0, 0)
Screenshot: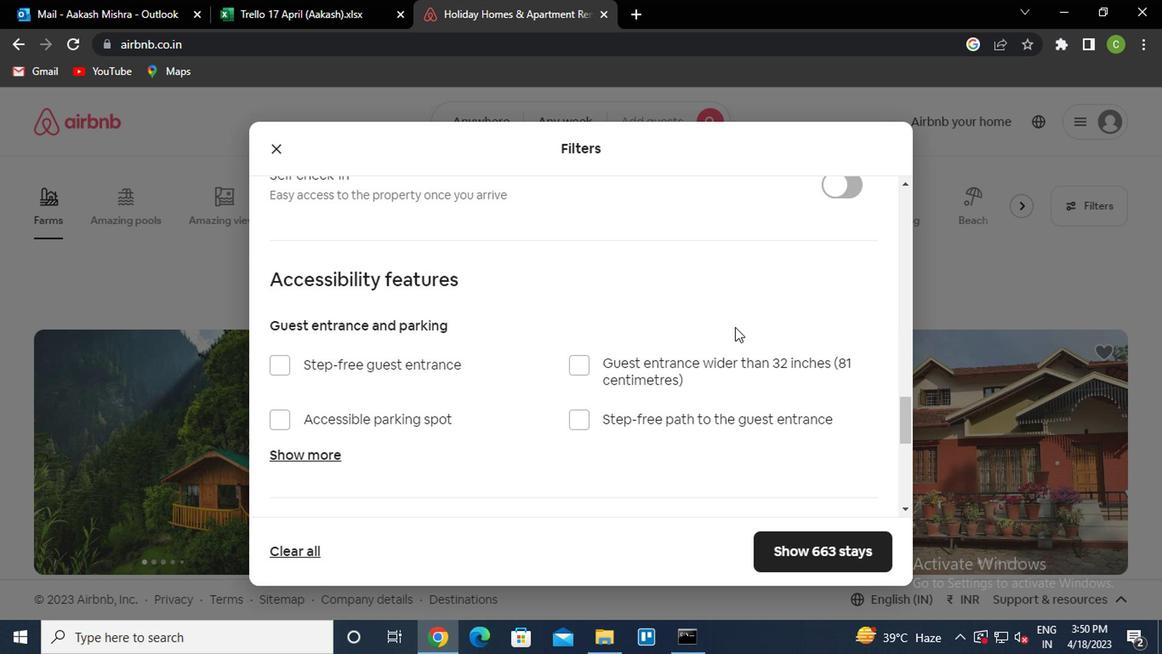
Action: Mouse moved to (836, 438)
Screenshot: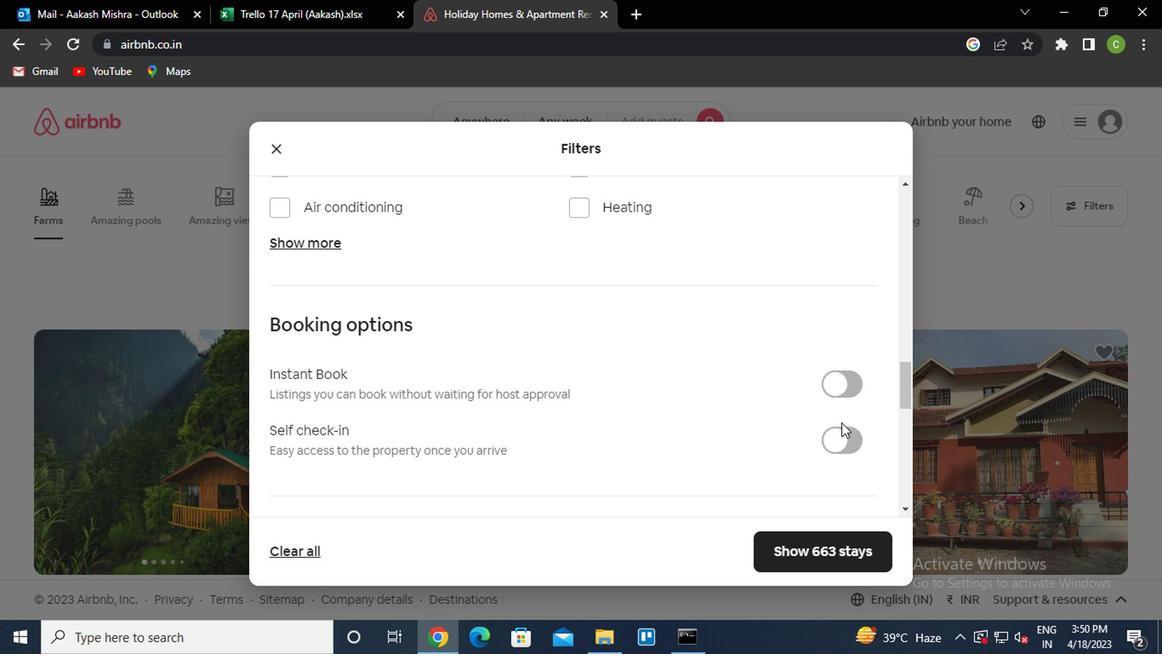 
Action: Mouse pressed left at (836, 438)
Screenshot: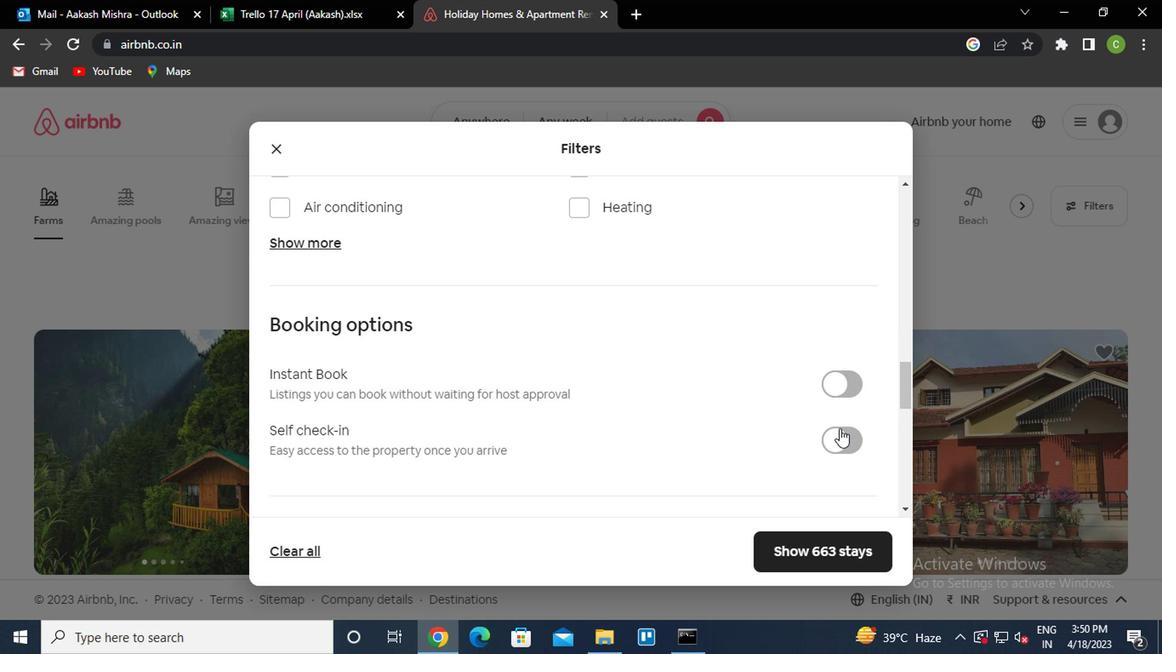 
Action: Mouse moved to (499, 417)
Screenshot: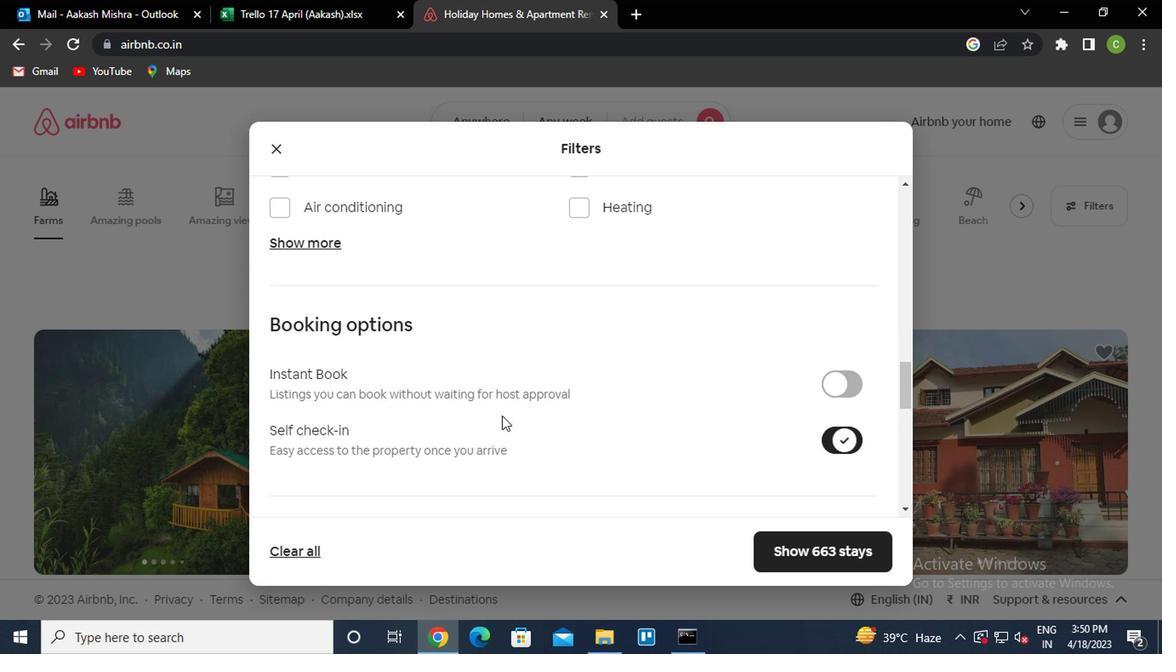 
Action: Mouse scrolled (499, 416) with delta (0, 0)
Screenshot: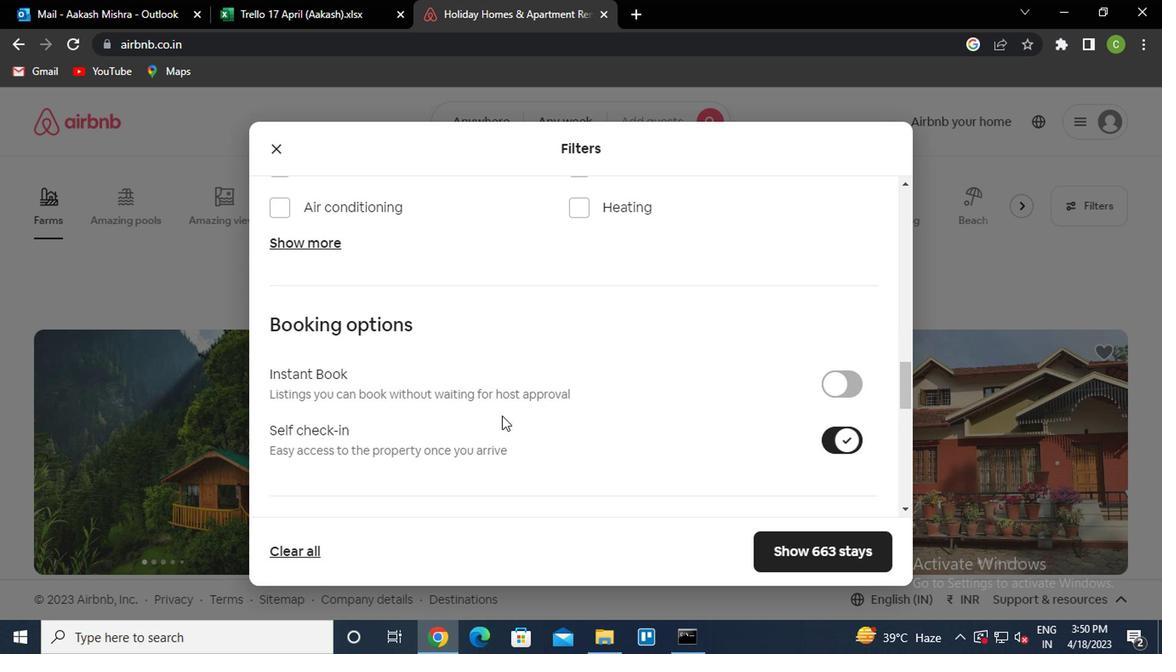 
Action: Mouse scrolled (499, 416) with delta (0, 0)
Screenshot: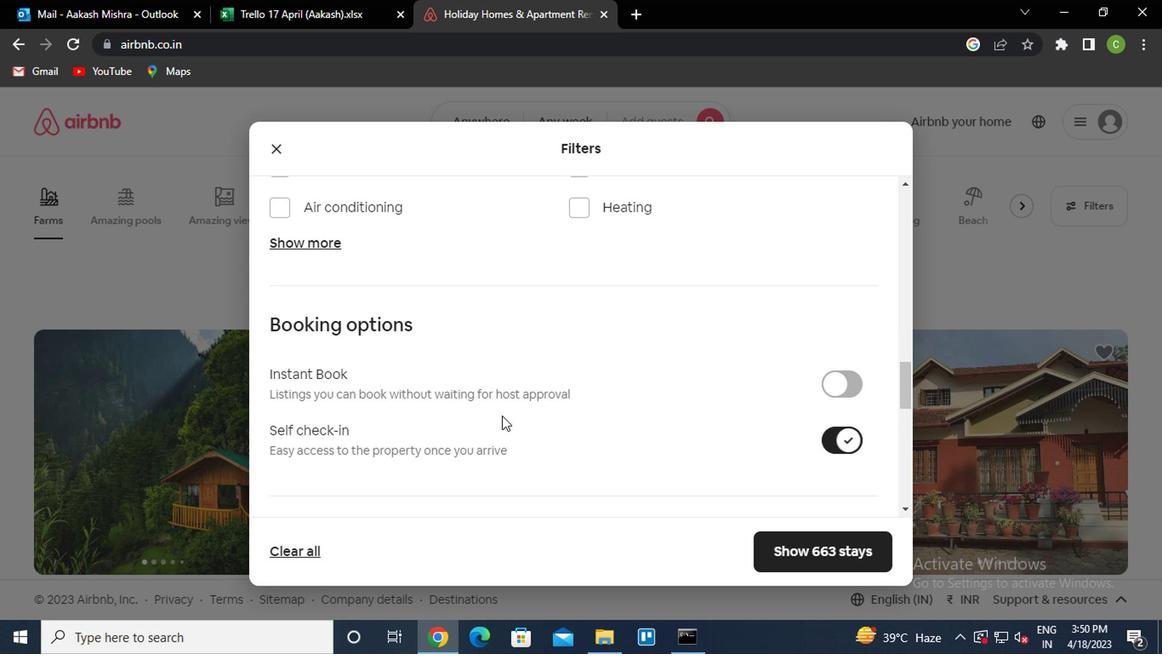 
Action: Mouse scrolled (499, 416) with delta (0, 0)
Screenshot: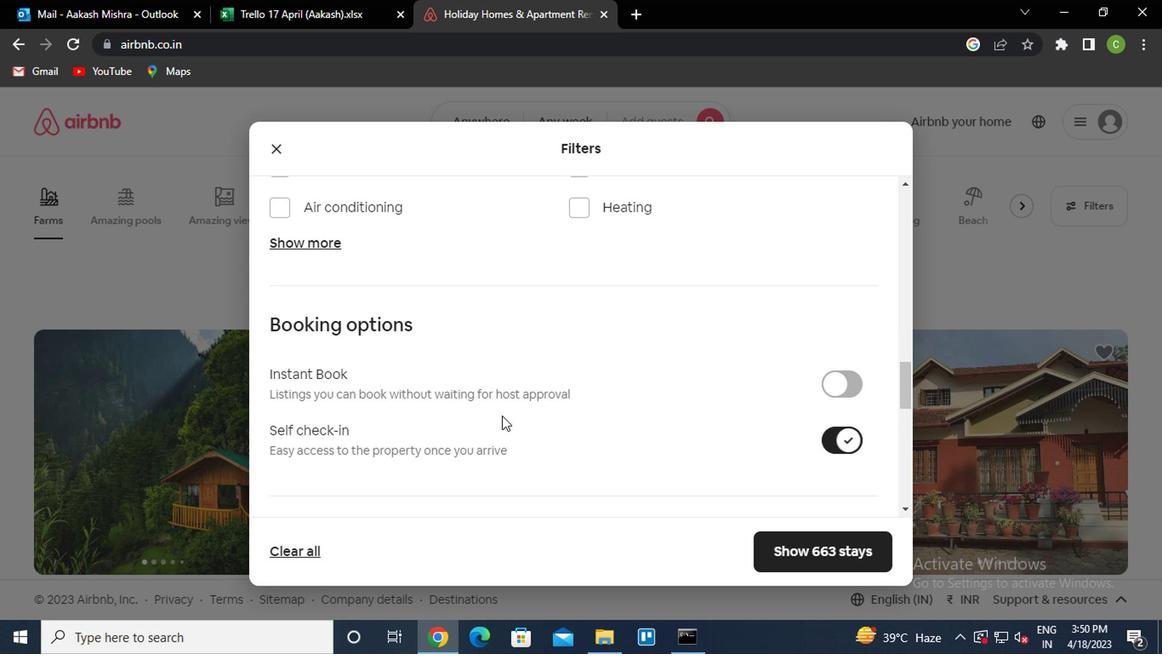 
Action: Mouse scrolled (499, 416) with delta (0, 0)
Screenshot: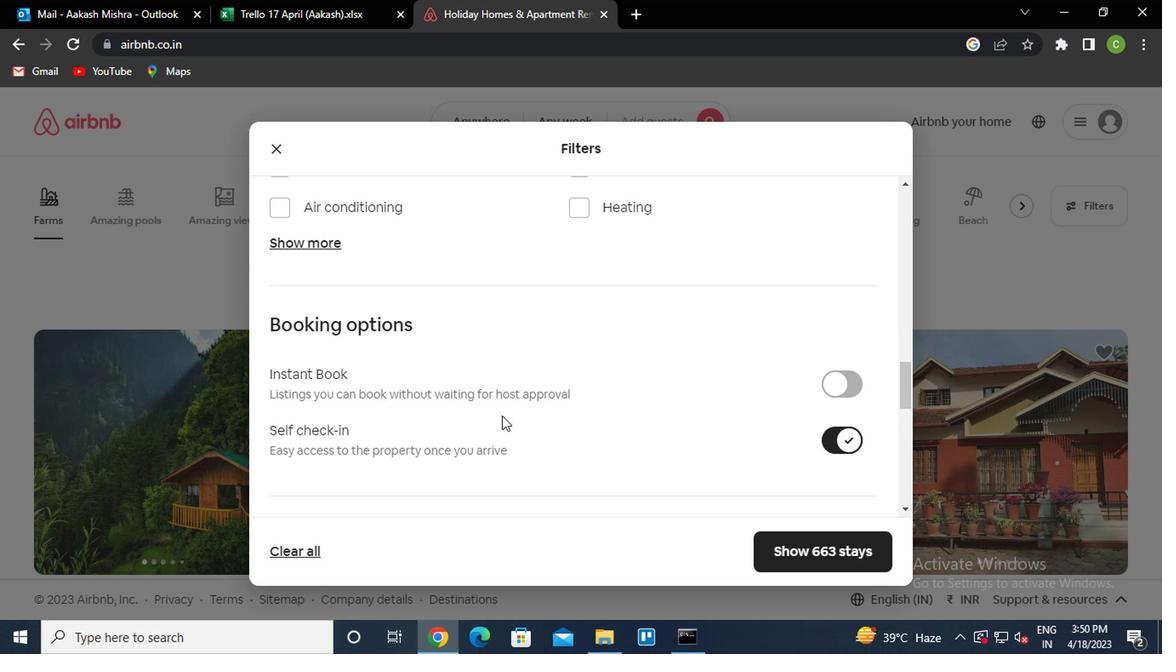 
Action: Mouse scrolled (499, 416) with delta (0, 0)
Screenshot: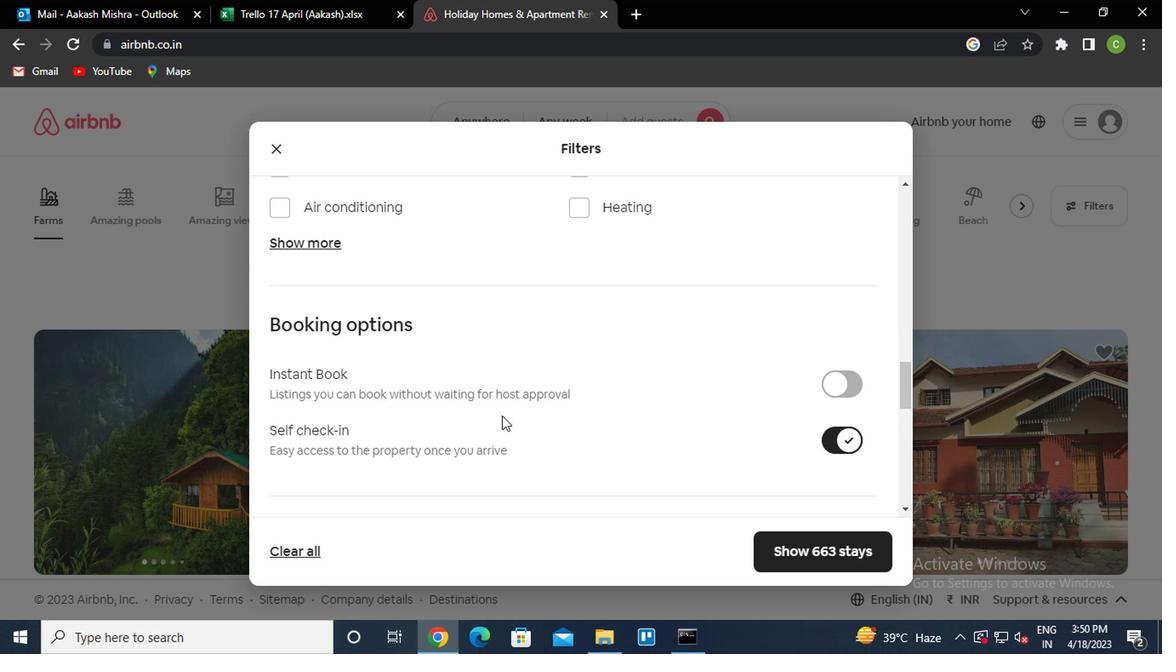 
Action: Mouse scrolled (499, 416) with delta (0, 0)
Screenshot: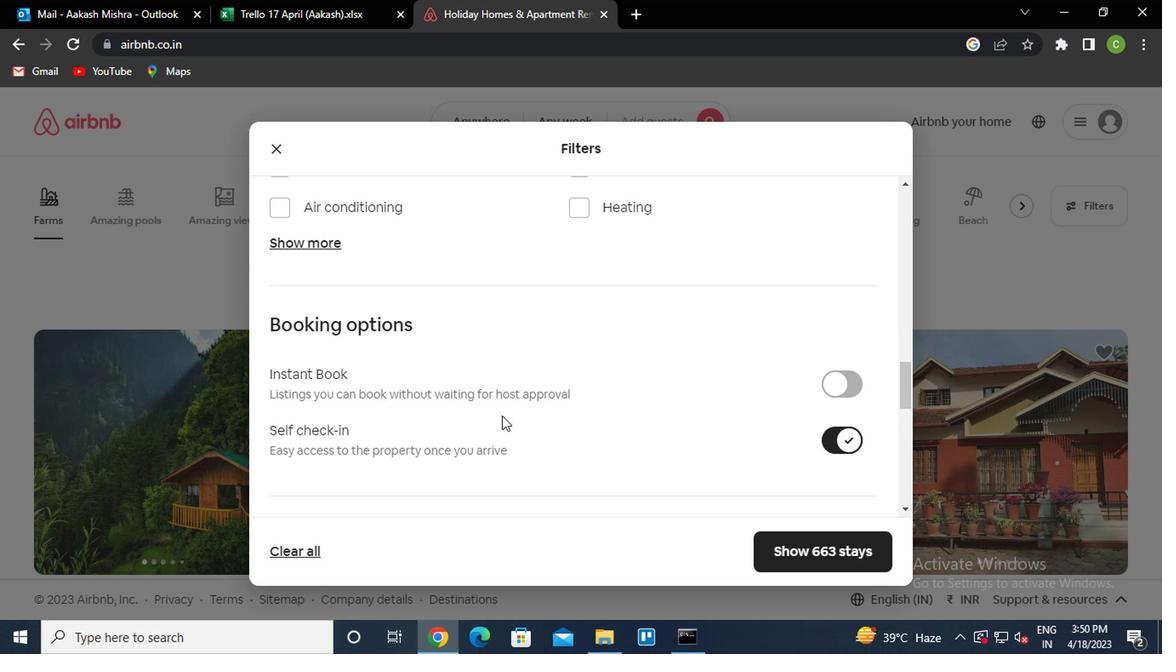 
Action: Mouse scrolled (499, 416) with delta (0, 0)
Screenshot: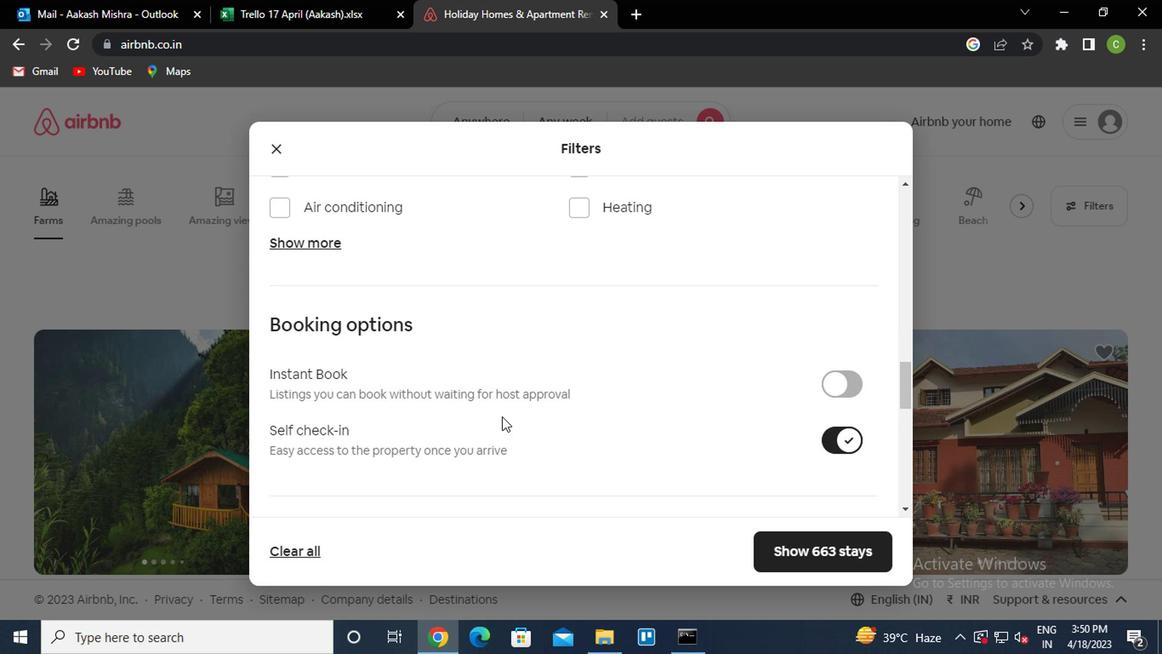 
Action: Mouse moved to (499, 416)
Screenshot: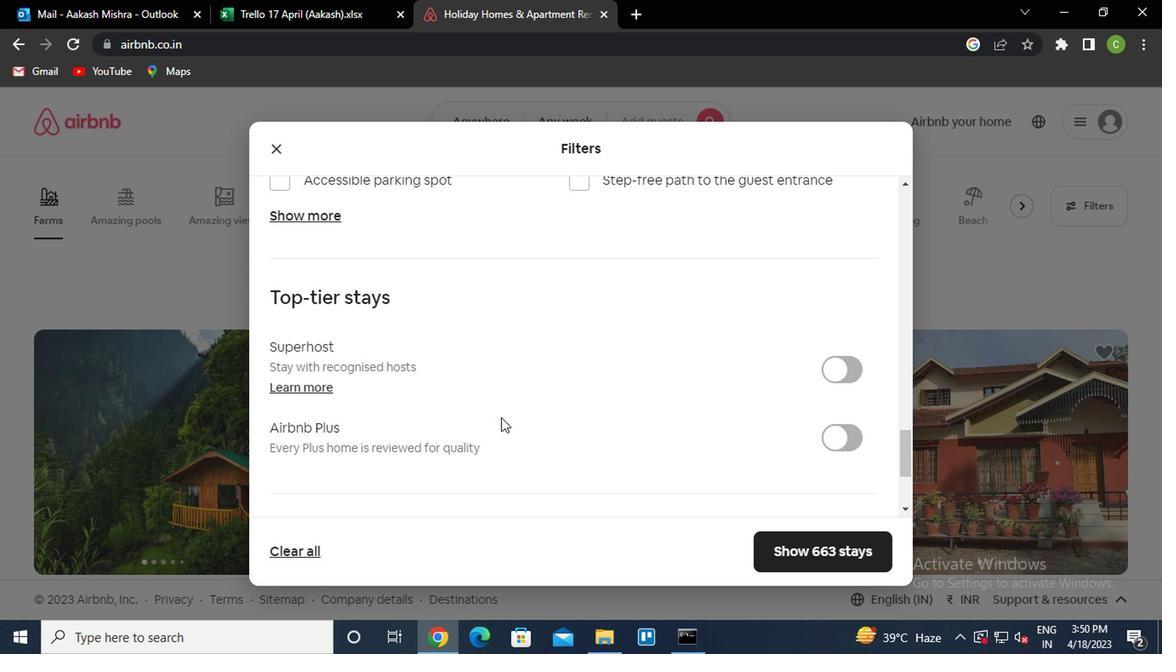 
Action: Mouse scrolled (499, 415) with delta (0, -1)
Screenshot: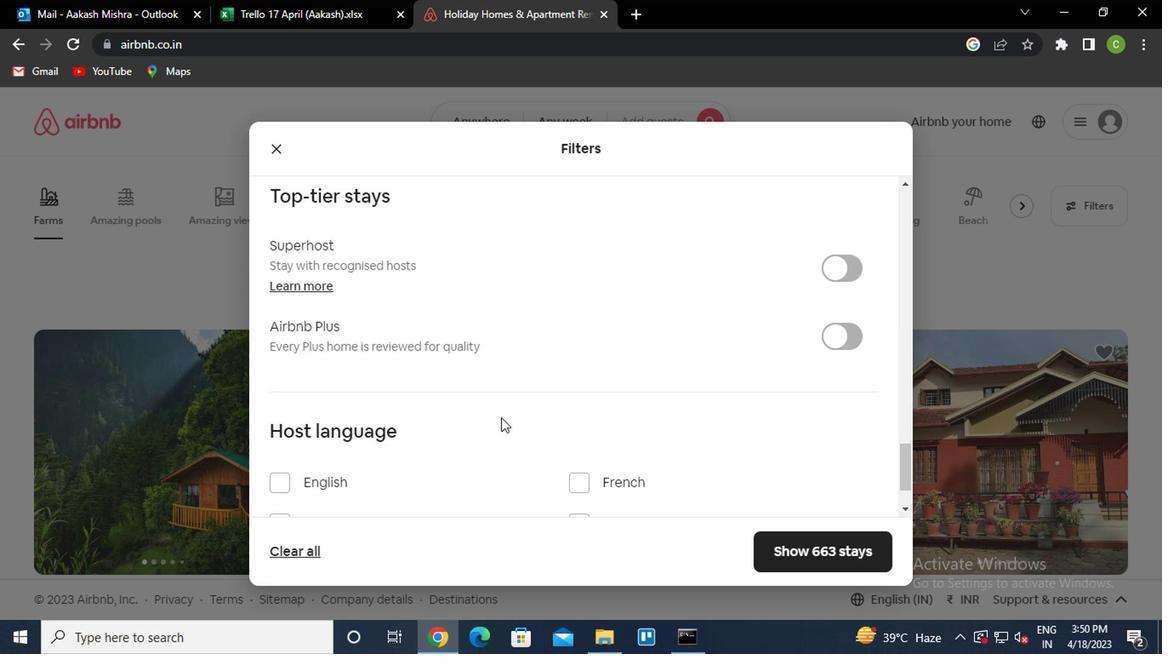 
Action: Mouse scrolled (499, 415) with delta (0, -1)
Screenshot: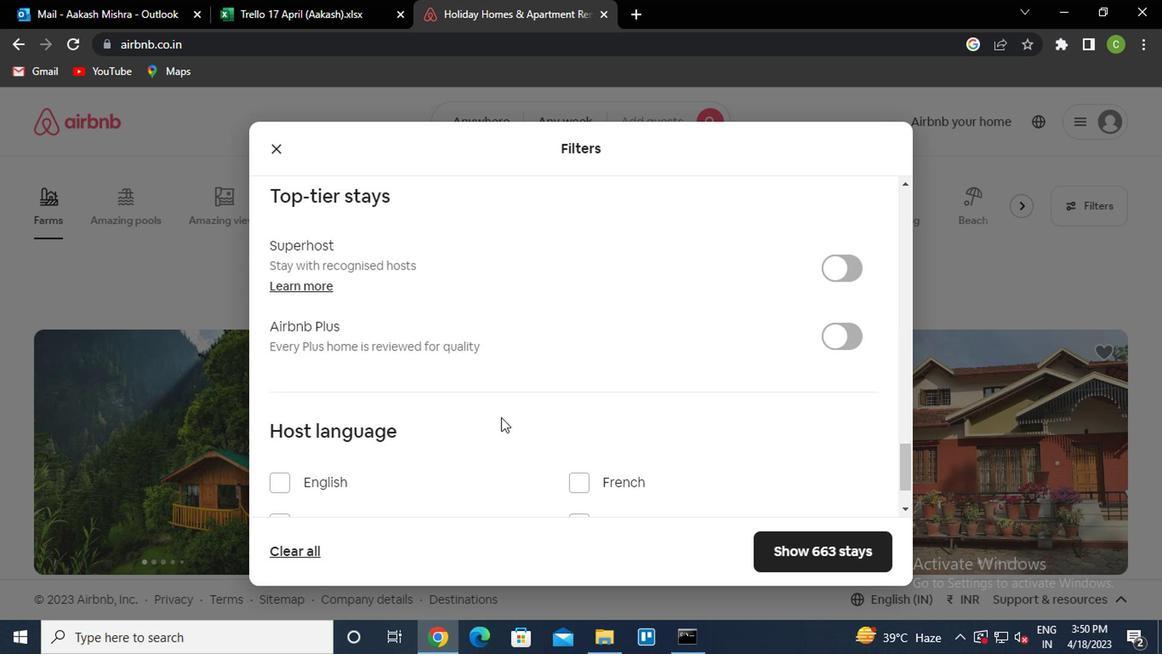 
Action: Mouse scrolled (499, 415) with delta (0, -1)
Screenshot: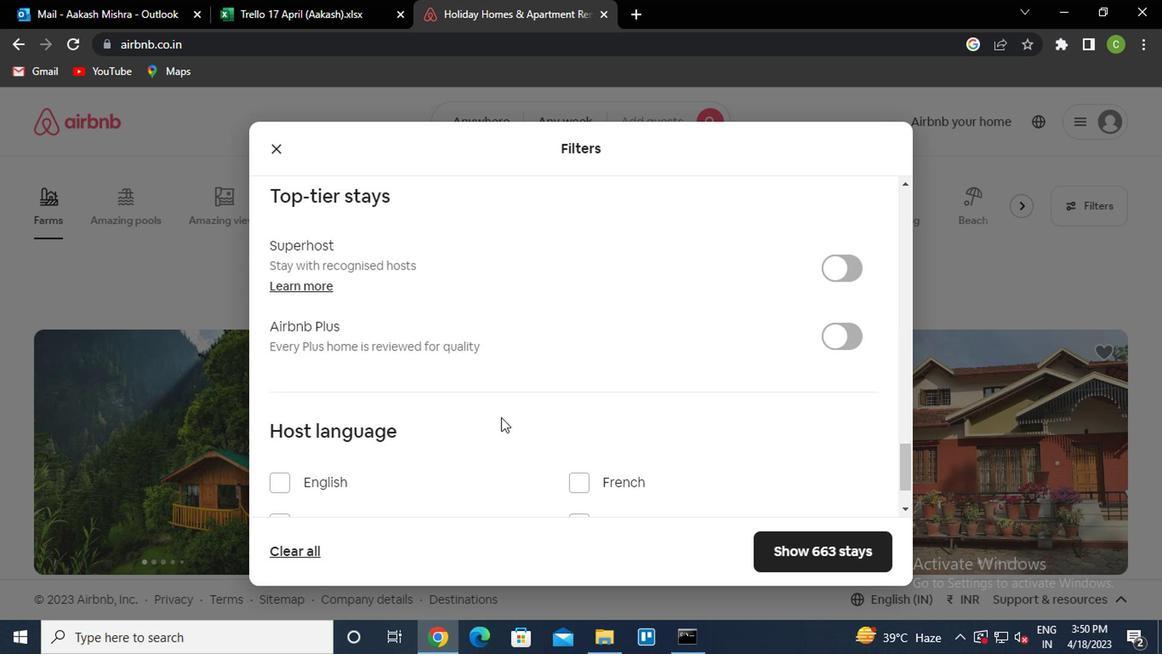 
Action: Mouse scrolled (499, 415) with delta (0, -1)
Screenshot: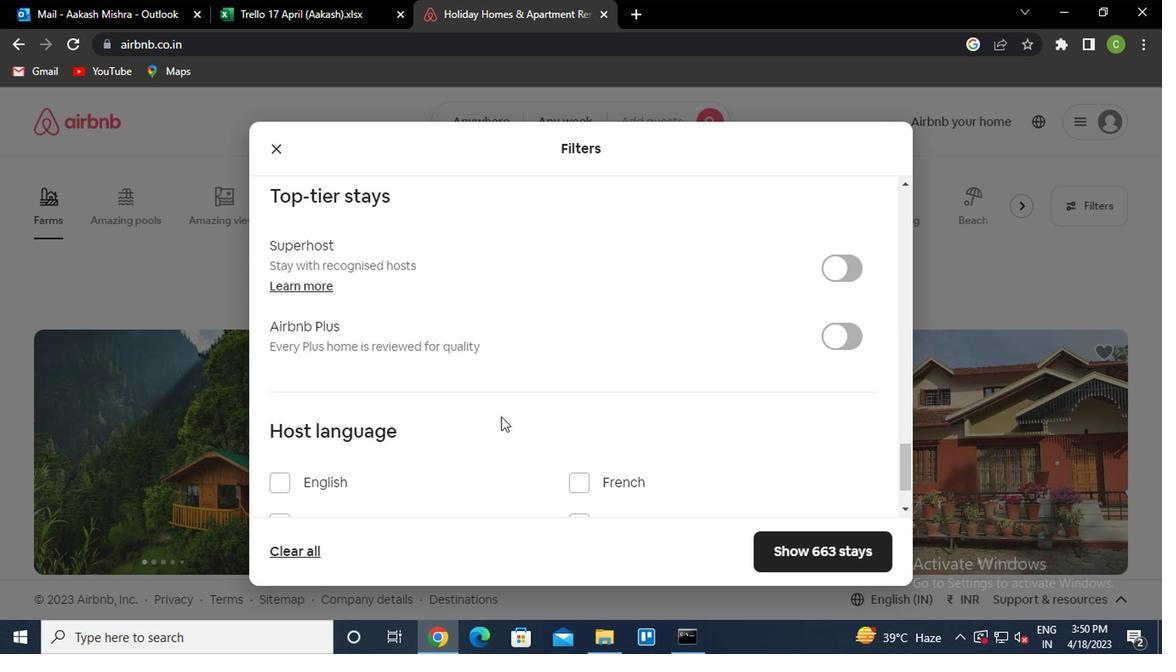 
Action: Mouse scrolled (499, 415) with delta (0, -1)
Screenshot: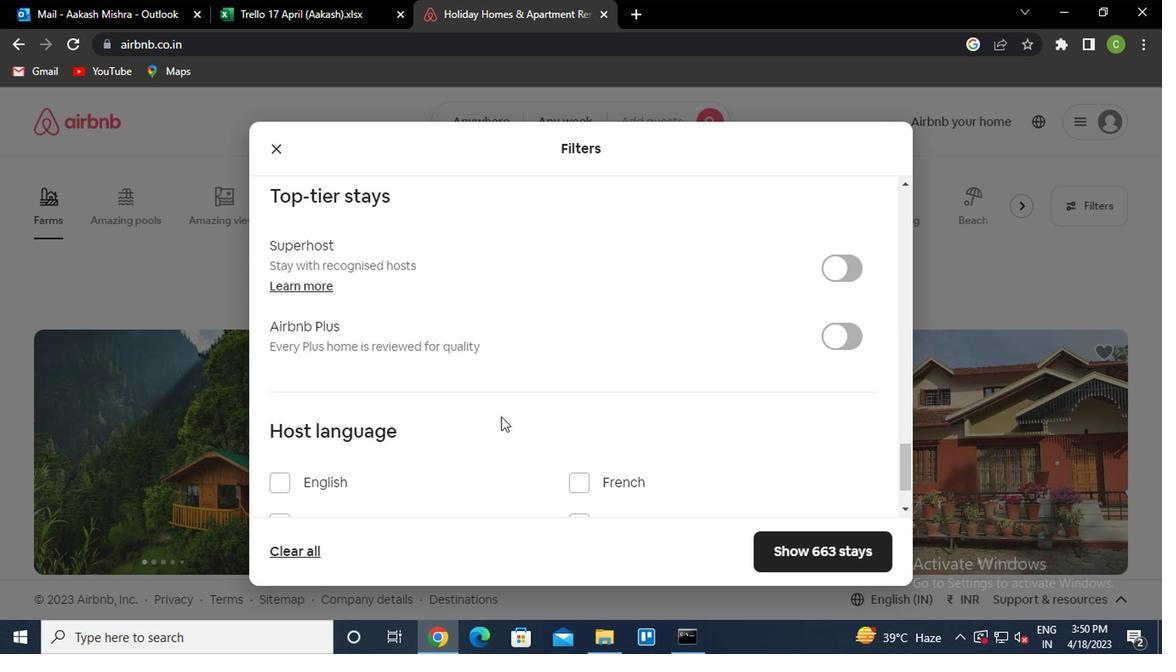 
Action: Mouse scrolled (499, 415) with delta (0, -1)
Screenshot: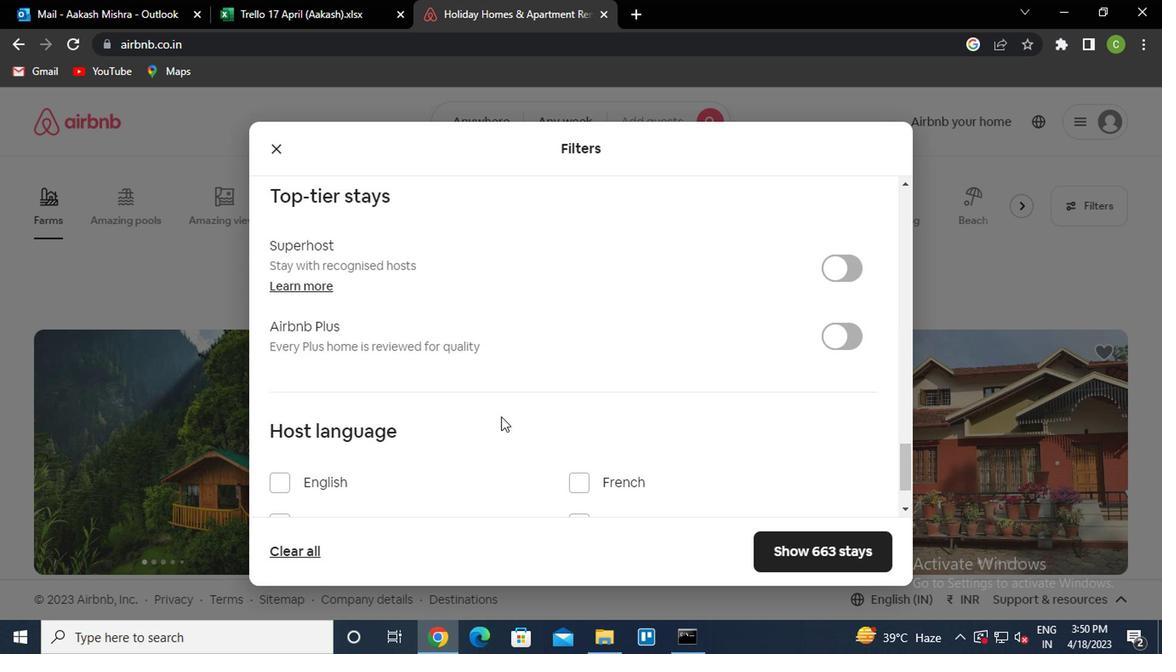 
Action: Mouse scrolled (499, 415) with delta (0, -1)
Screenshot: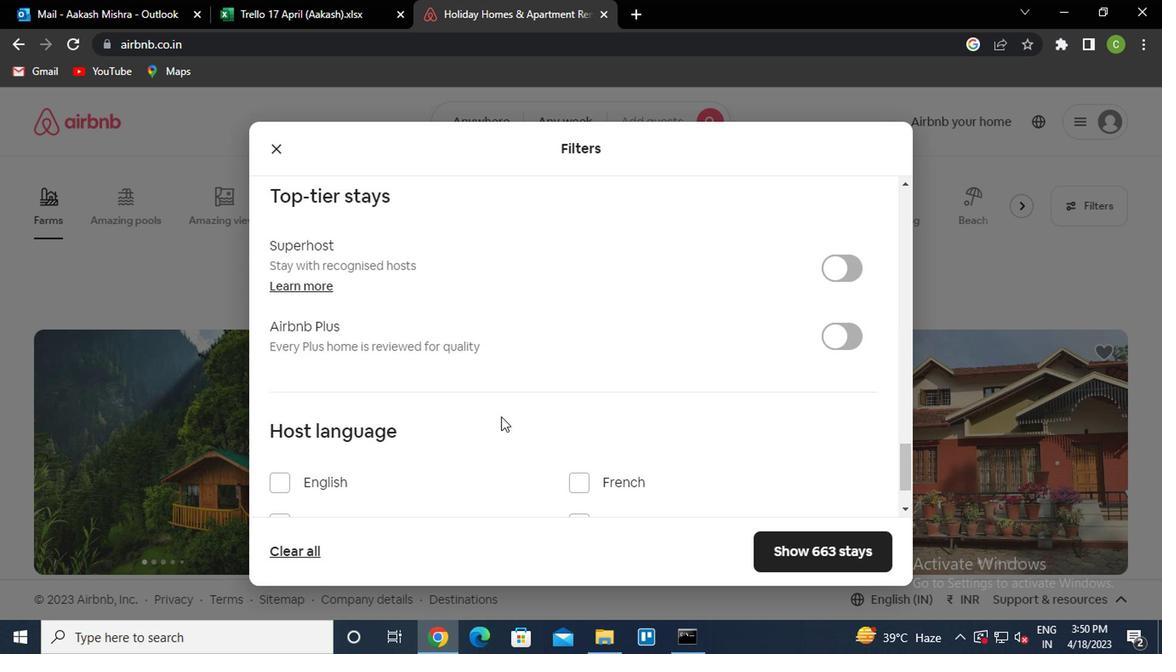 
Action: Mouse scrolled (499, 415) with delta (0, -1)
Screenshot: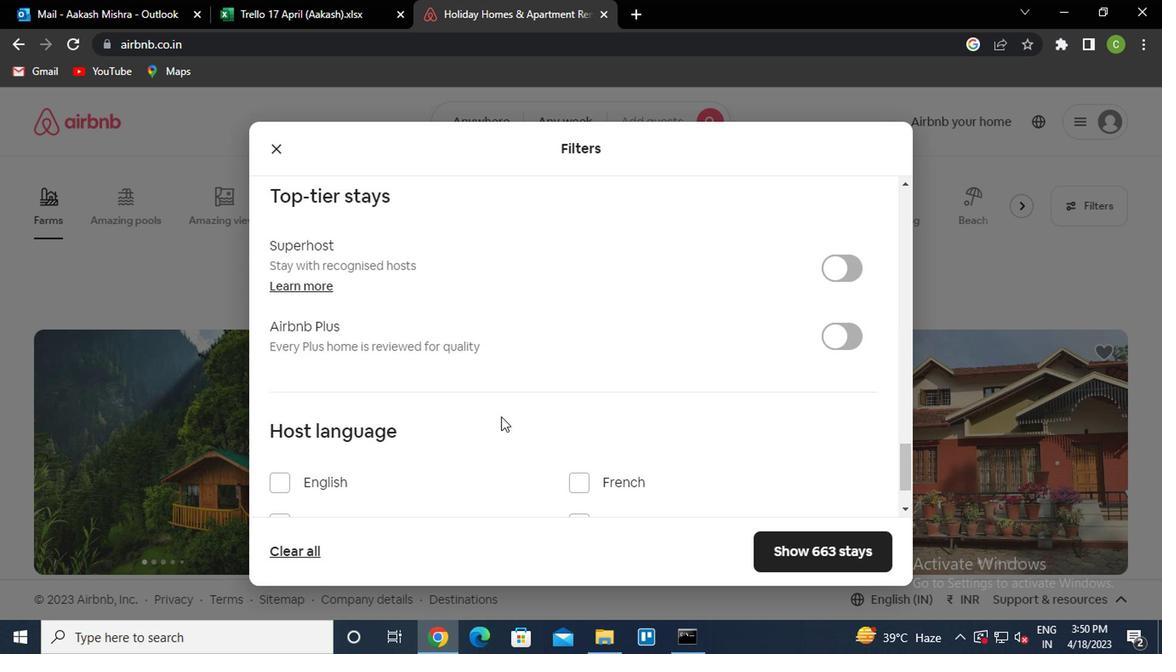 
Action: Mouse scrolled (499, 415) with delta (0, -1)
Screenshot: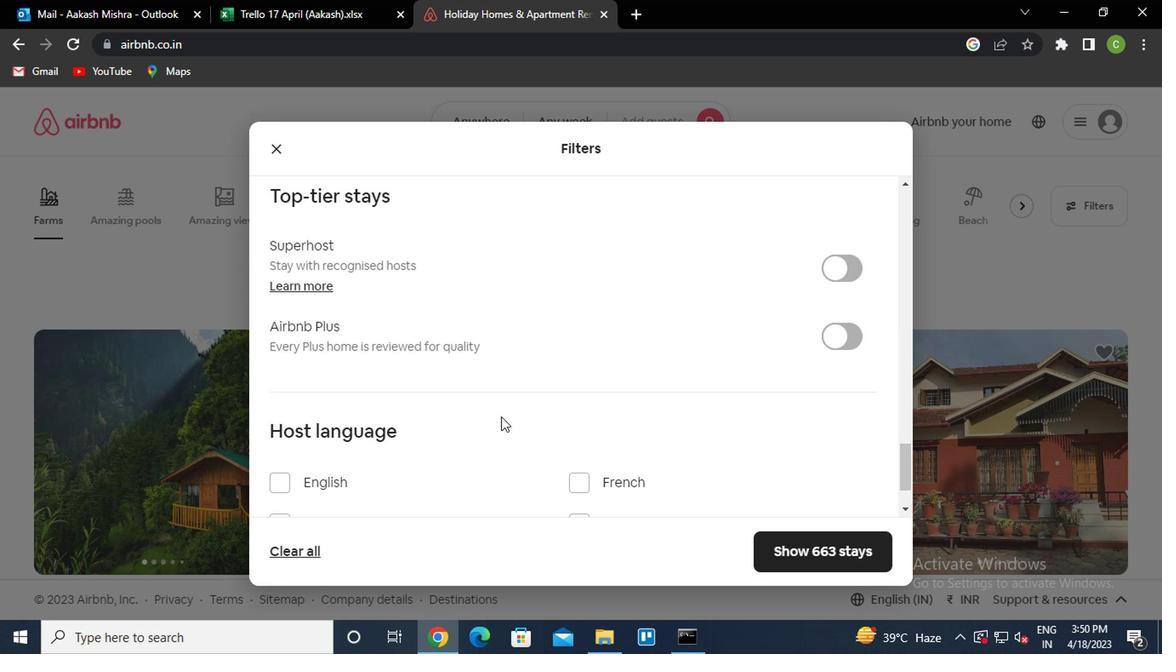 
Action: Mouse moved to (311, 483)
Screenshot: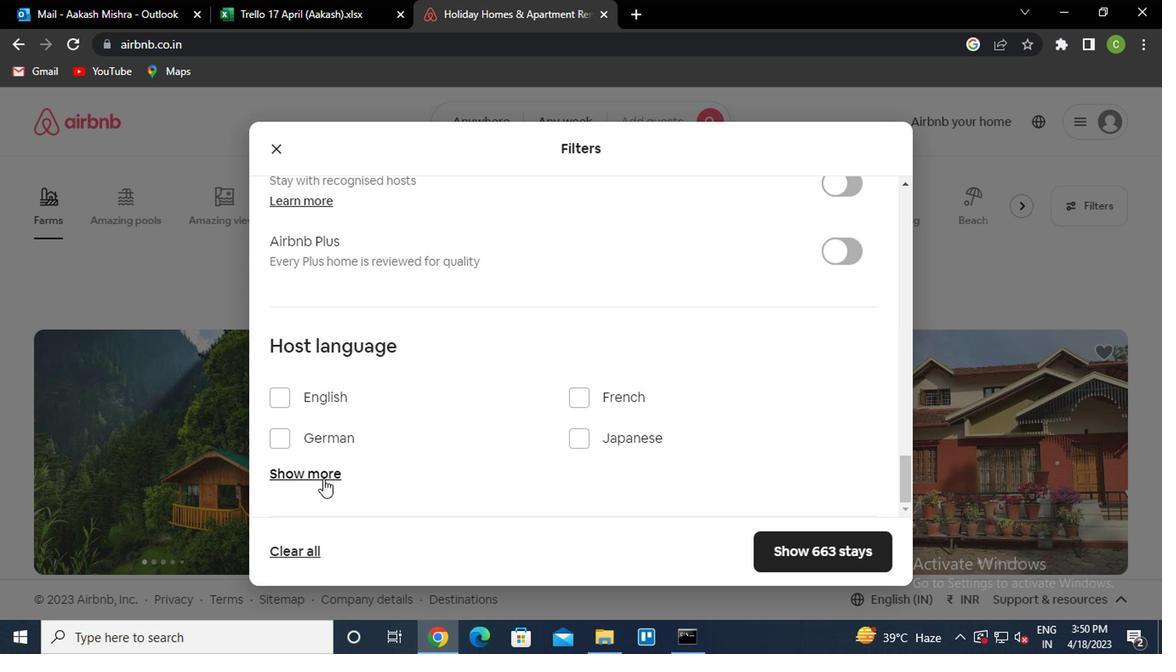 
Action: Mouse pressed left at (311, 483)
Screenshot: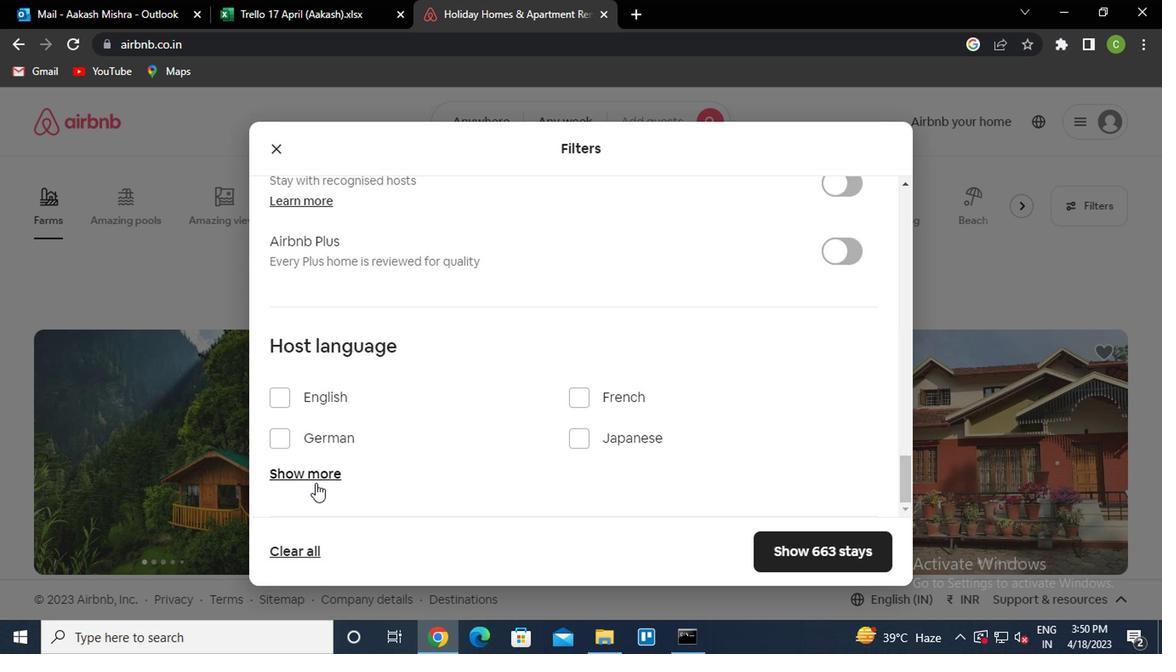 
Action: Mouse moved to (307, 482)
Screenshot: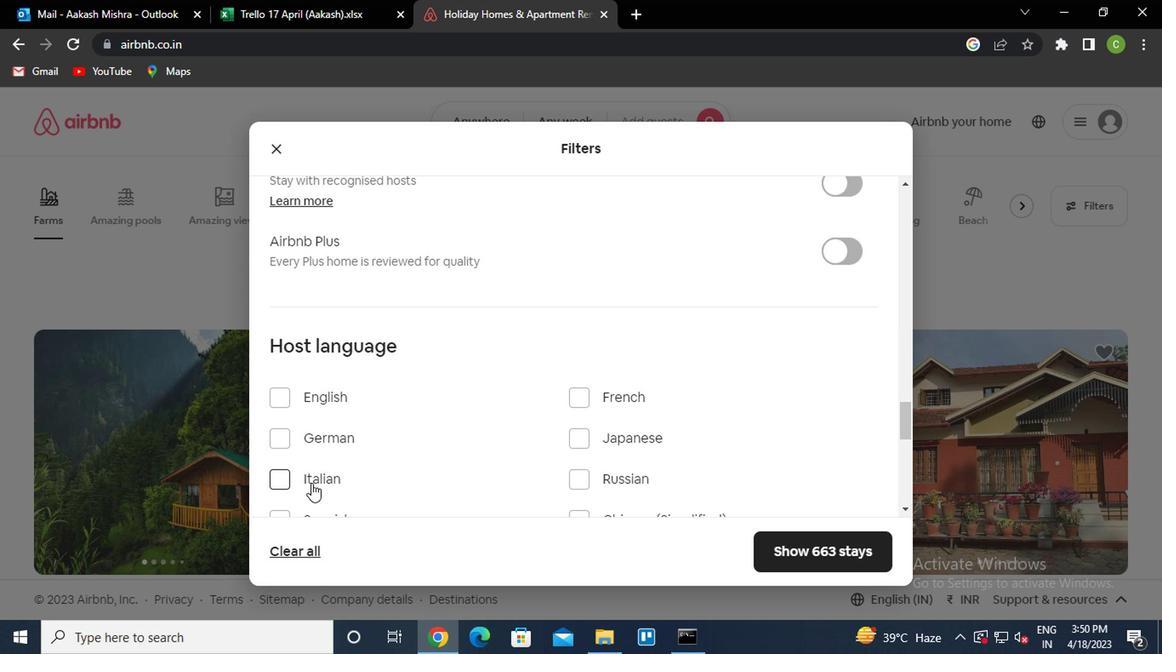 
Action: Mouse scrolled (307, 481) with delta (0, 0)
Screenshot: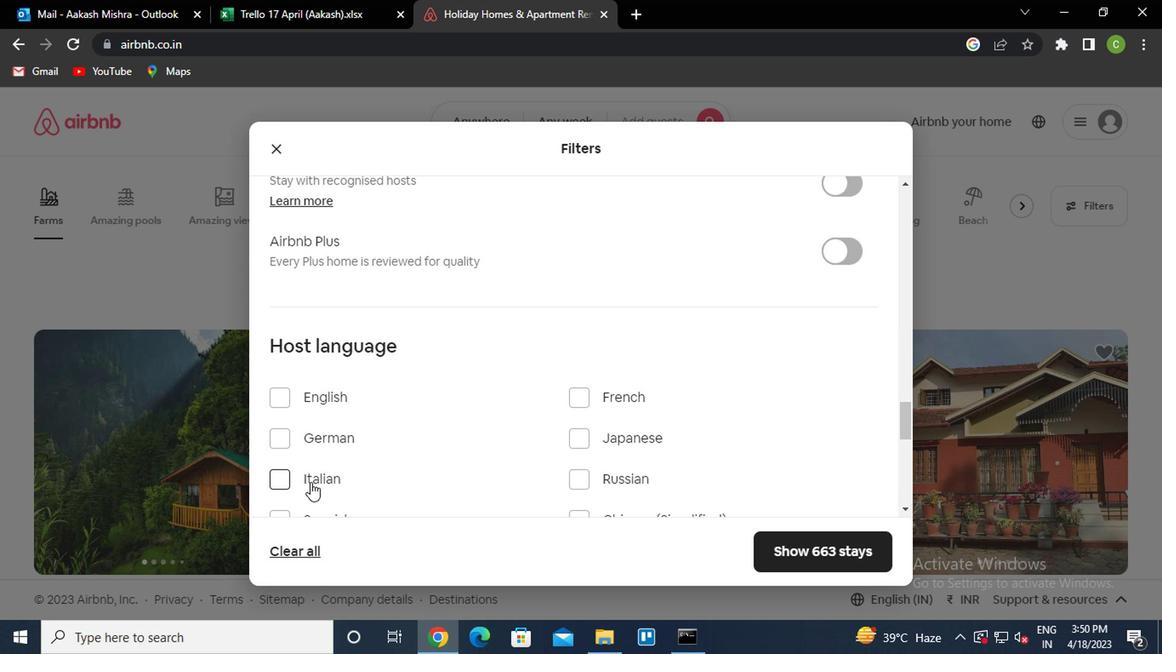 
Action: Mouse scrolled (307, 481) with delta (0, 0)
Screenshot: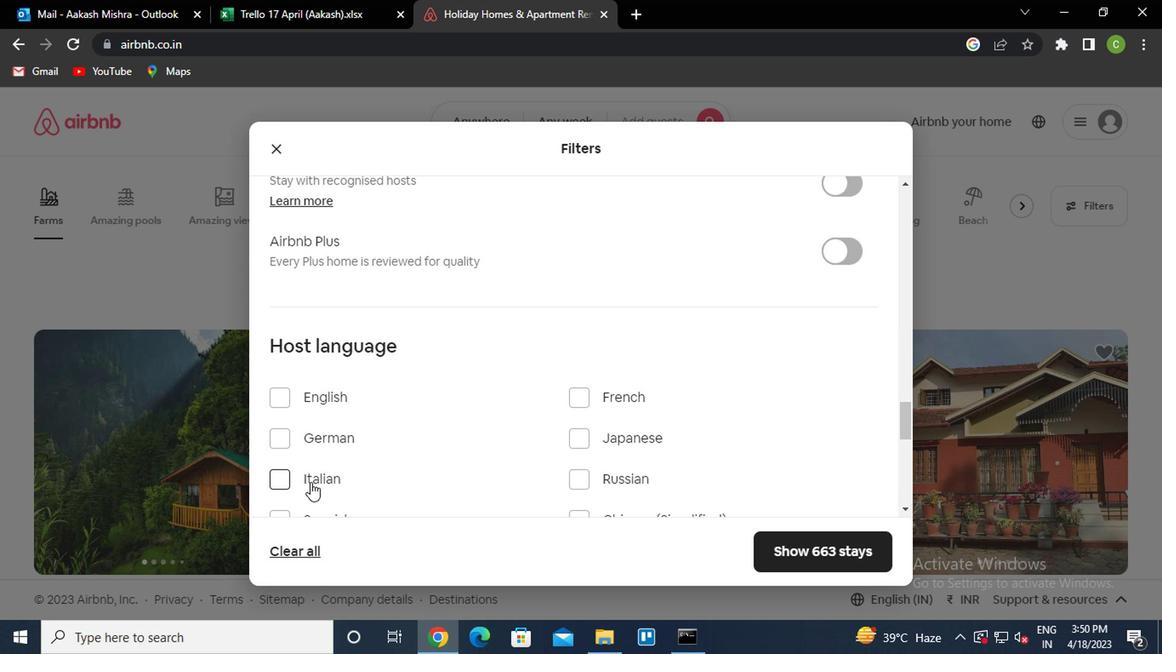 
Action: Mouse moved to (284, 347)
Screenshot: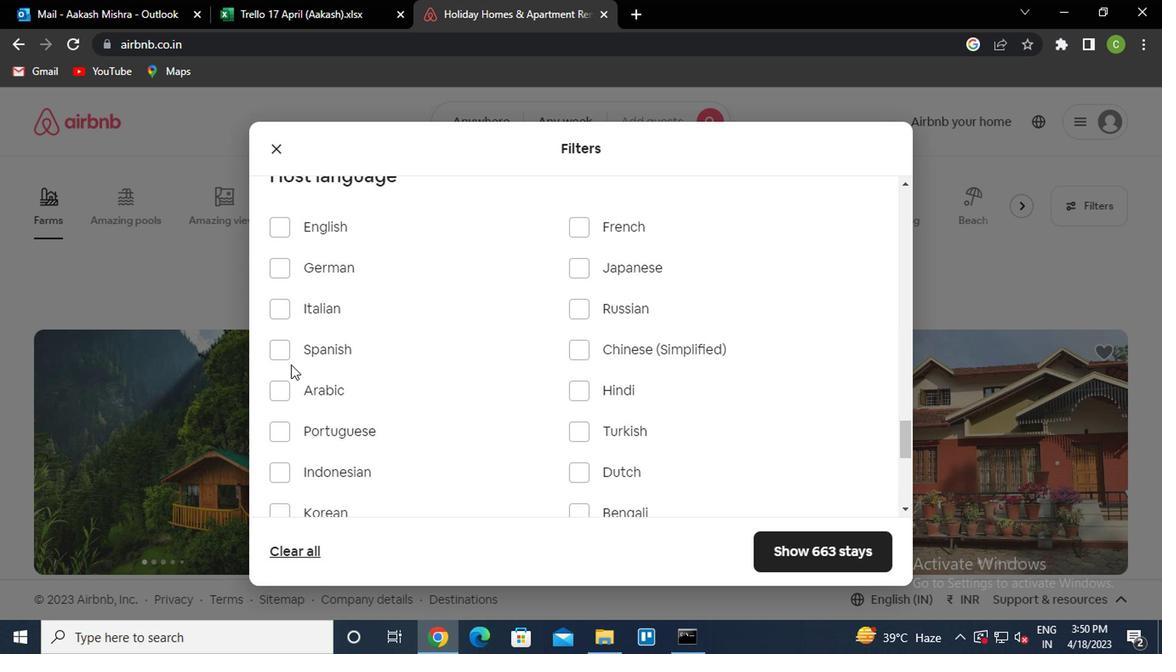 
Action: Mouse pressed left at (284, 347)
Screenshot: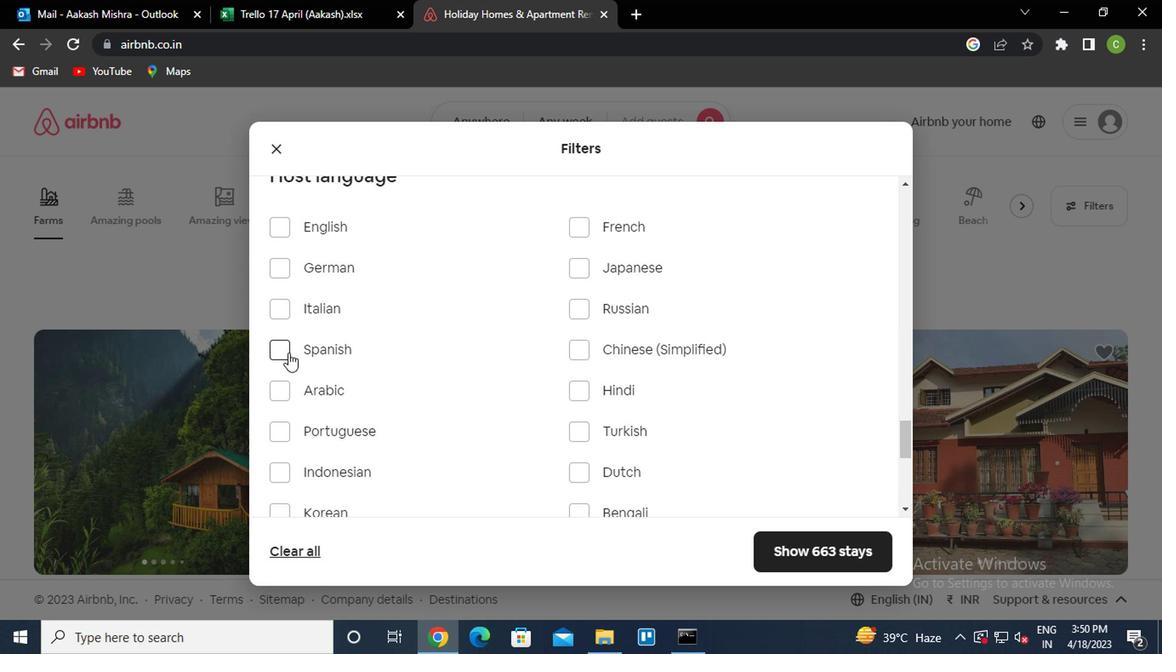 
Action: Mouse moved to (810, 555)
Screenshot: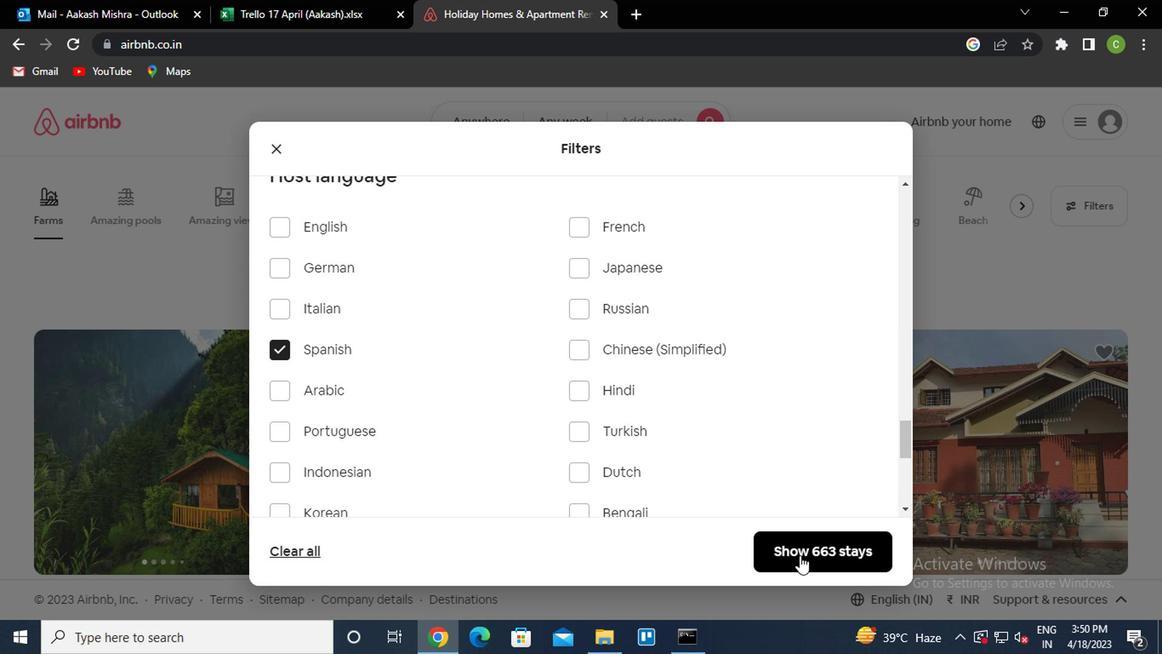 
Action: Mouse pressed left at (810, 555)
Screenshot: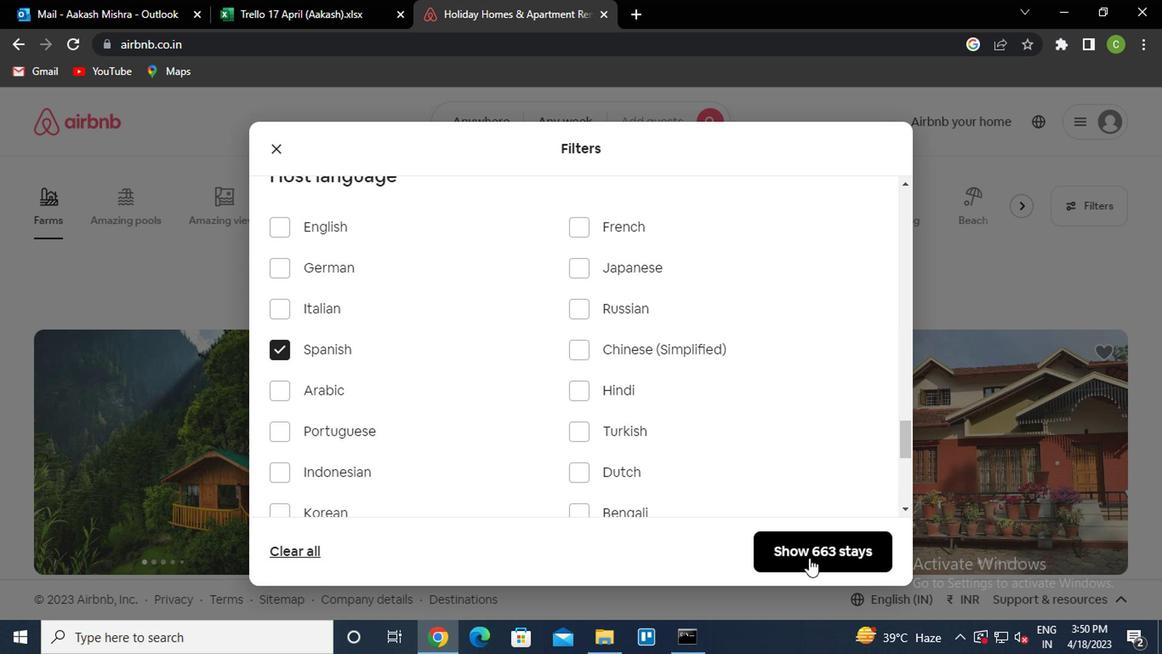 
Action: Mouse moved to (713, 479)
Screenshot: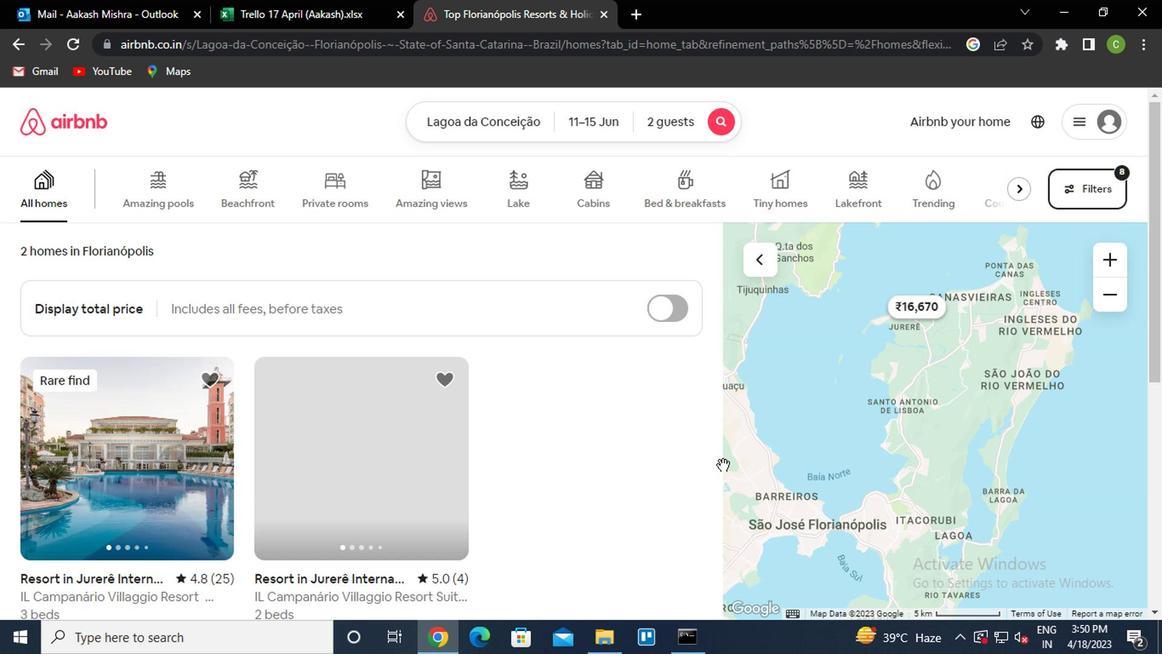 
